 Task: Find connections with filter location Kempston with filter topic #innovationwith filter profile language French with filter current company Annalect with filter school National Institute of Technology Hamirpur-Alumni with filter industry Oil and Gas with filter service category Videography with filter keywords title Journalist
Action: Mouse moved to (718, 105)
Screenshot: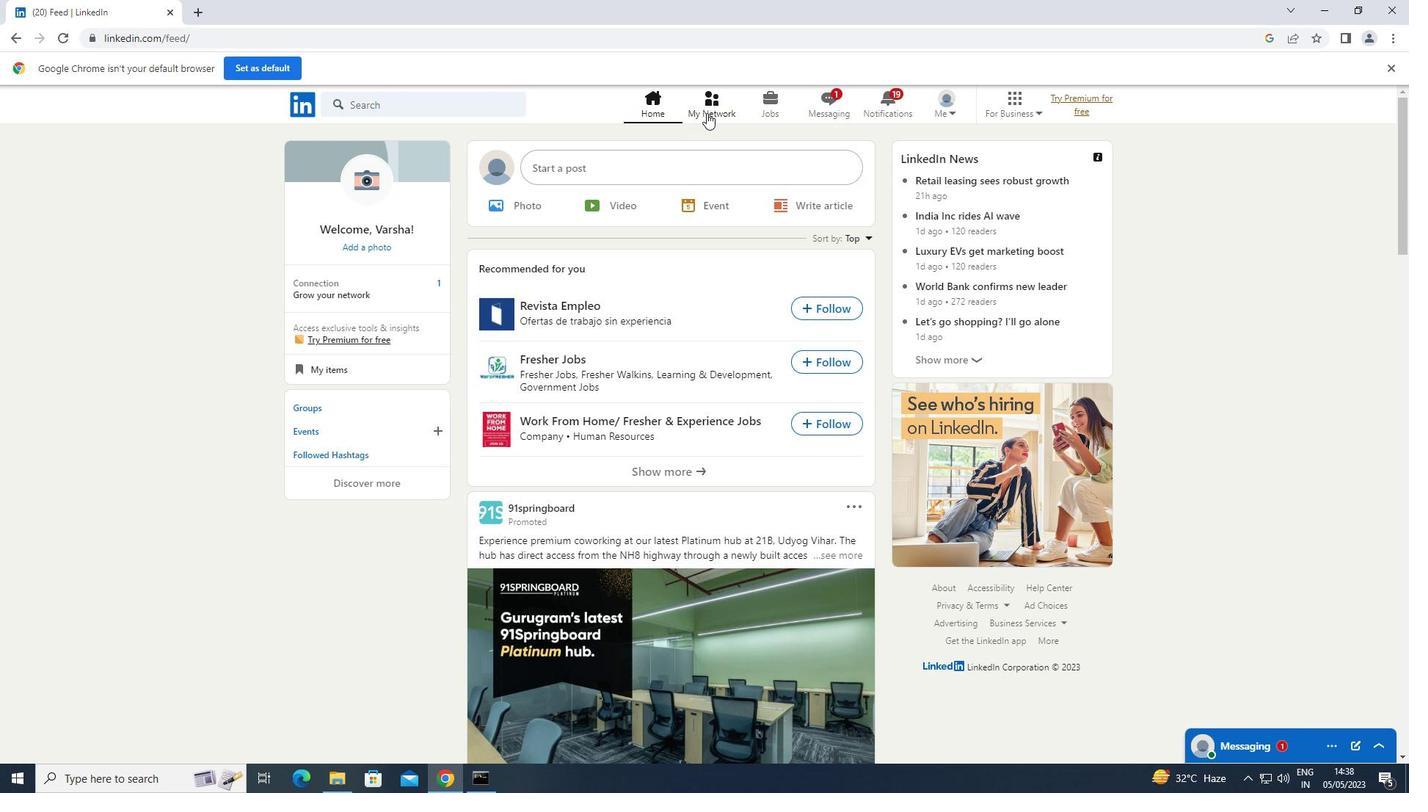 
Action: Mouse pressed left at (718, 105)
Screenshot: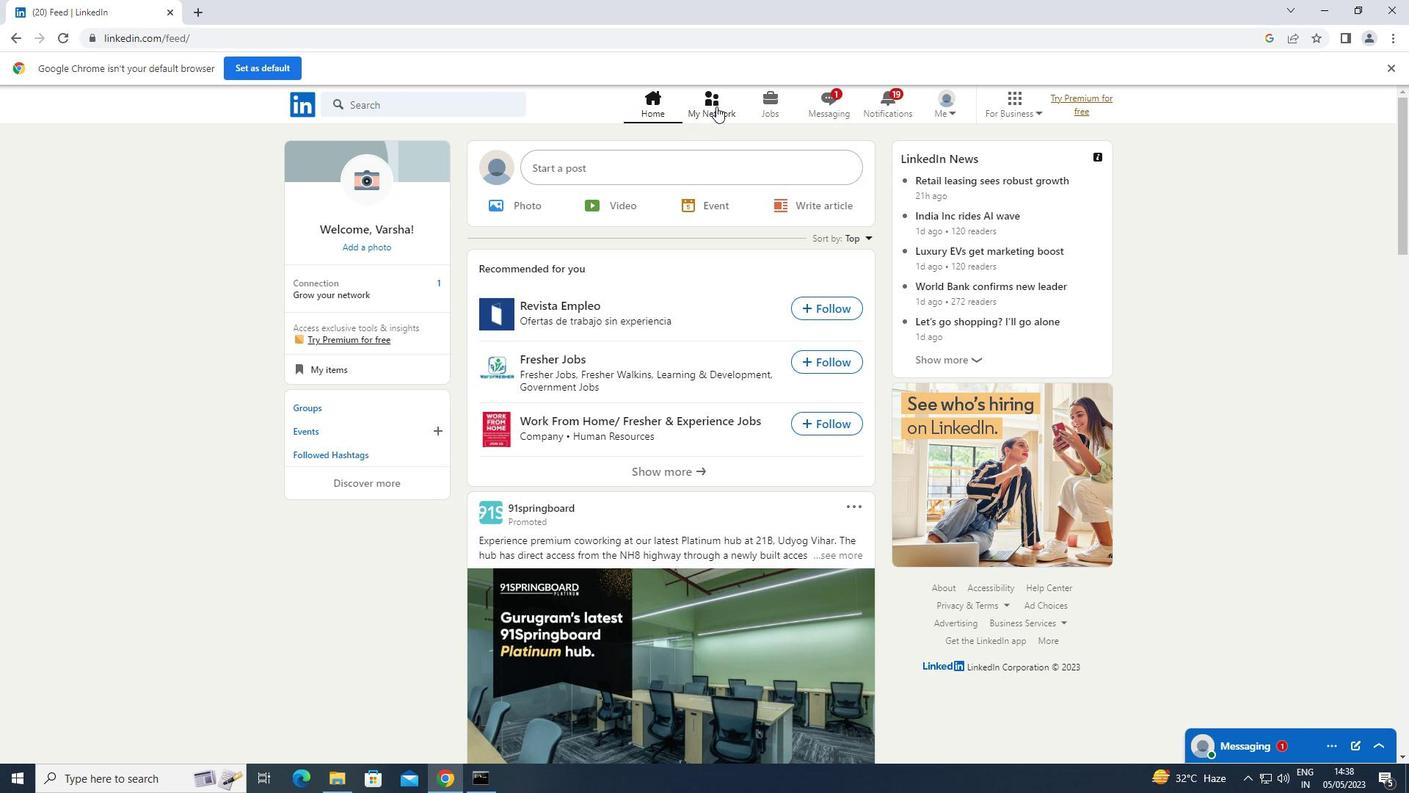 
Action: Mouse moved to (392, 181)
Screenshot: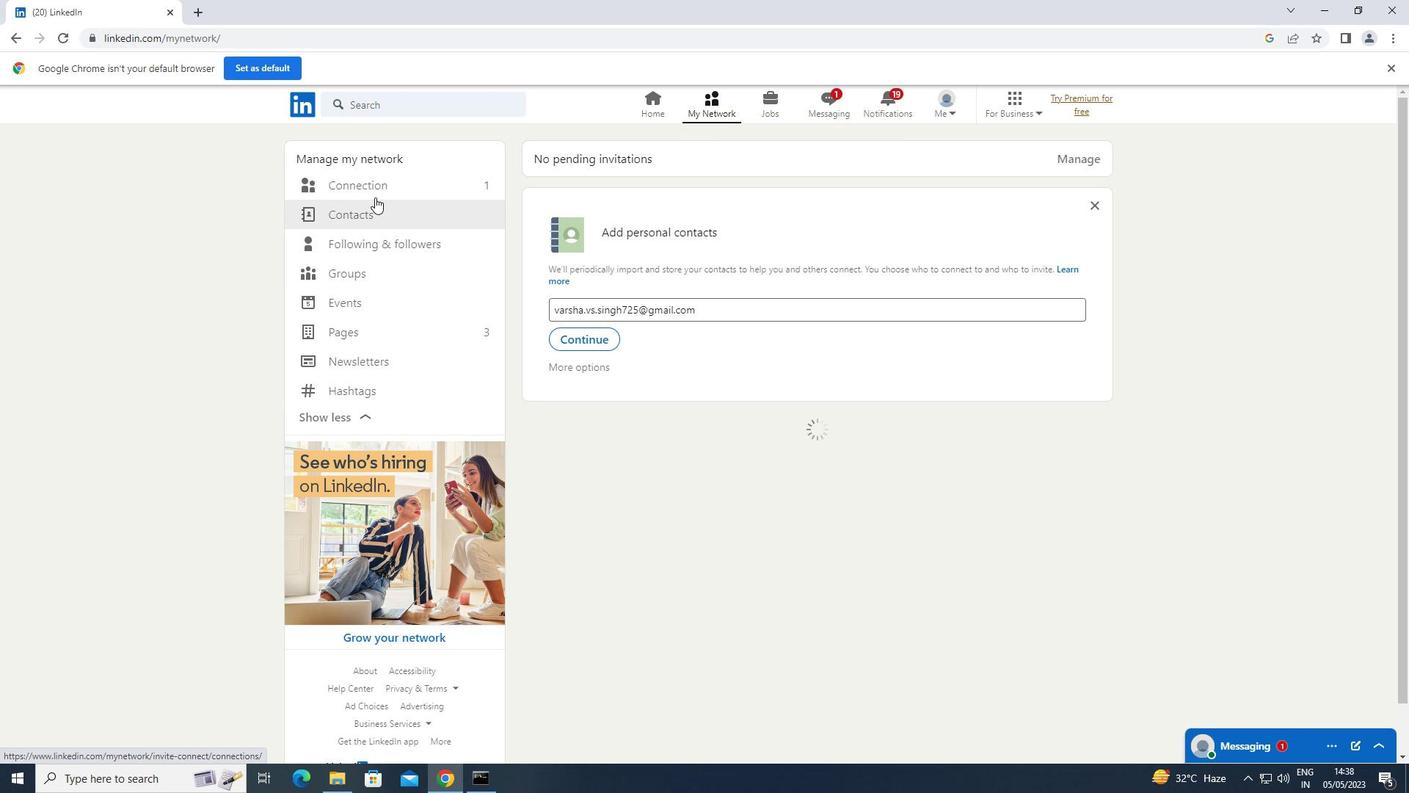 
Action: Mouse pressed left at (392, 181)
Screenshot: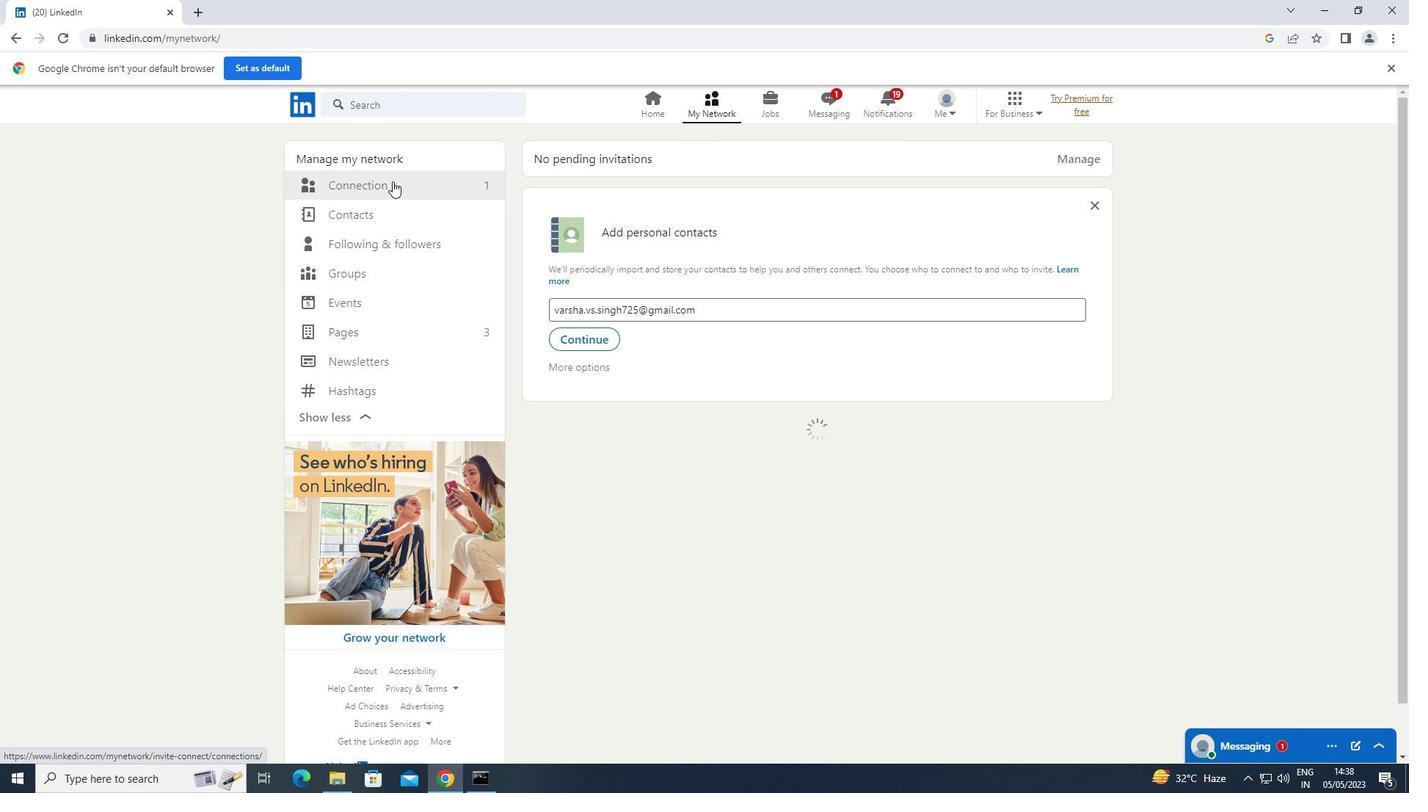 
Action: Mouse moved to (834, 180)
Screenshot: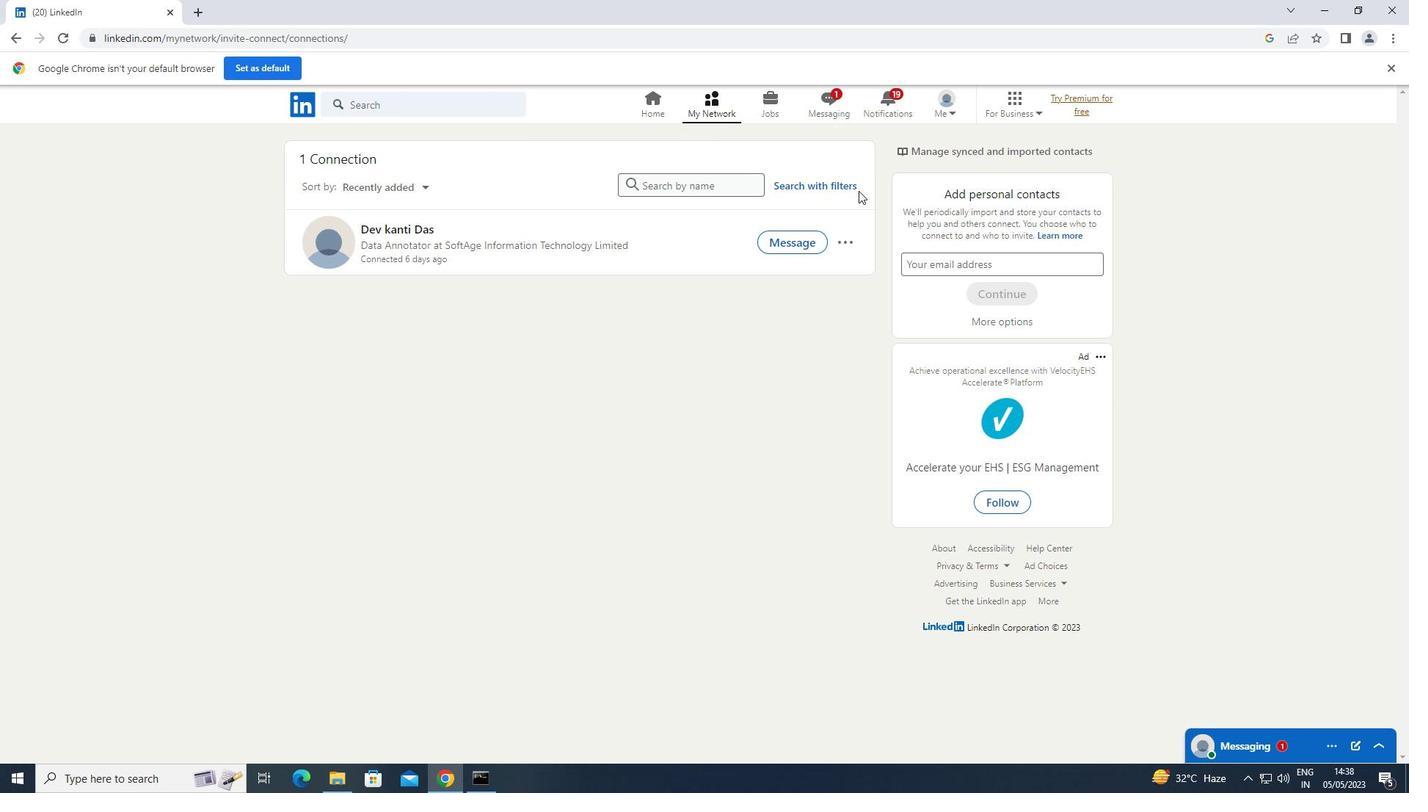 
Action: Mouse pressed left at (834, 180)
Screenshot: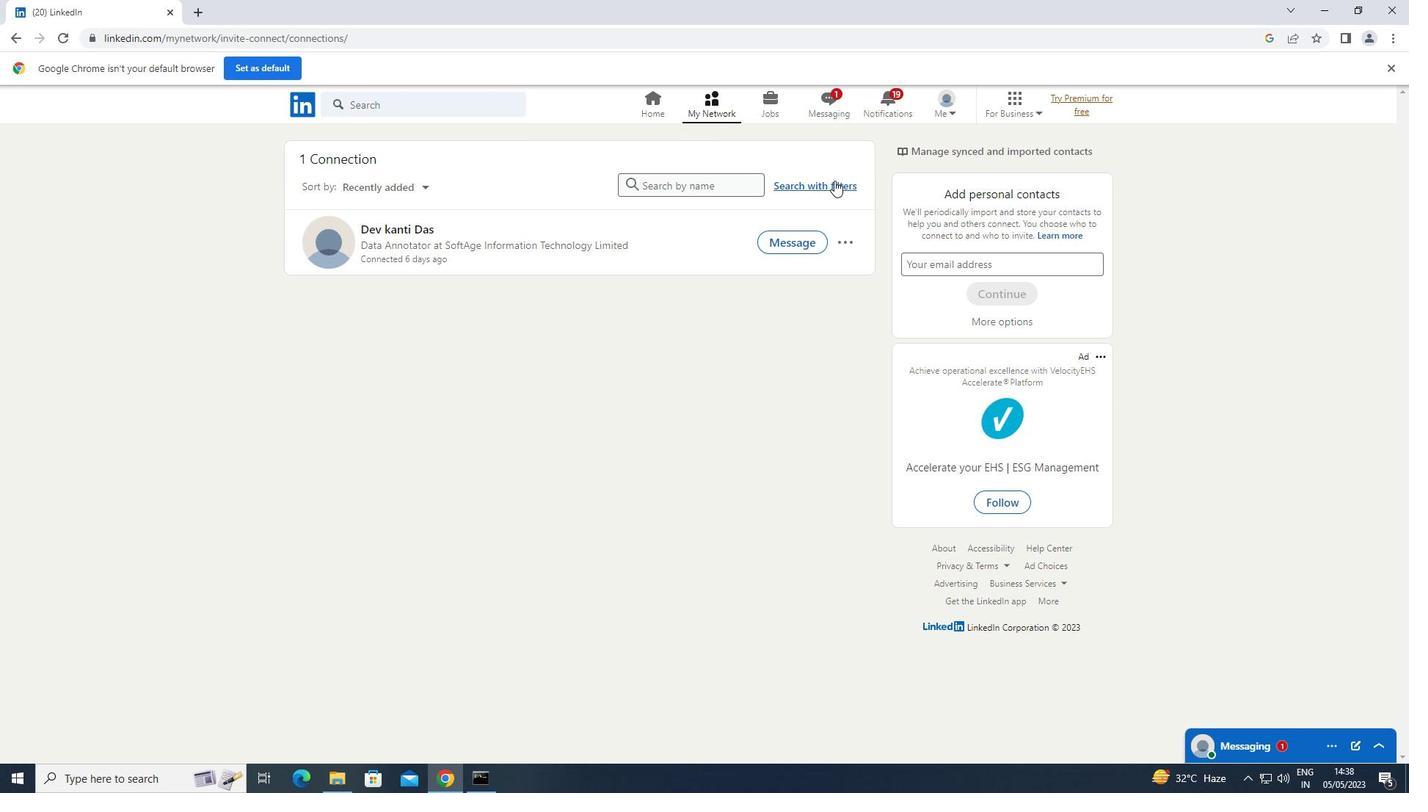 
Action: Mouse moved to (764, 149)
Screenshot: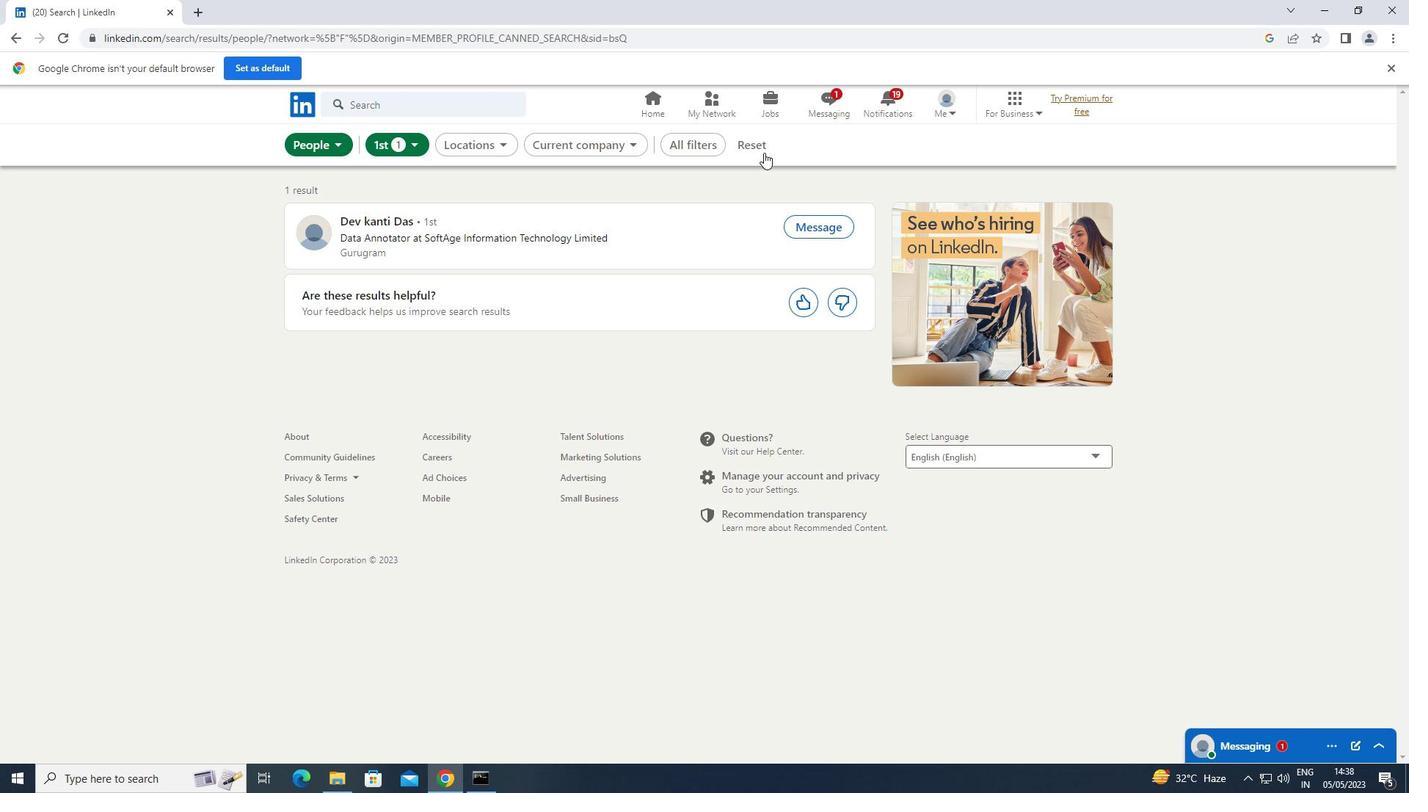 
Action: Mouse pressed left at (764, 149)
Screenshot: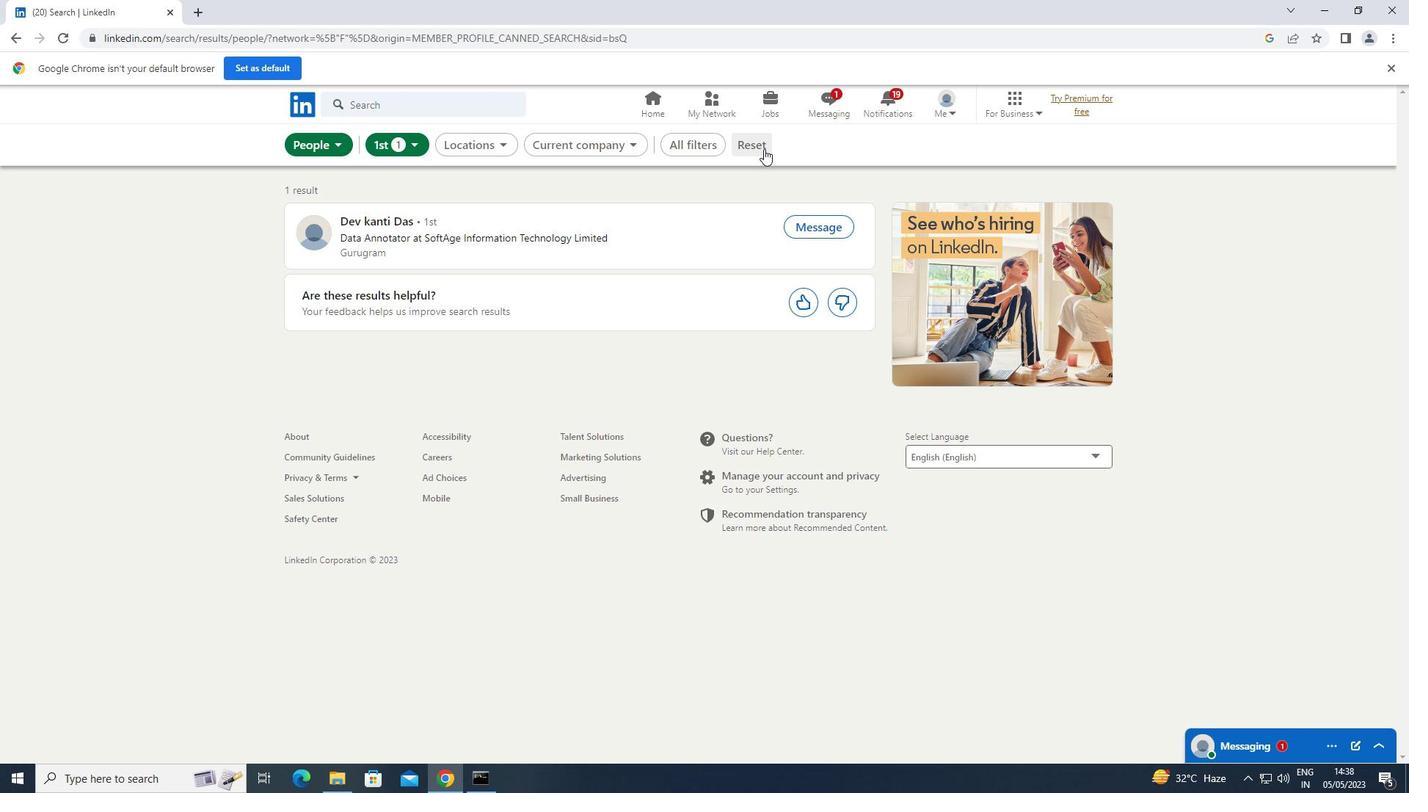 
Action: Mouse moved to (735, 147)
Screenshot: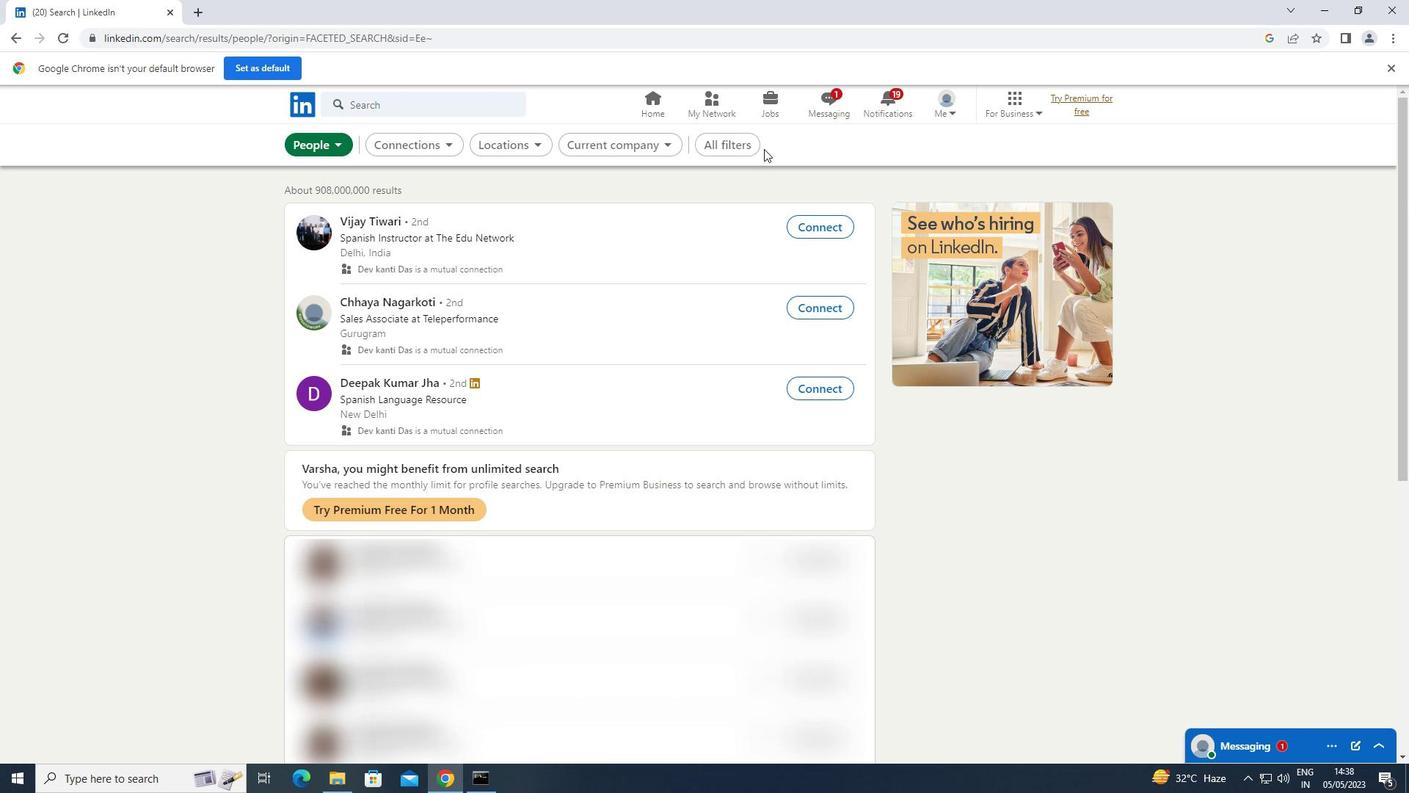 
Action: Mouse pressed left at (735, 147)
Screenshot: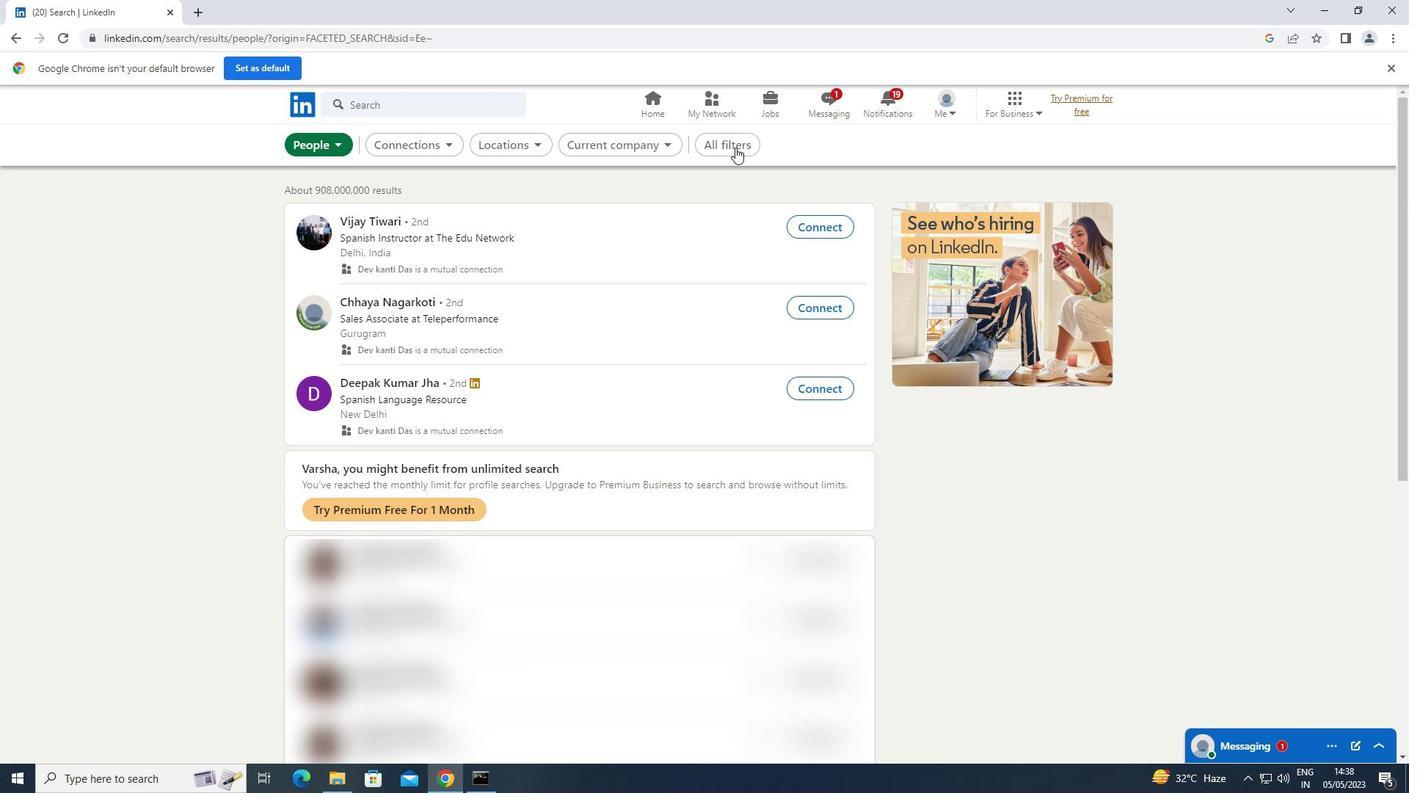 
Action: Mouse moved to (1081, 292)
Screenshot: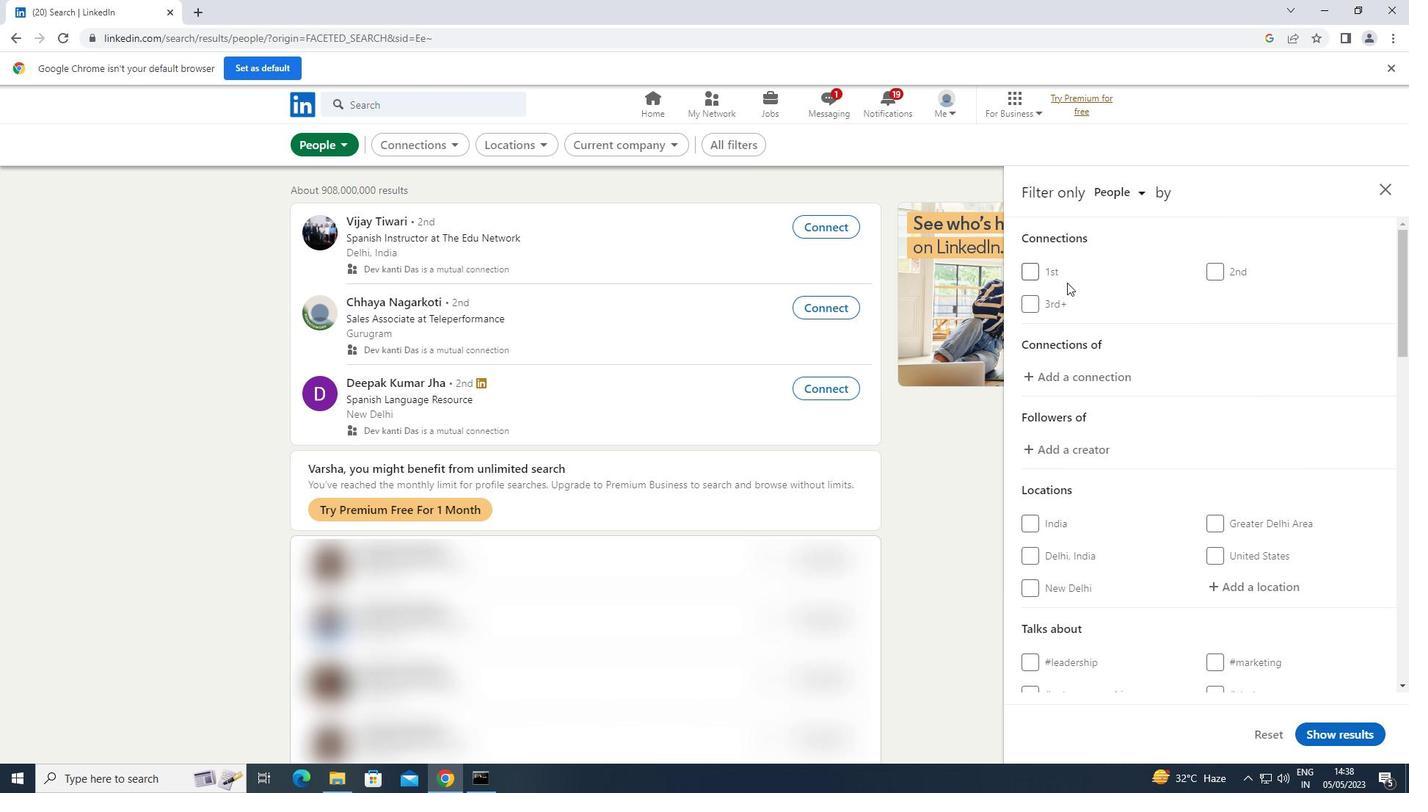 
Action: Mouse scrolled (1081, 291) with delta (0, 0)
Screenshot: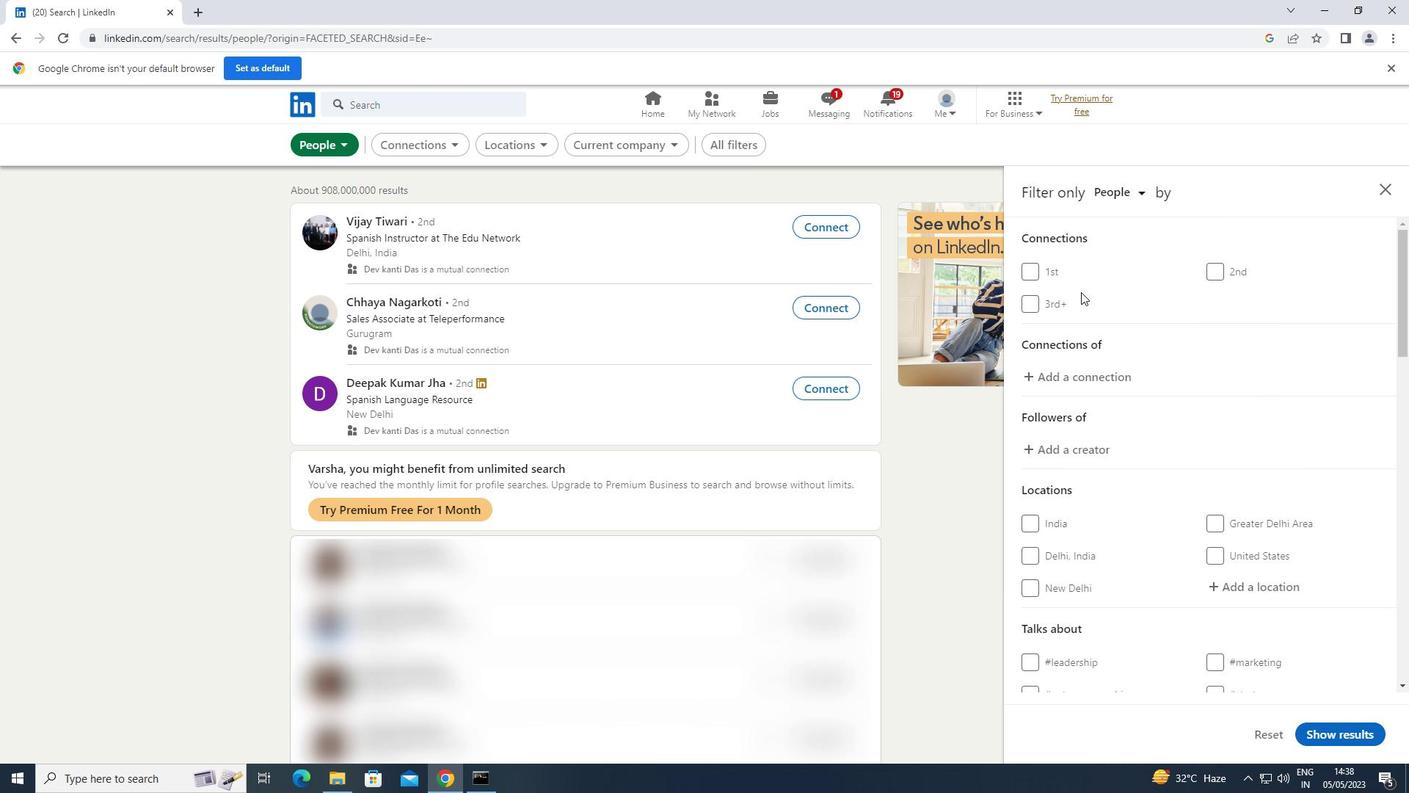 
Action: Mouse scrolled (1081, 291) with delta (0, 0)
Screenshot: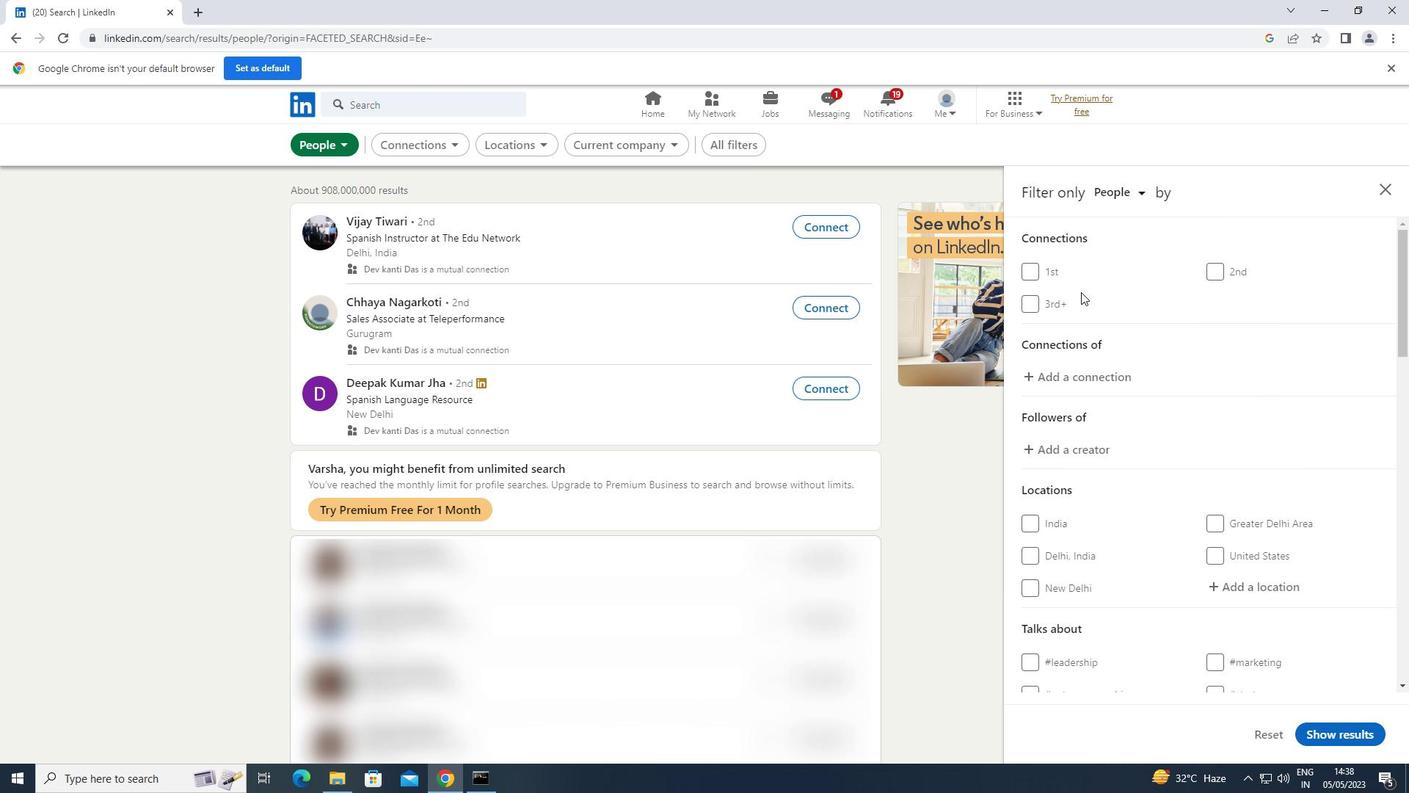 
Action: Mouse scrolled (1081, 291) with delta (0, 0)
Screenshot: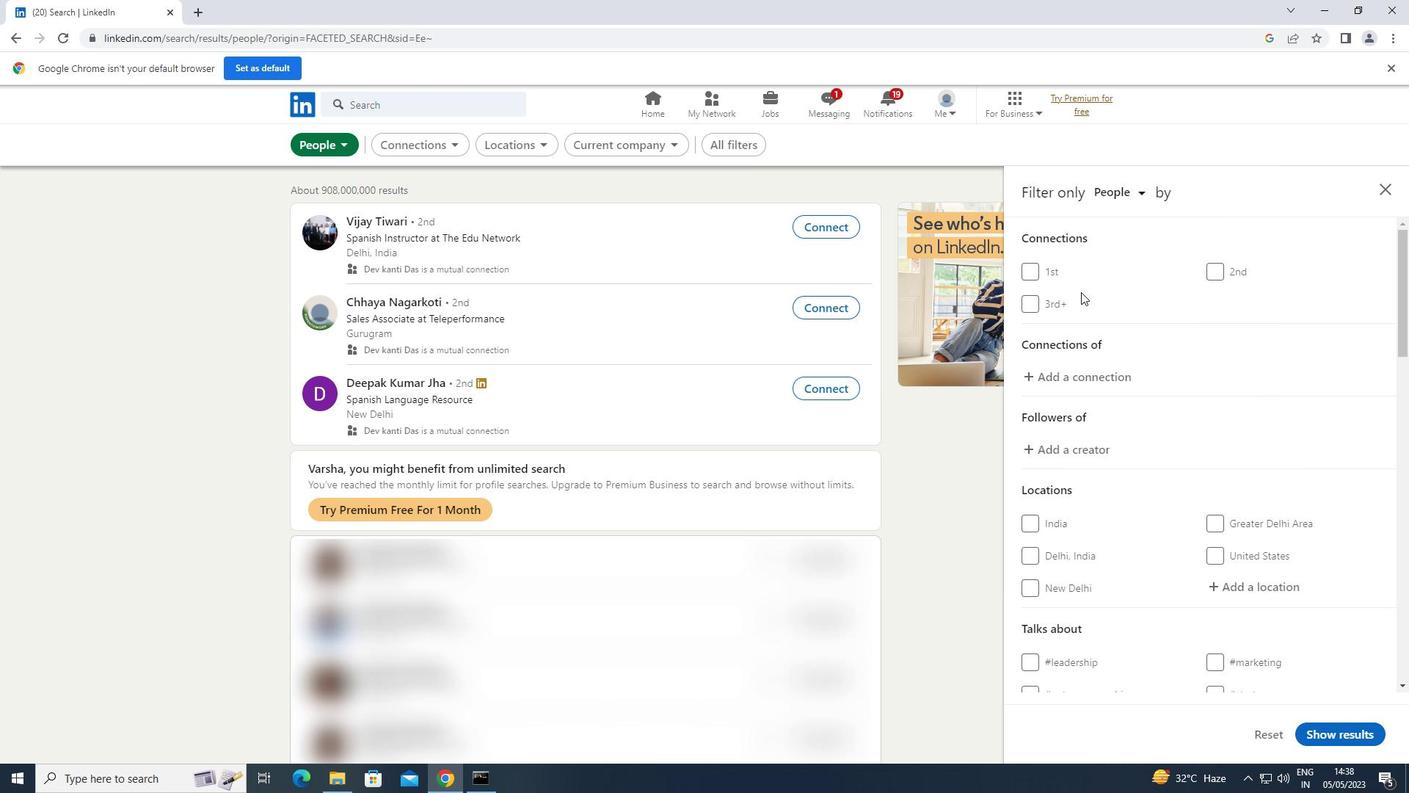 
Action: Mouse moved to (1236, 359)
Screenshot: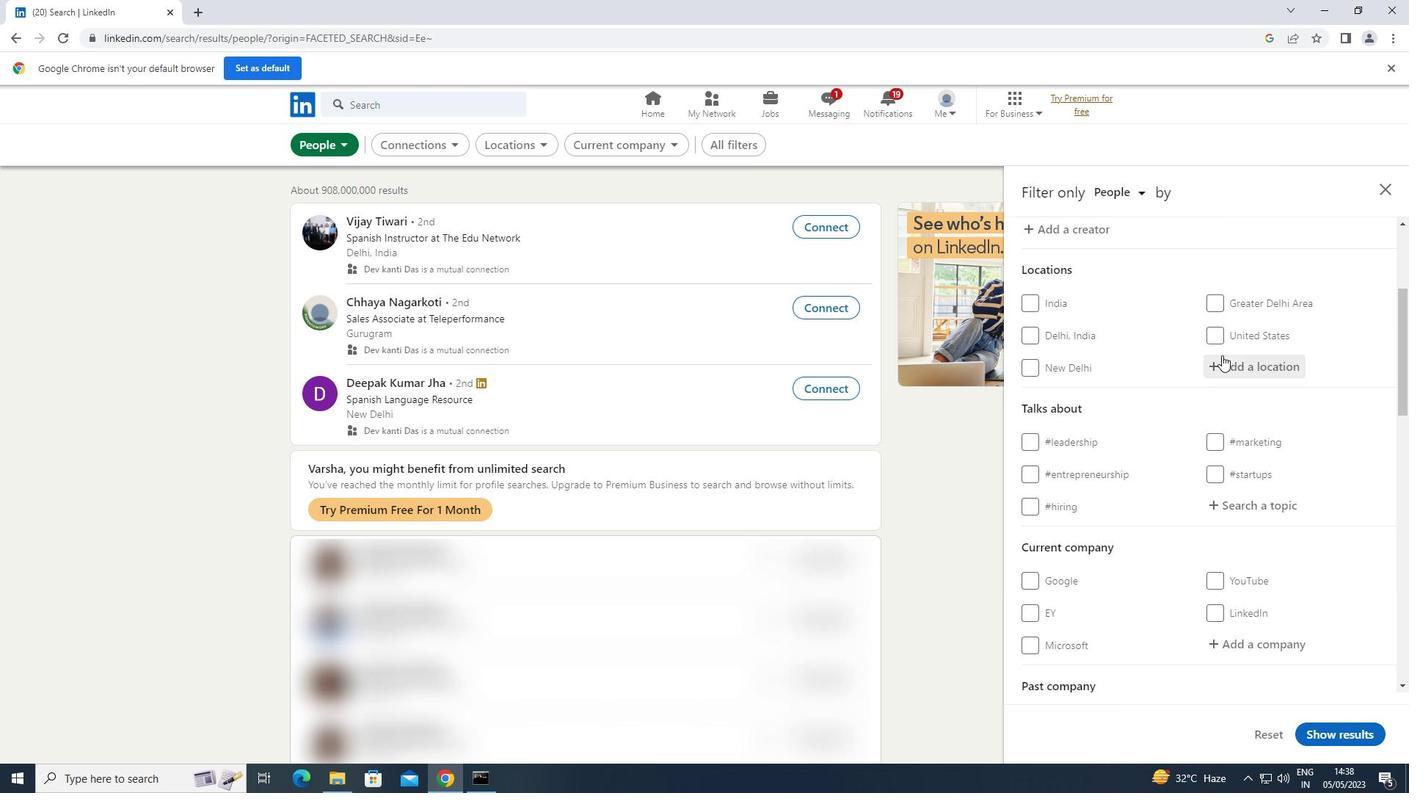 
Action: Mouse pressed left at (1236, 359)
Screenshot: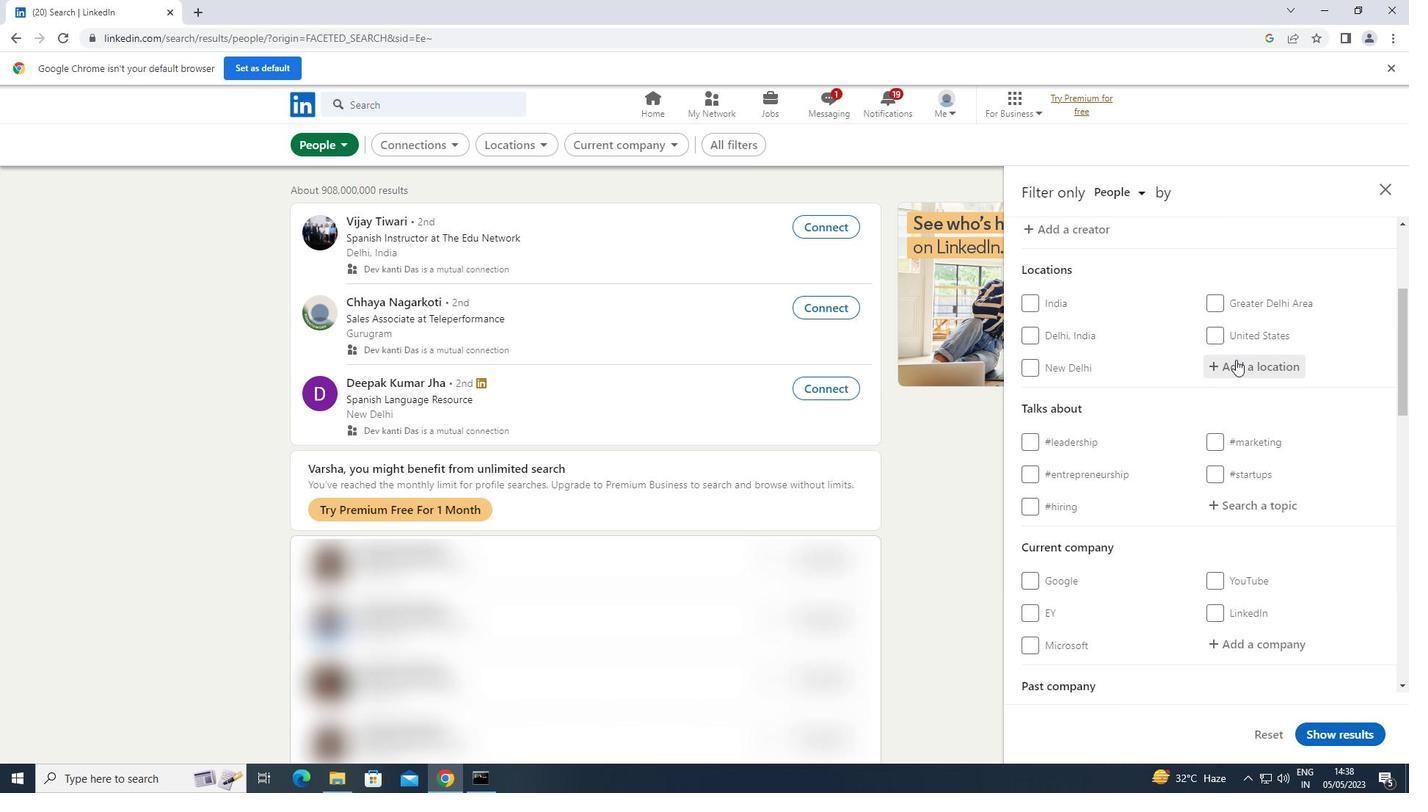 
Action: Mouse moved to (1239, 360)
Screenshot: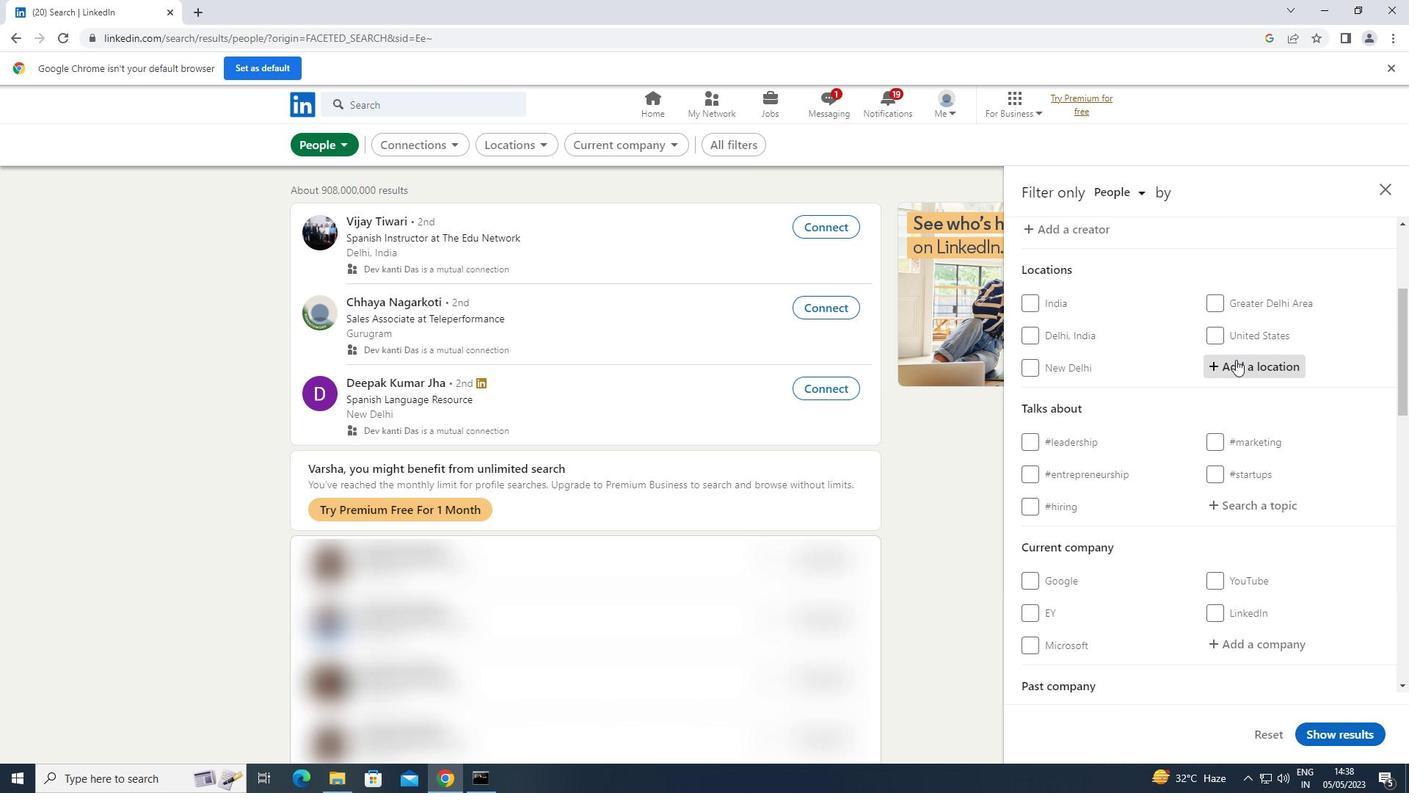 
Action: Key pressed <Key.shift>KEMPSTON
Screenshot: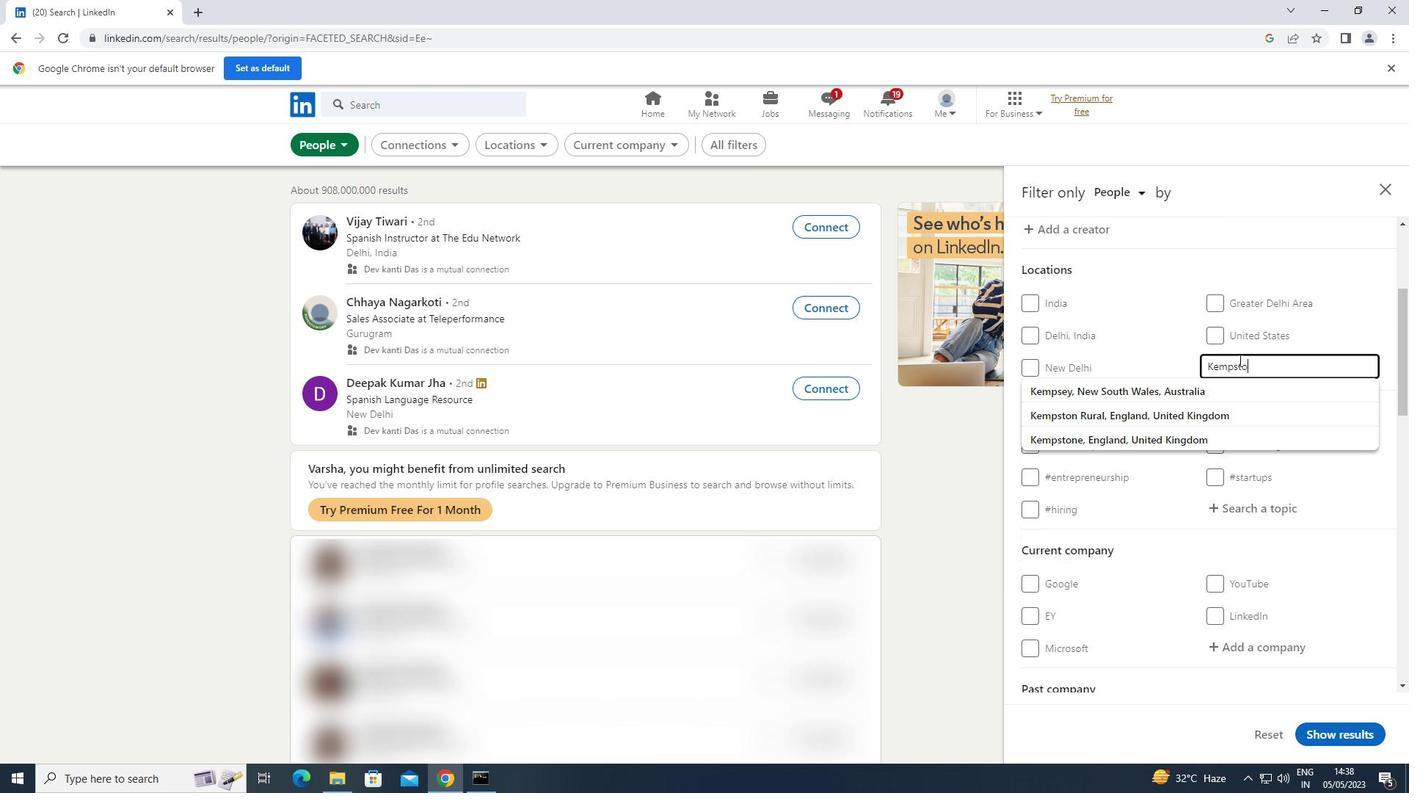 
Action: Mouse moved to (1270, 505)
Screenshot: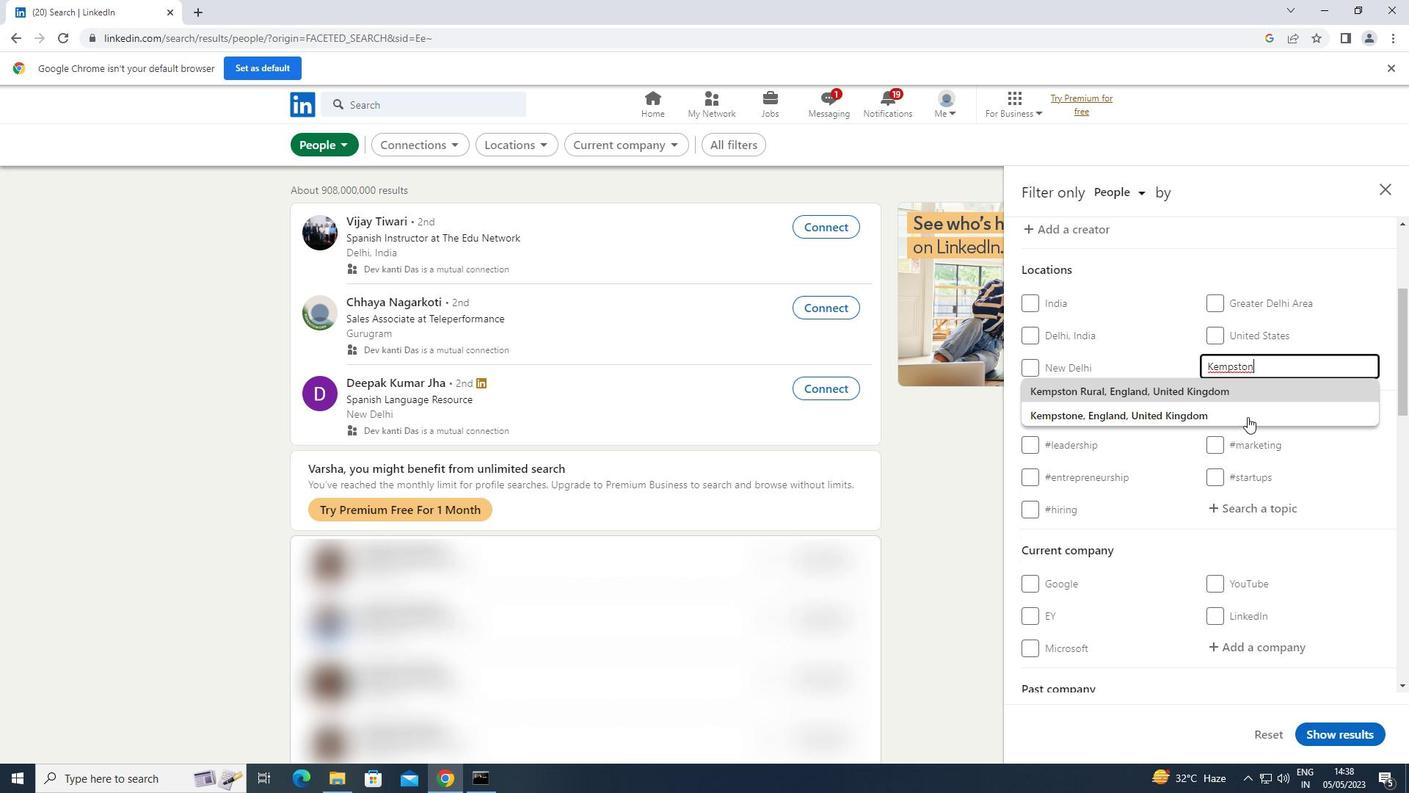 
Action: Mouse pressed left at (1270, 505)
Screenshot: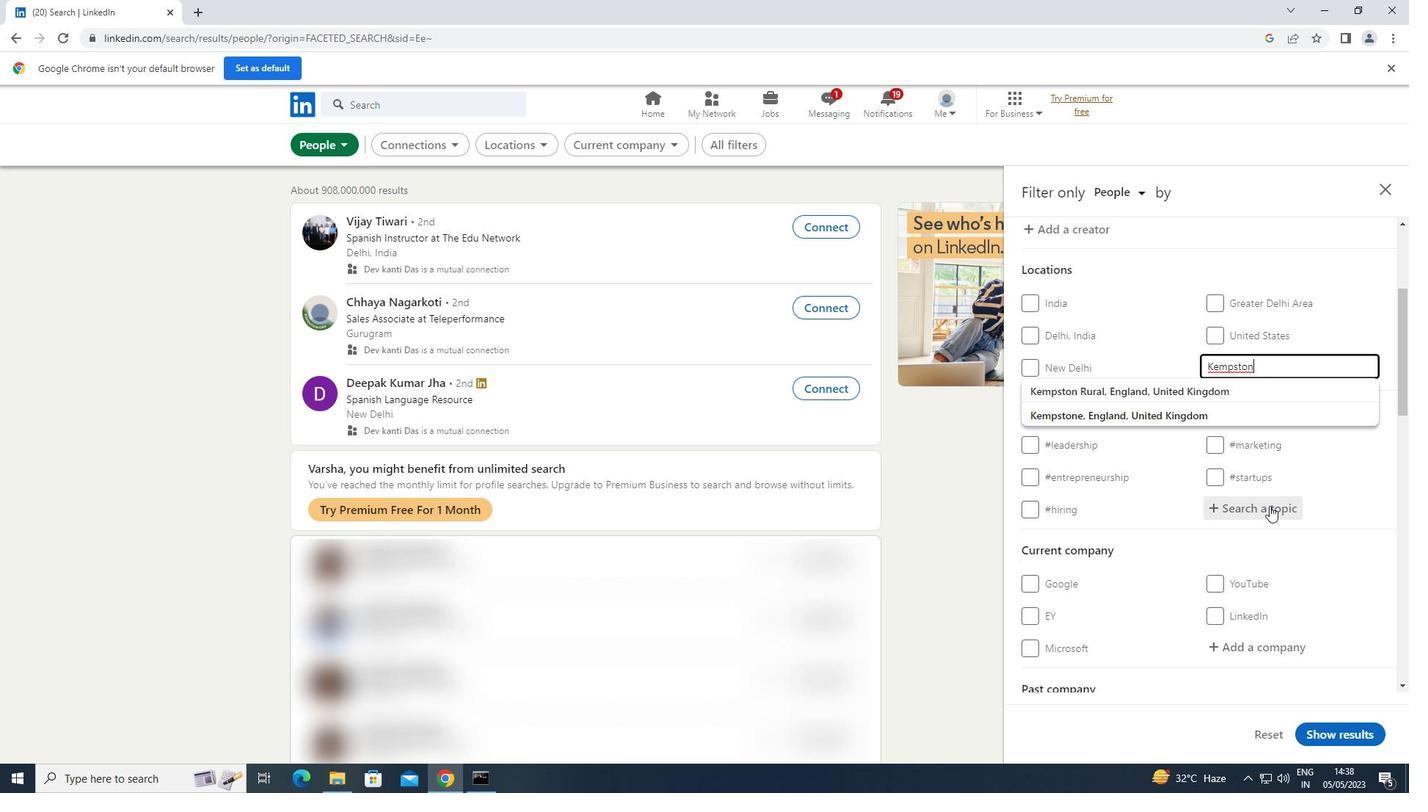 
Action: Key pressed INNOVATION
Screenshot: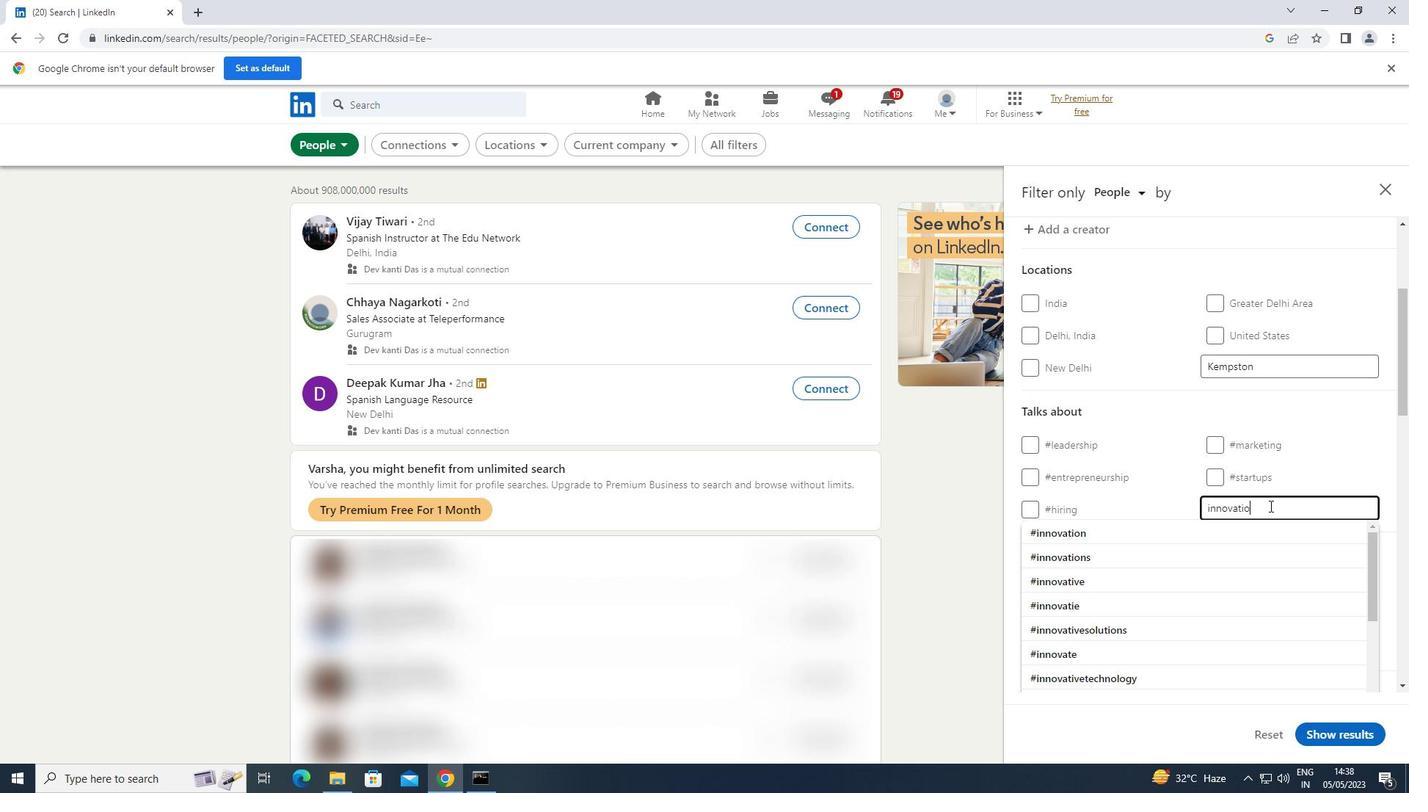 
Action: Mouse moved to (1084, 531)
Screenshot: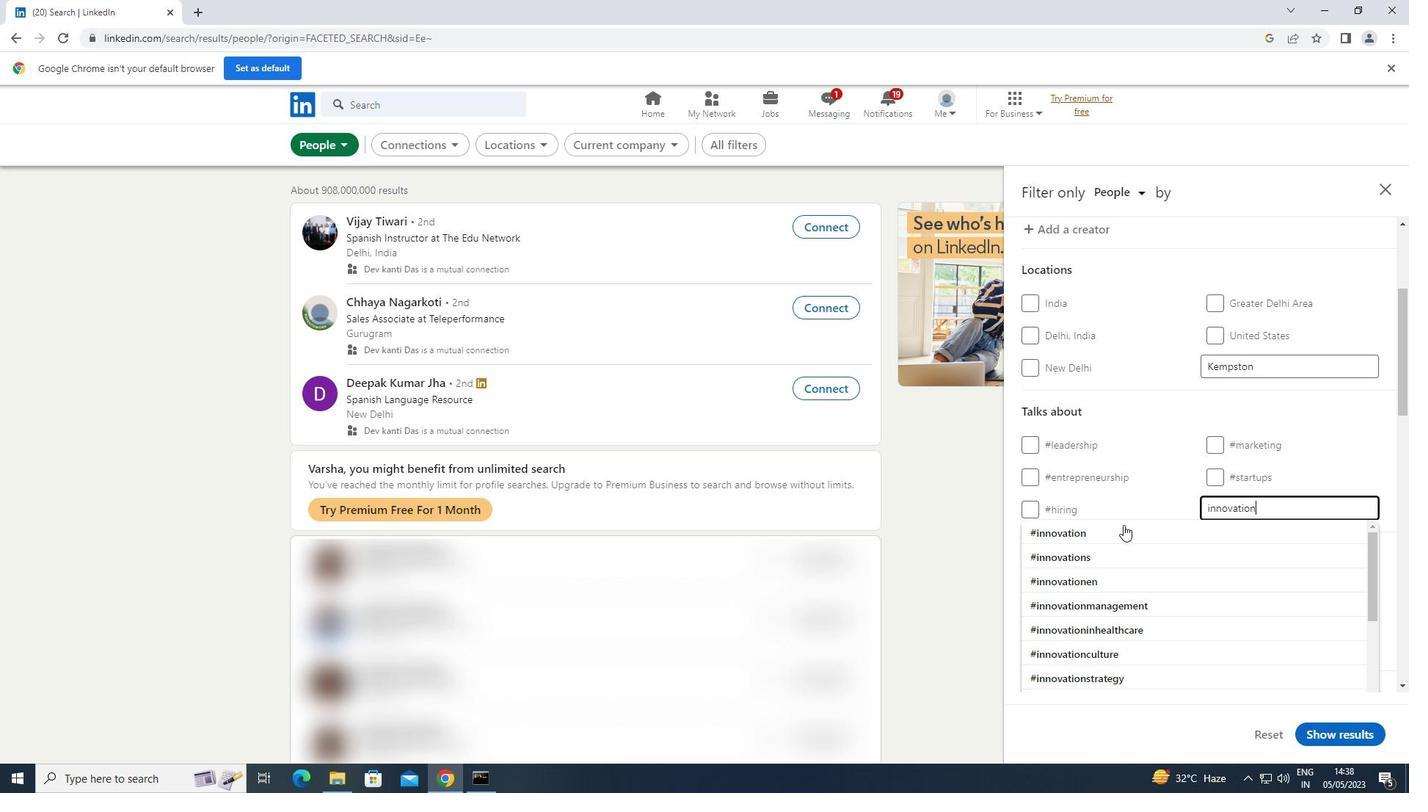 
Action: Mouse pressed left at (1084, 531)
Screenshot: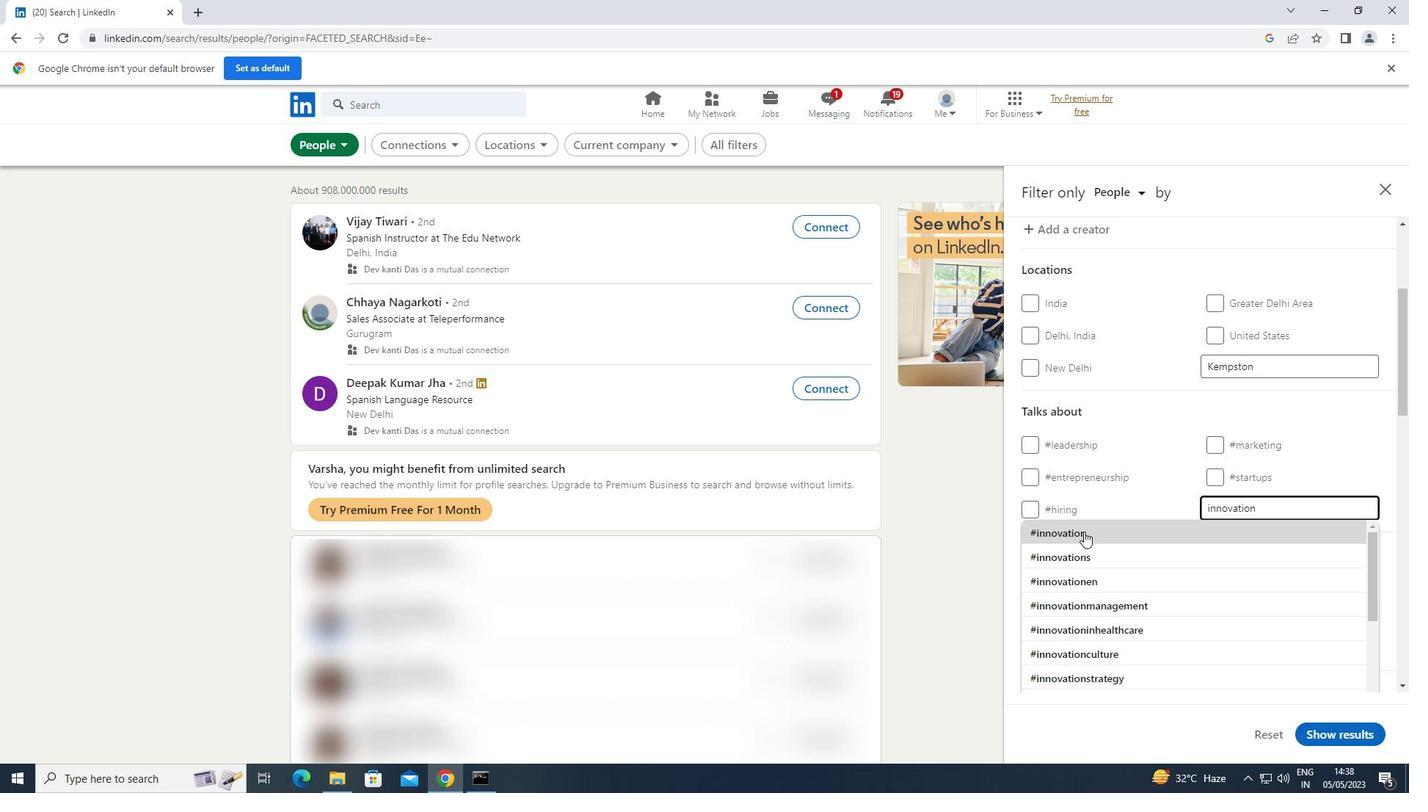 
Action: Mouse scrolled (1084, 530) with delta (0, 0)
Screenshot: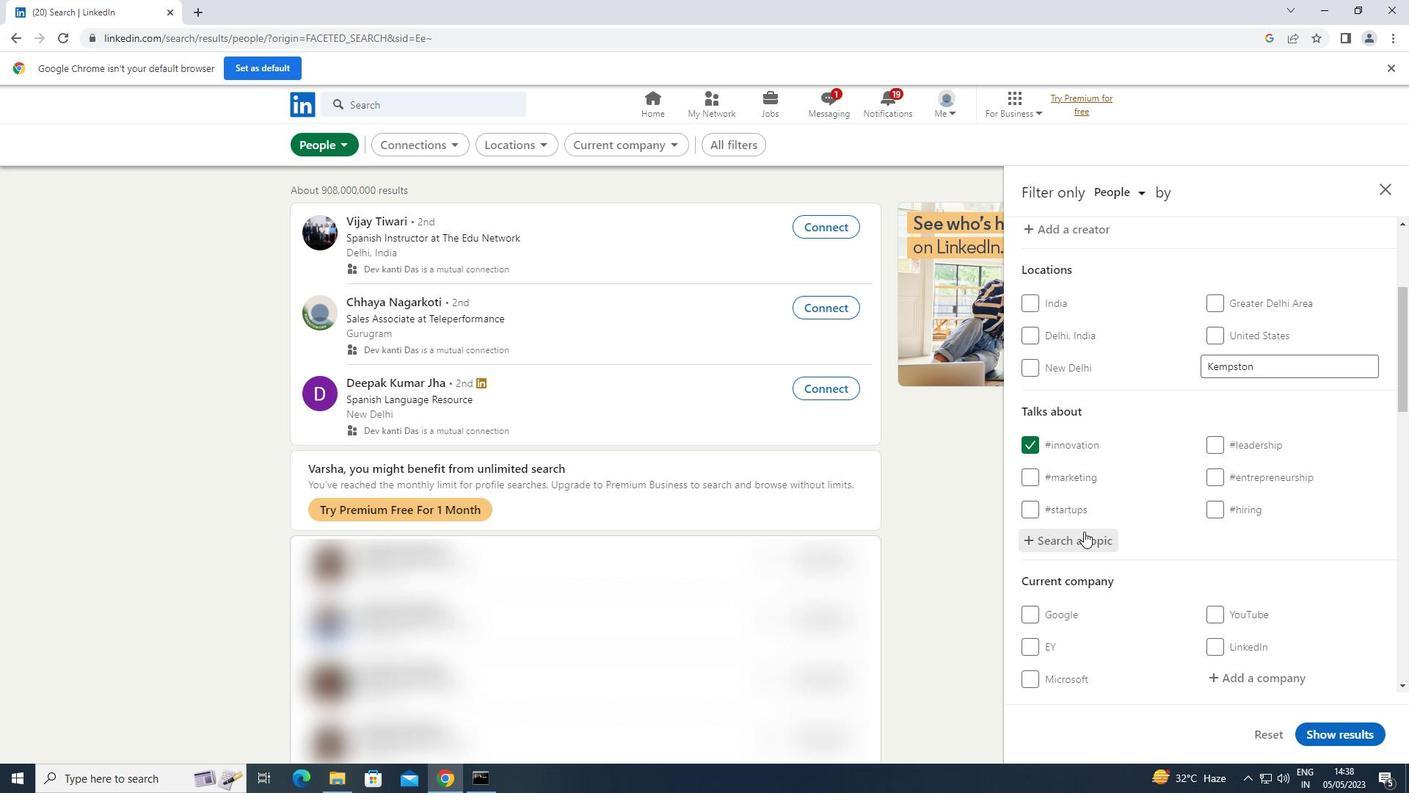 
Action: Mouse scrolled (1084, 530) with delta (0, 0)
Screenshot: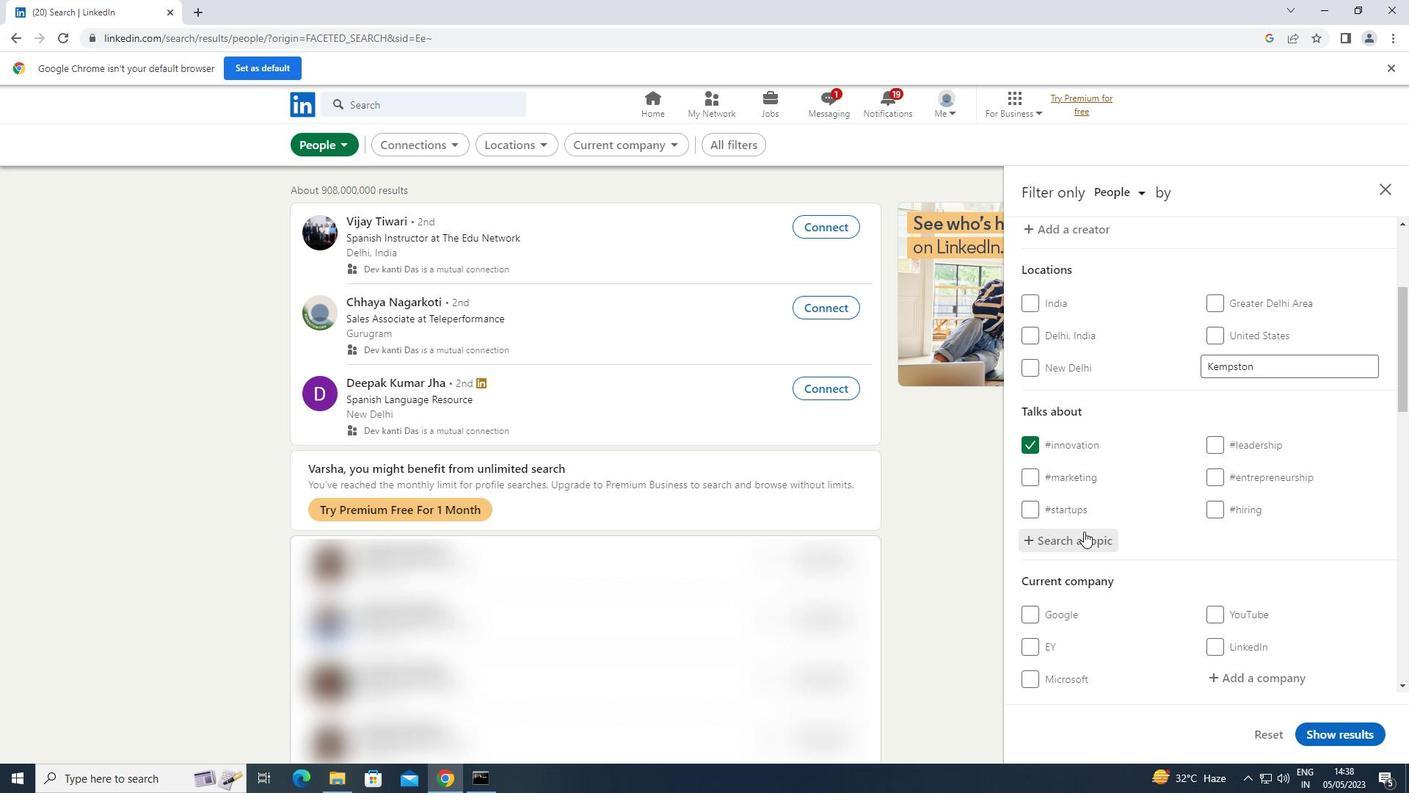 
Action: Mouse scrolled (1084, 530) with delta (0, 0)
Screenshot: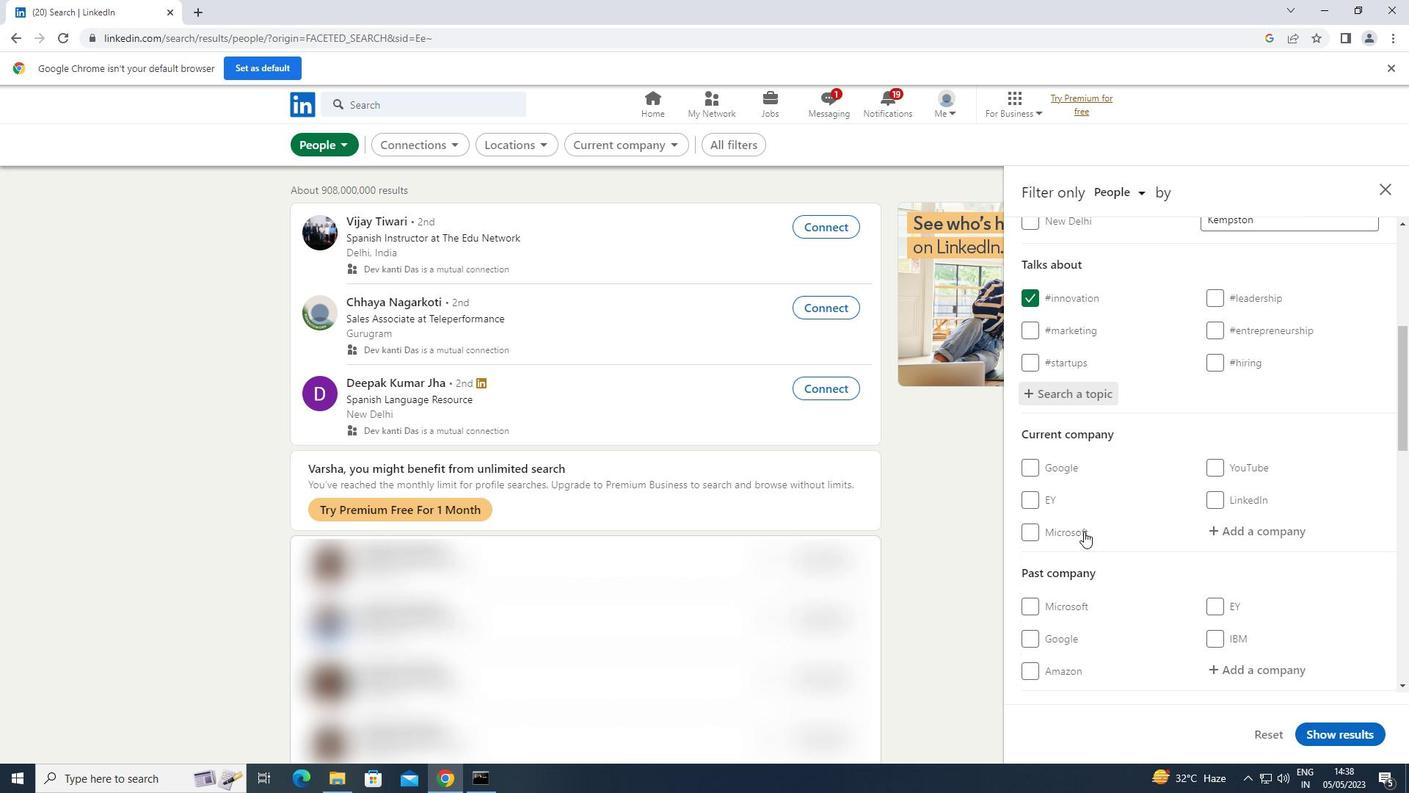 
Action: Mouse scrolled (1084, 530) with delta (0, 0)
Screenshot: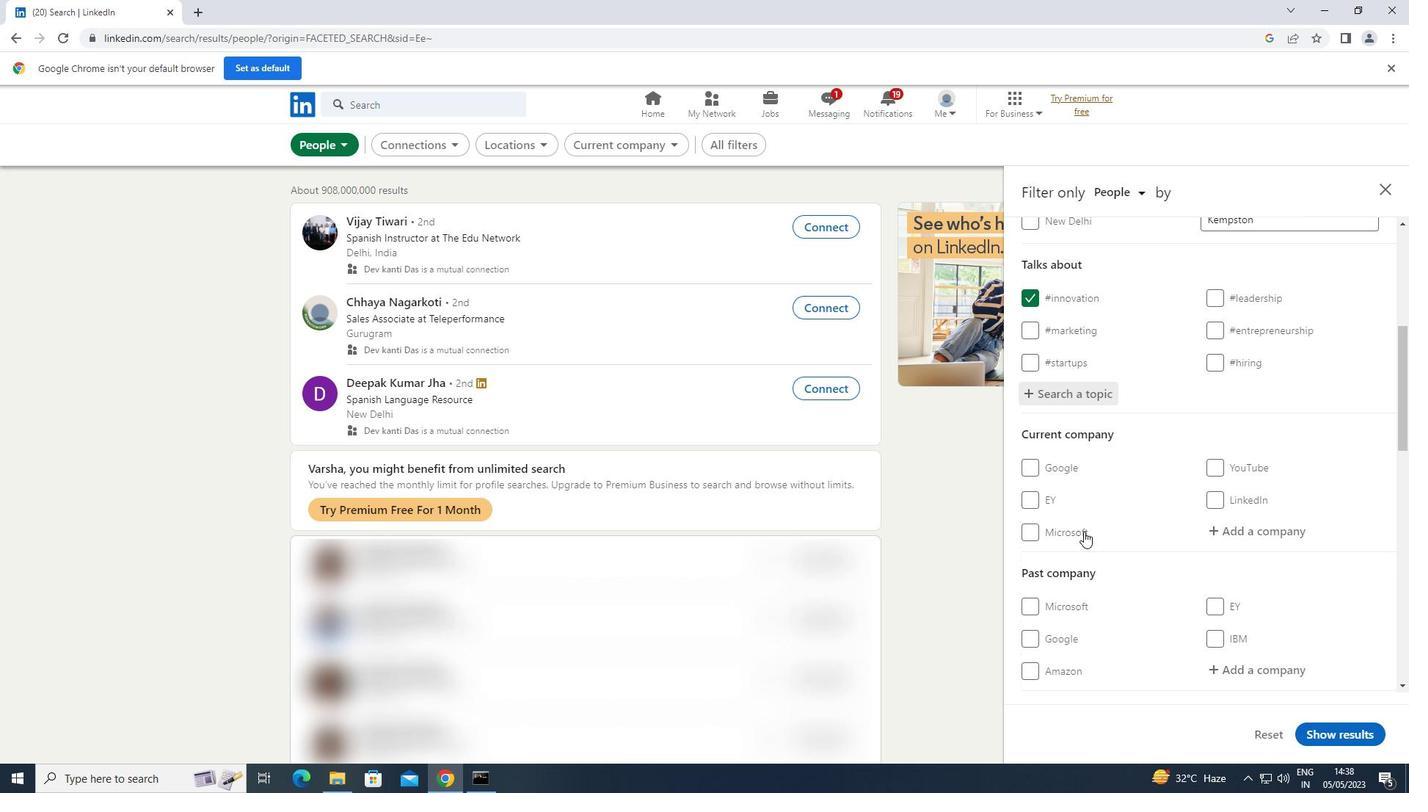 
Action: Mouse scrolled (1084, 530) with delta (0, 0)
Screenshot: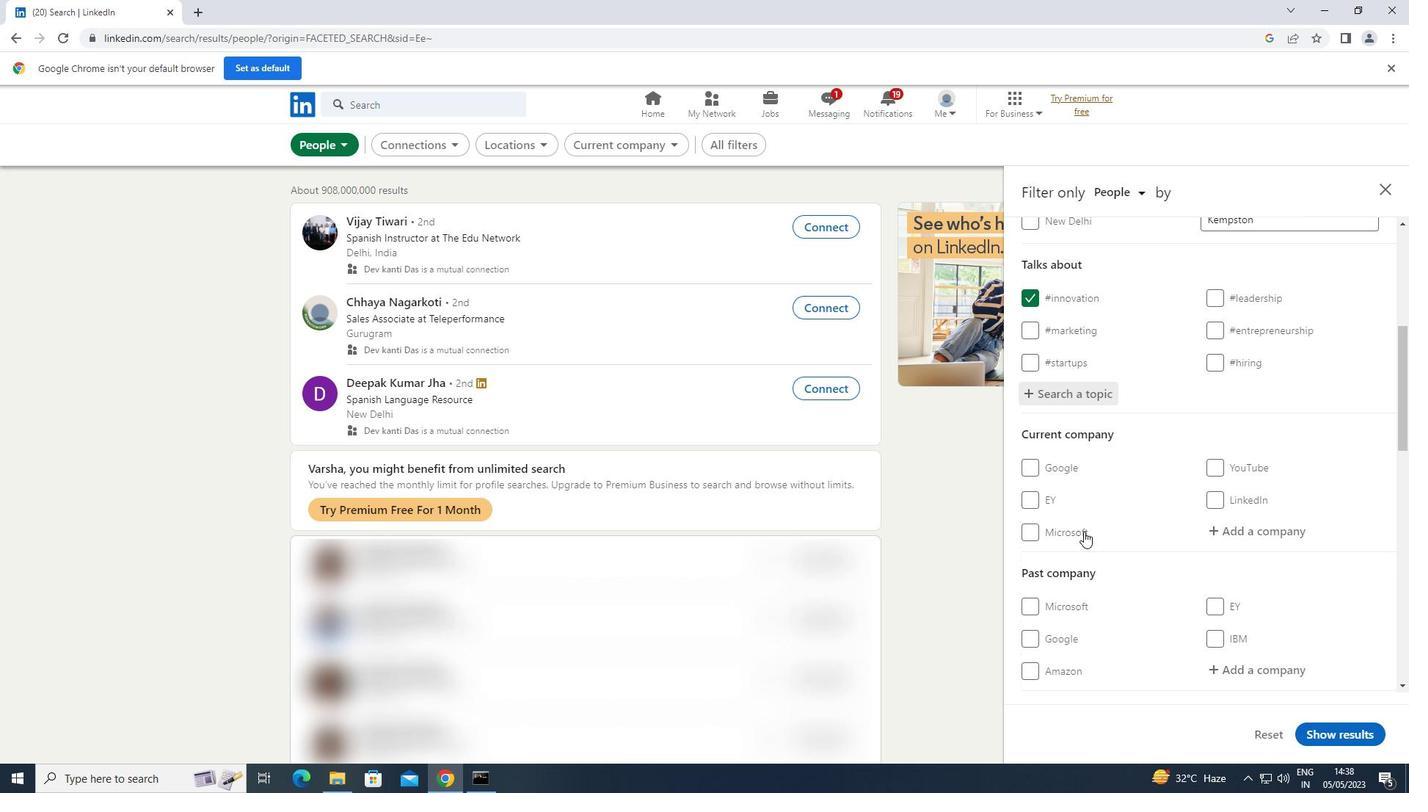 
Action: Mouse scrolled (1084, 530) with delta (0, 0)
Screenshot: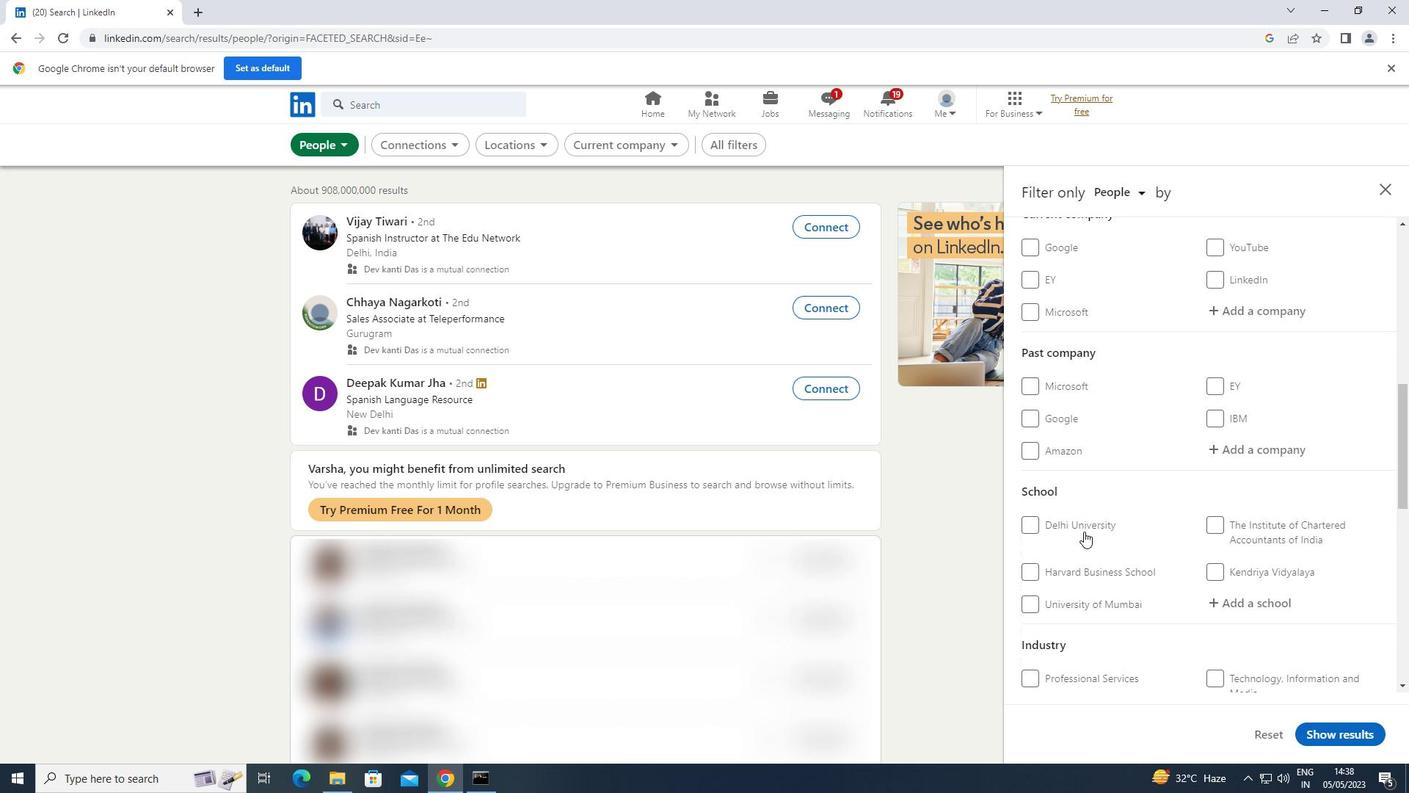 
Action: Mouse scrolled (1084, 530) with delta (0, 0)
Screenshot: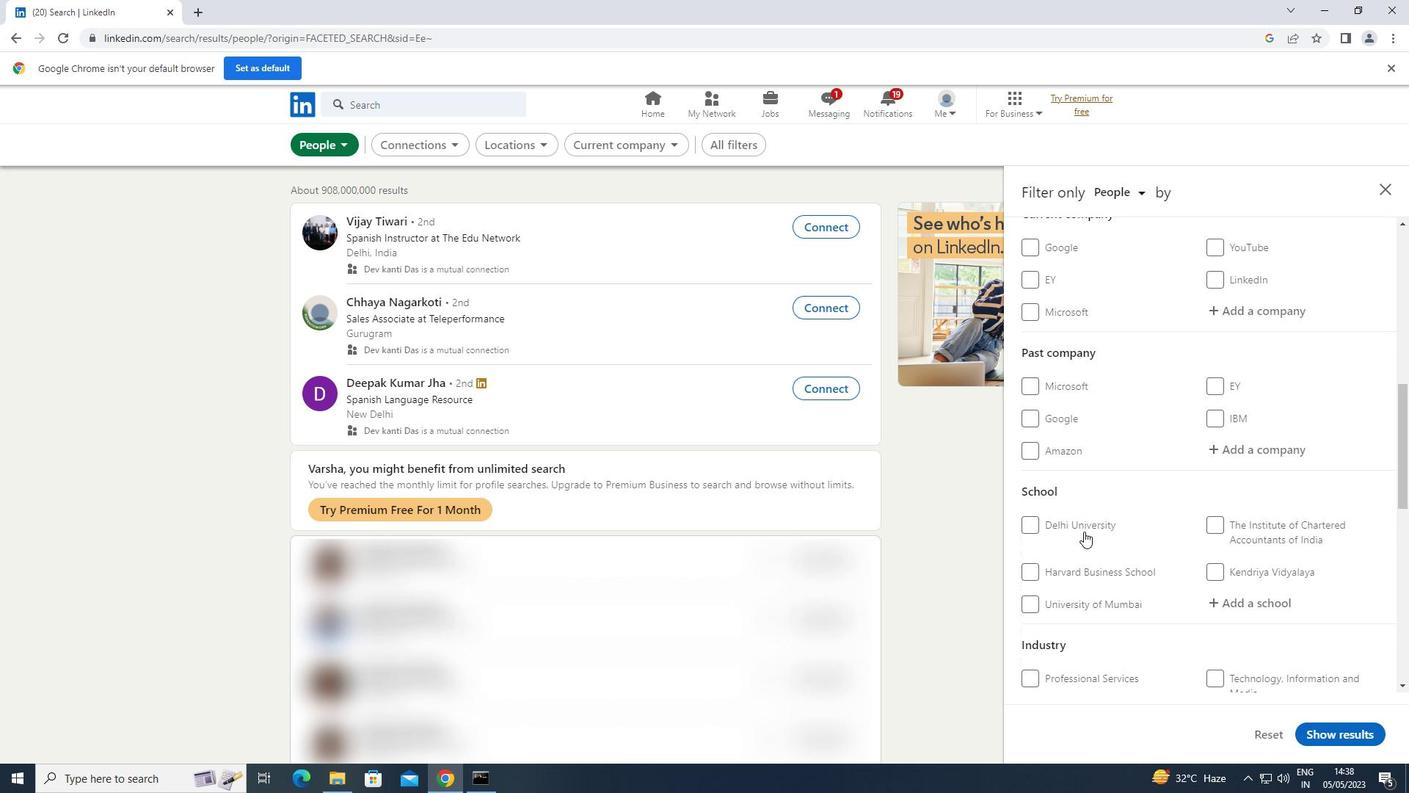 
Action: Mouse scrolled (1084, 530) with delta (0, 0)
Screenshot: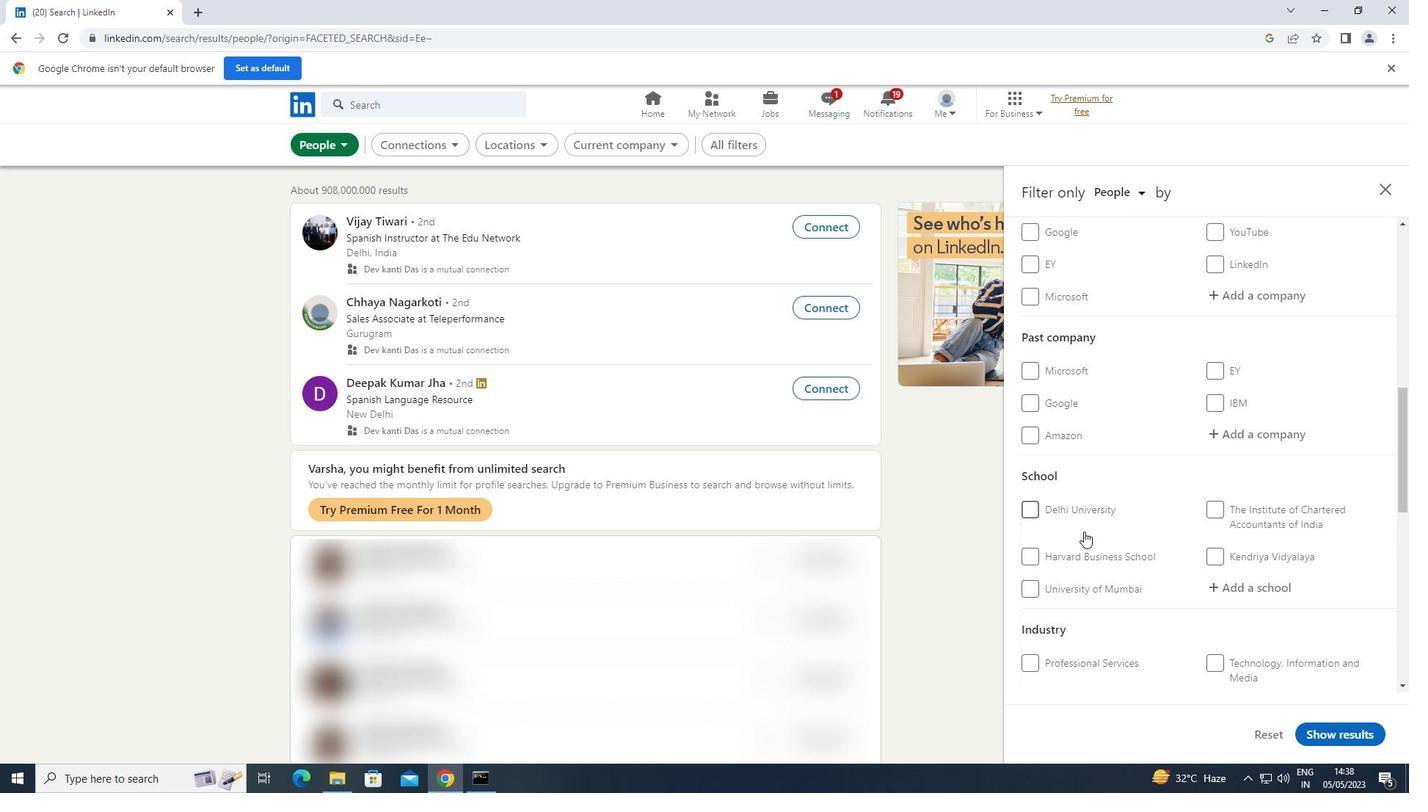 
Action: Mouse scrolled (1084, 530) with delta (0, 0)
Screenshot: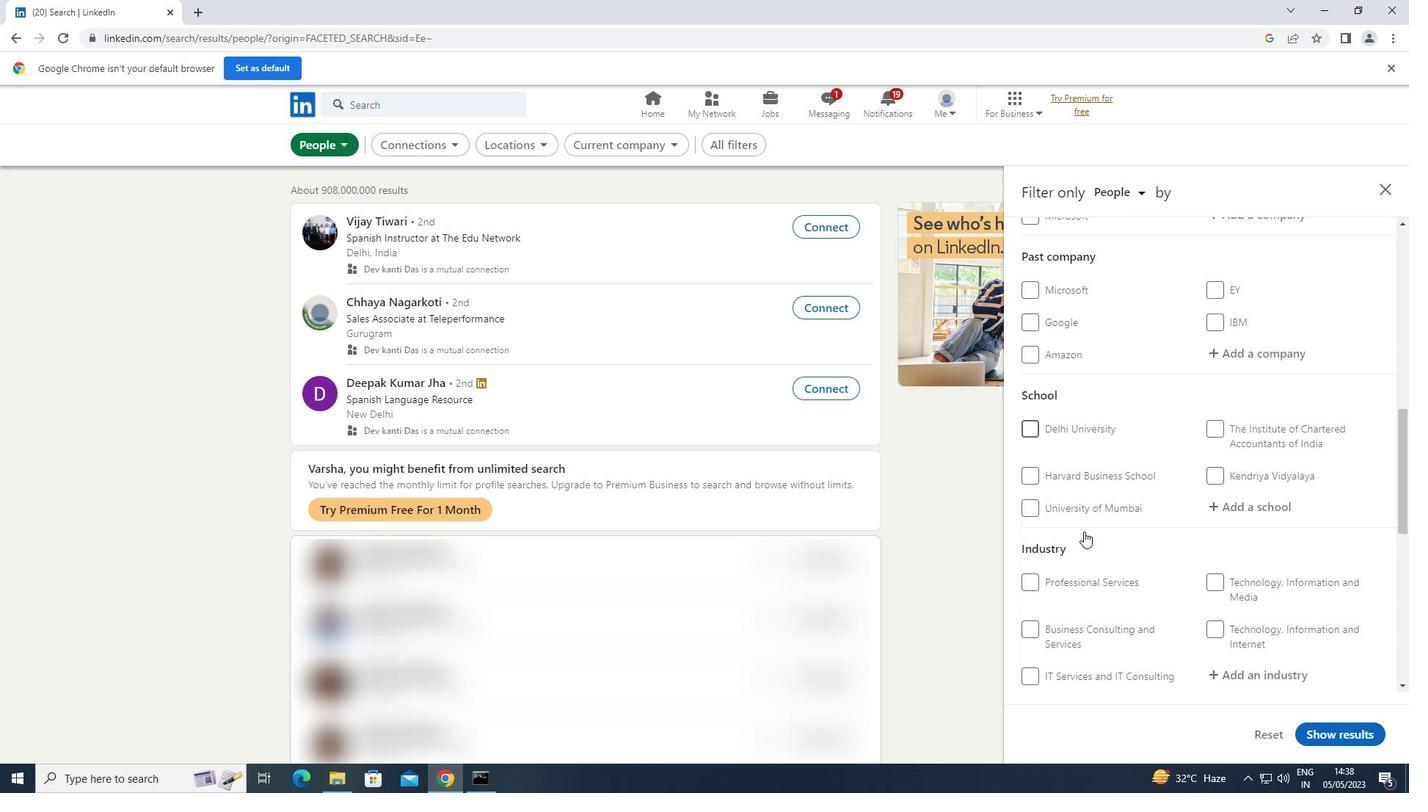 
Action: Mouse moved to (1221, 556)
Screenshot: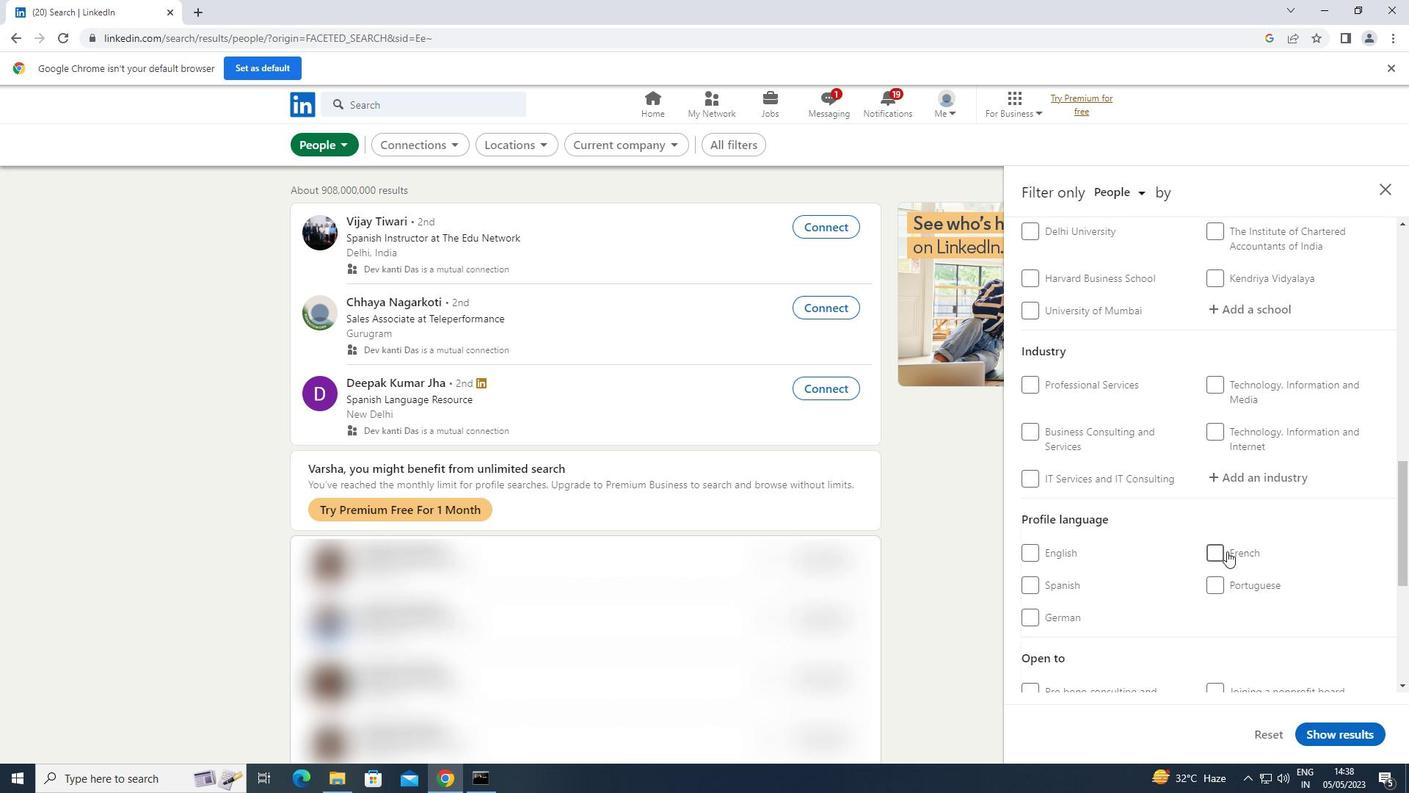 
Action: Mouse pressed left at (1221, 556)
Screenshot: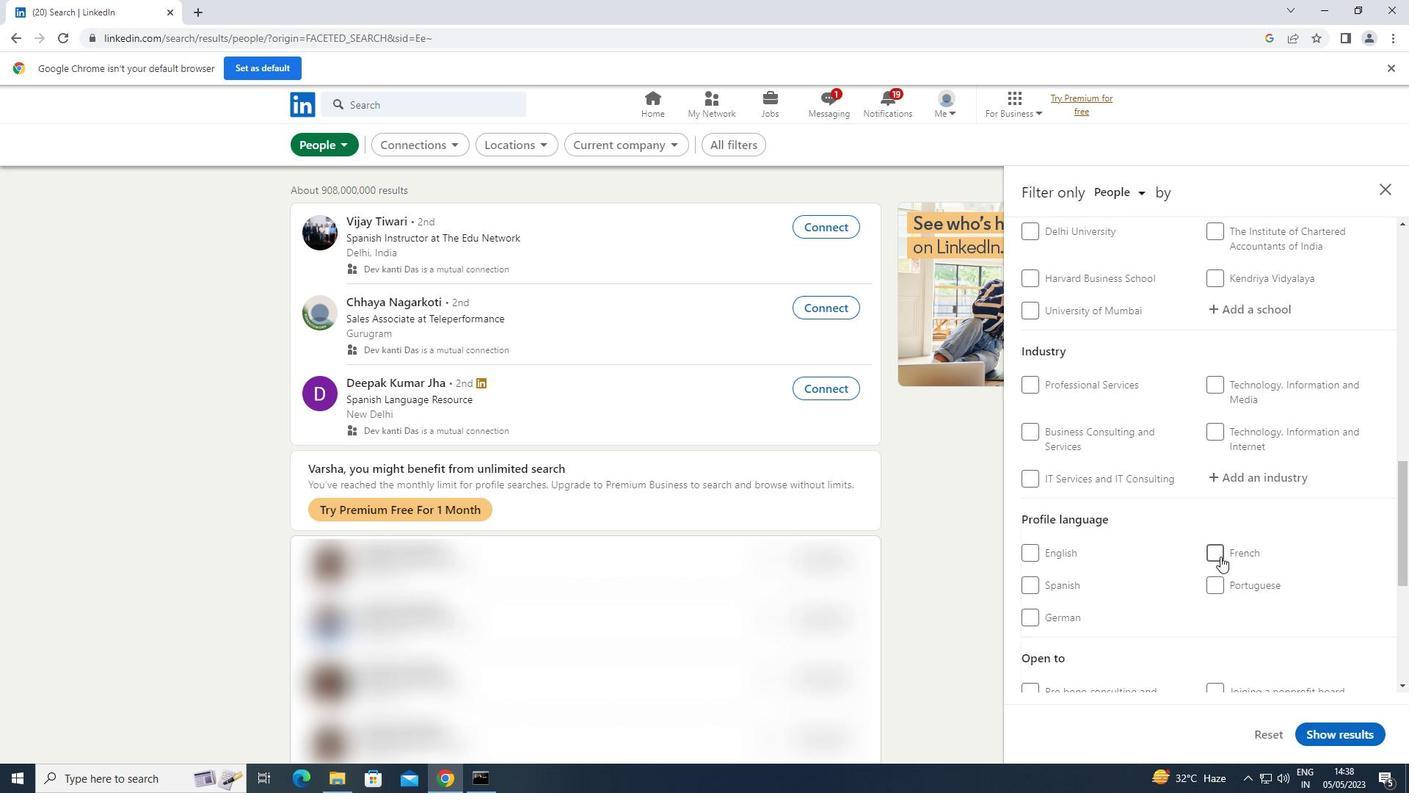 
Action: Mouse scrolled (1221, 557) with delta (0, 0)
Screenshot: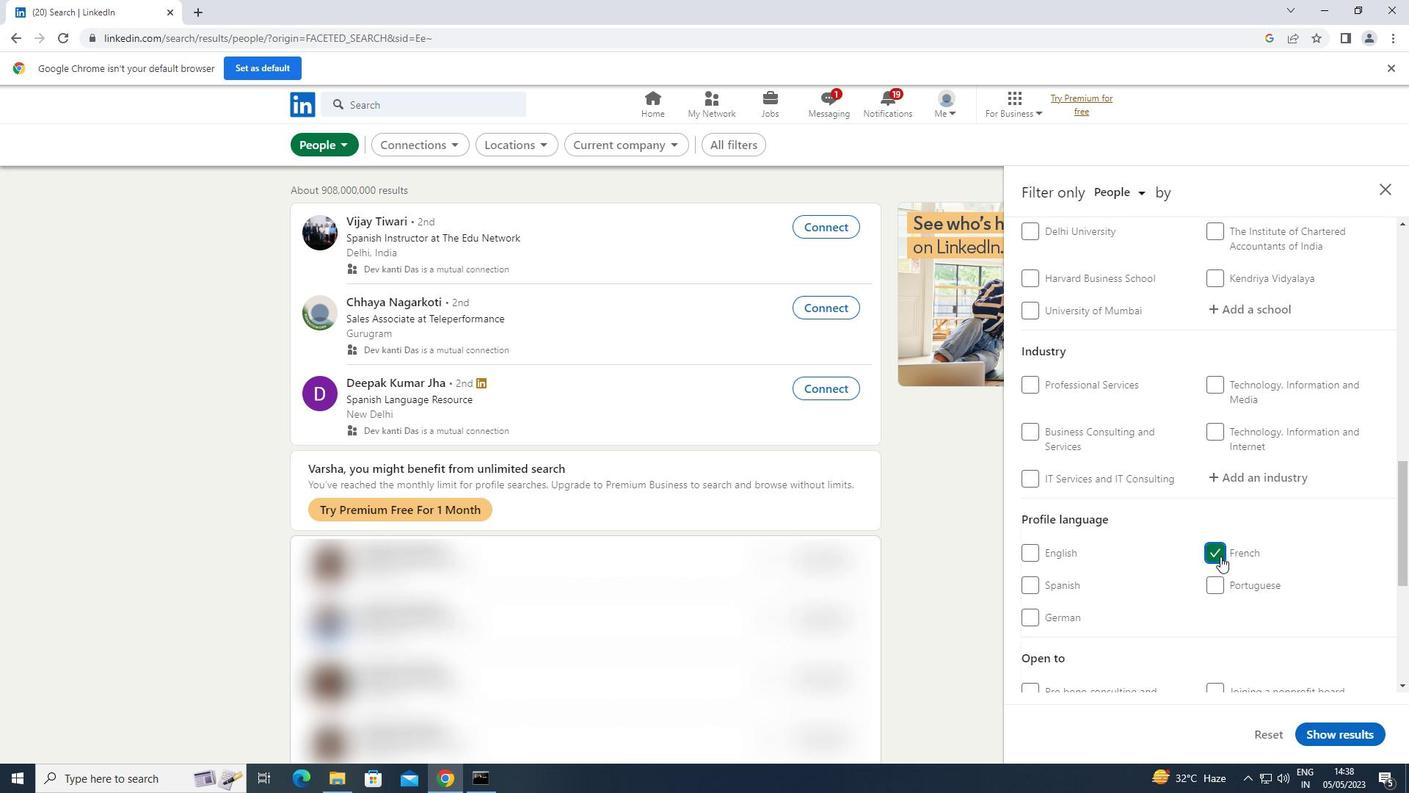 
Action: Mouse scrolled (1221, 557) with delta (0, 0)
Screenshot: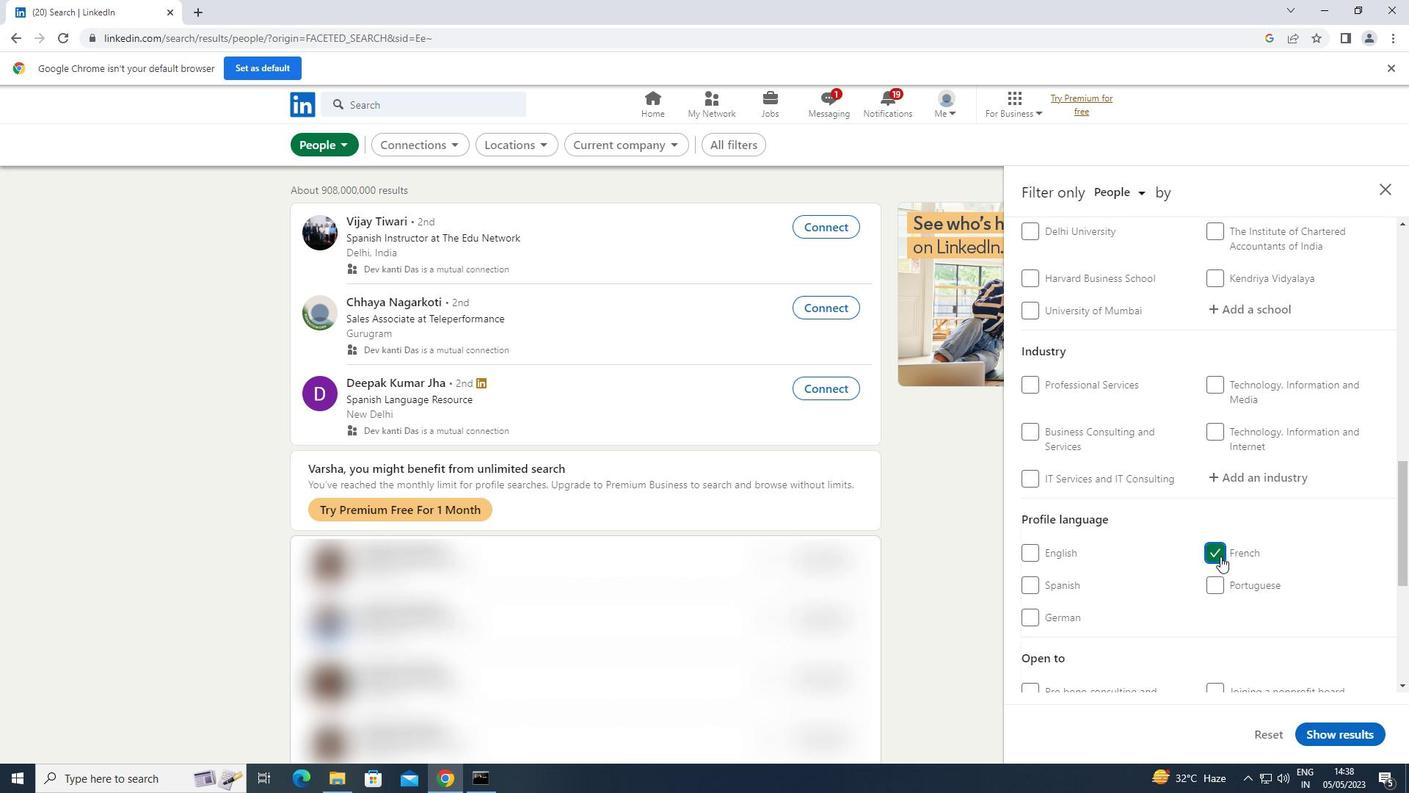 
Action: Mouse scrolled (1221, 557) with delta (0, 0)
Screenshot: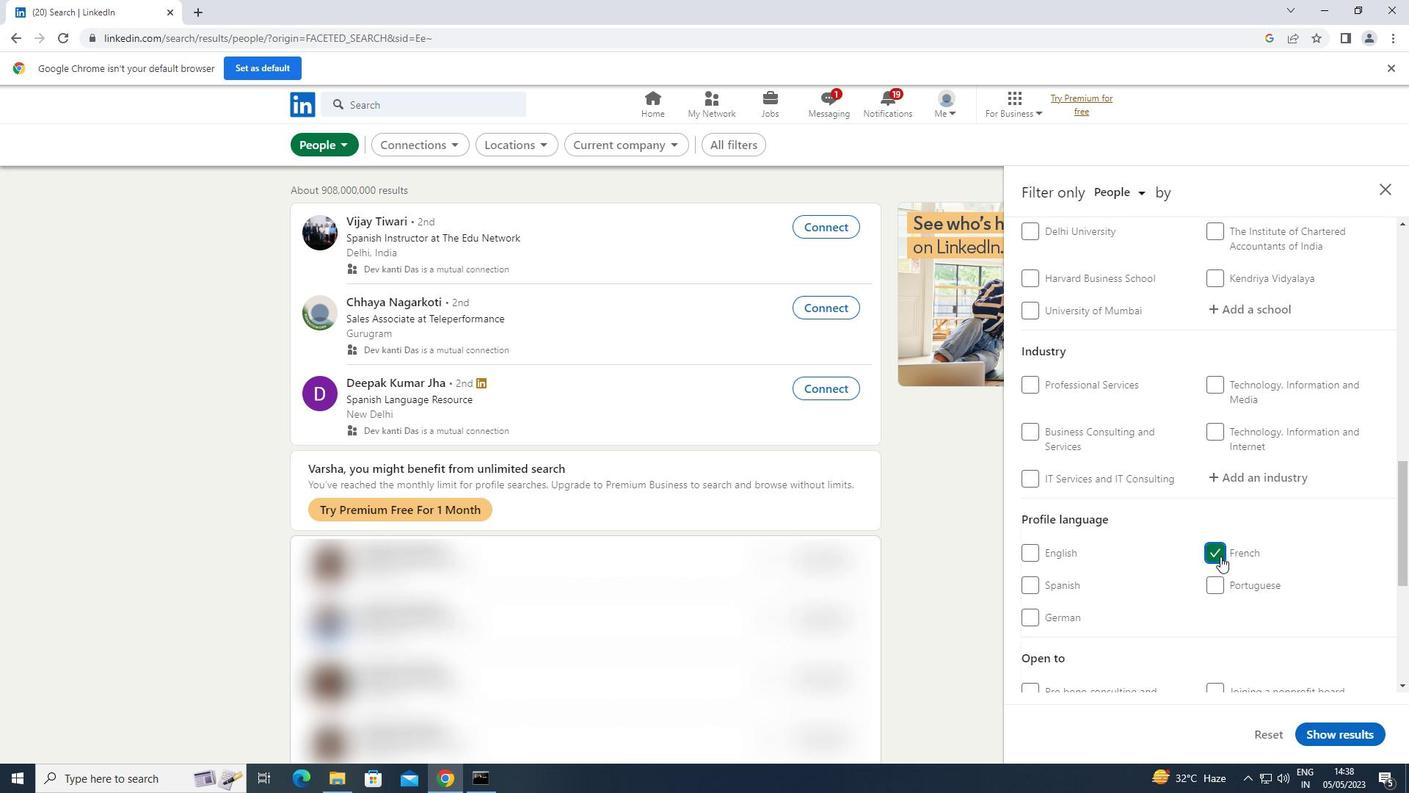 
Action: Mouse scrolled (1221, 557) with delta (0, 0)
Screenshot: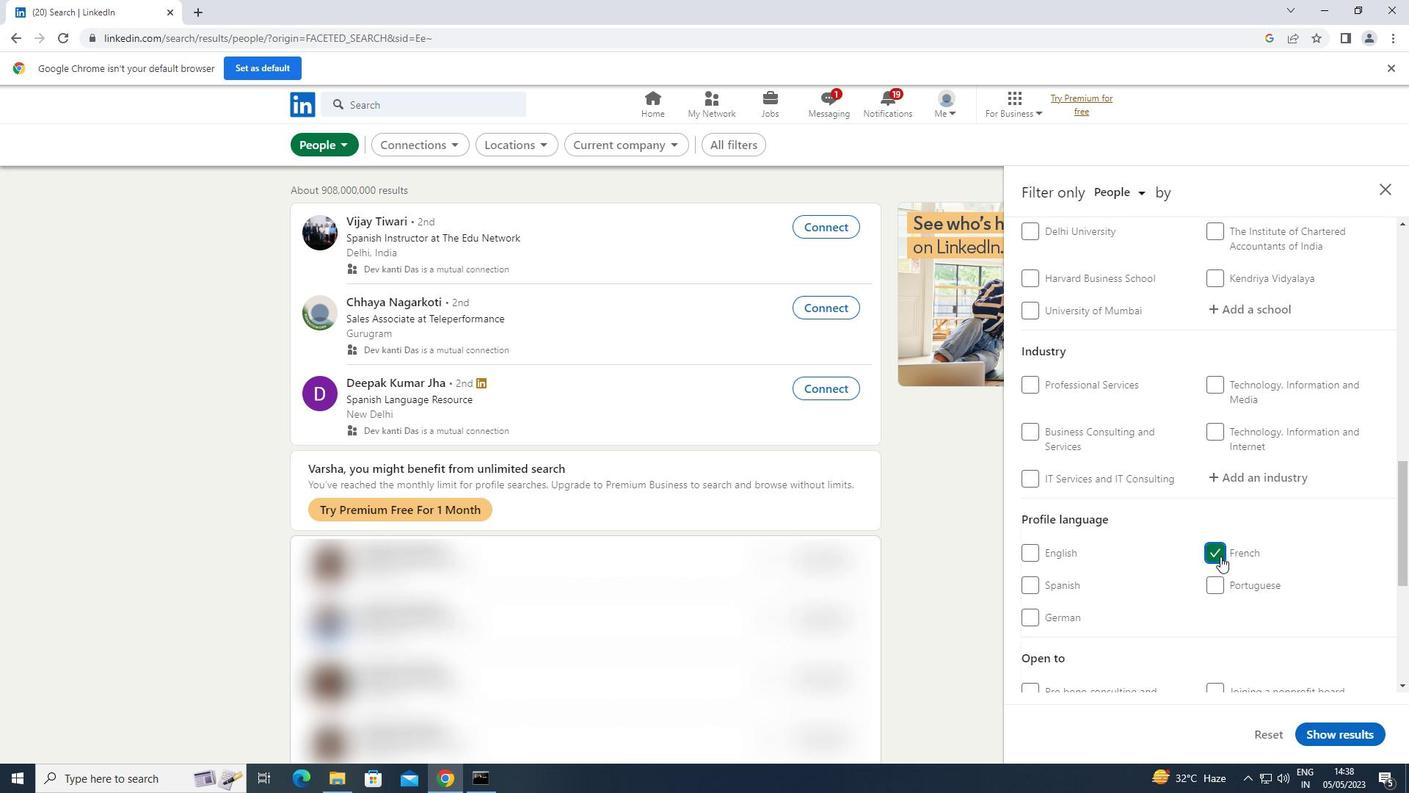
Action: Mouse moved to (1215, 557)
Screenshot: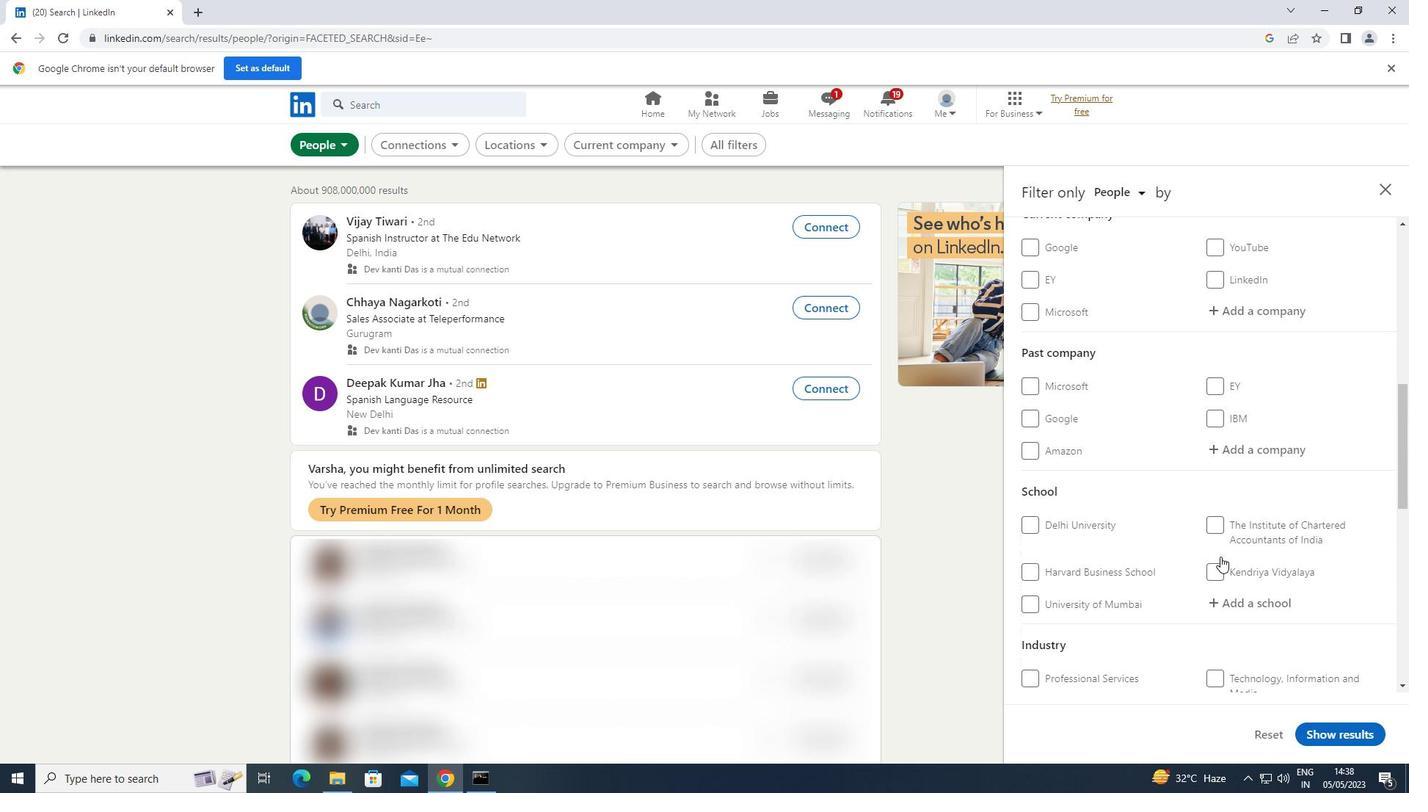 
Action: Mouse scrolled (1215, 558) with delta (0, 0)
Screenshot: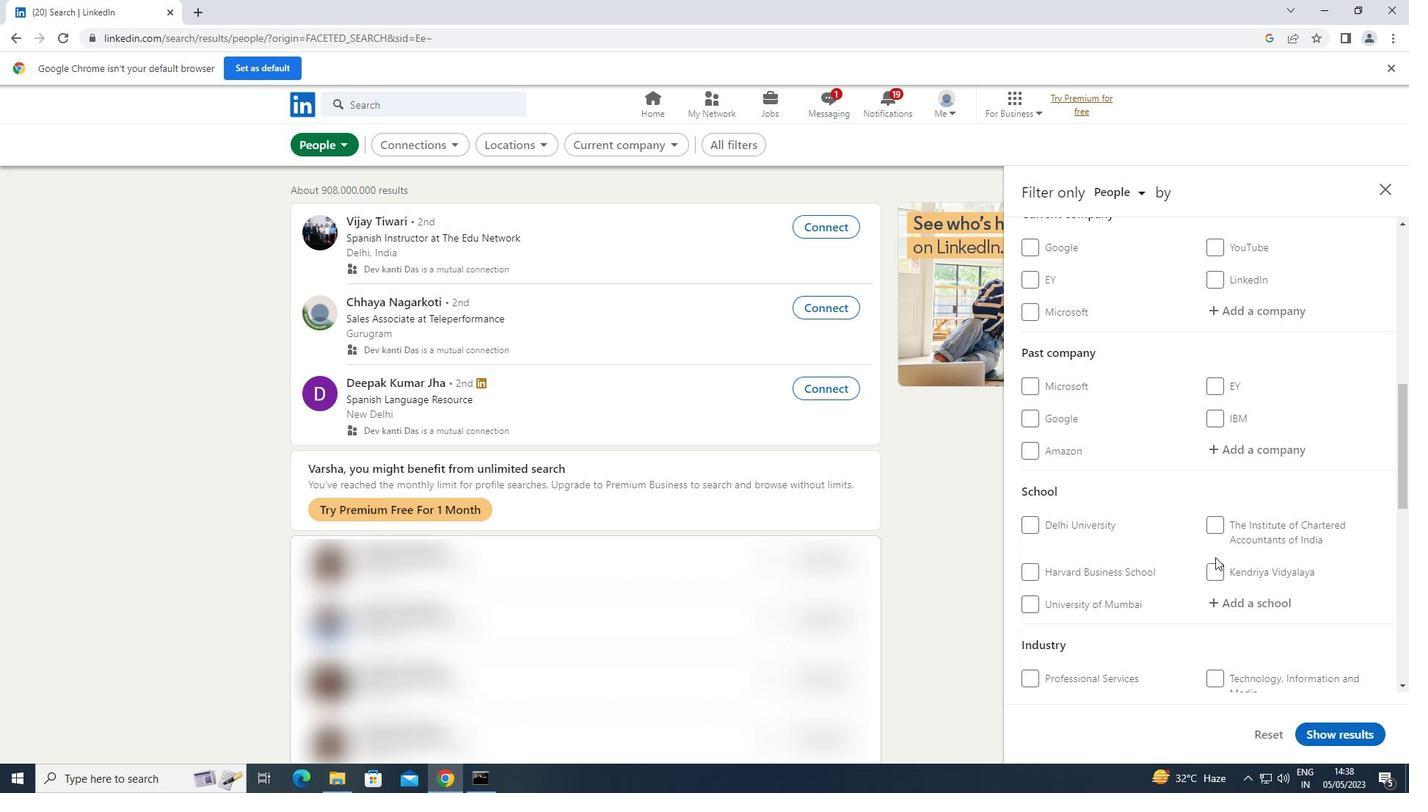 
Action: Mouse scrolled (1215, 558) with delta (0, 0)
Screenshot: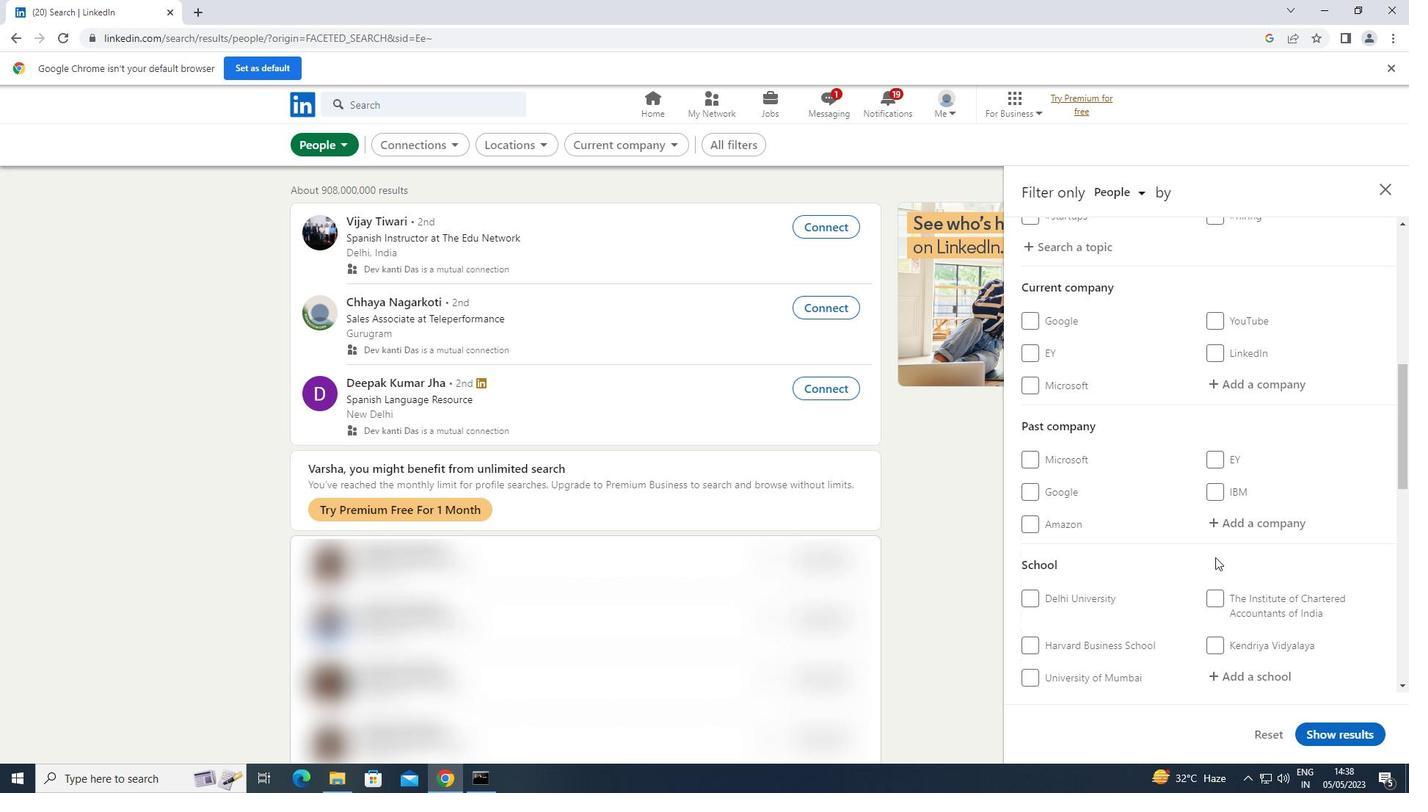
Action: Mouse scrolled (1215, 558) with delta (0, 0)
Screenshot: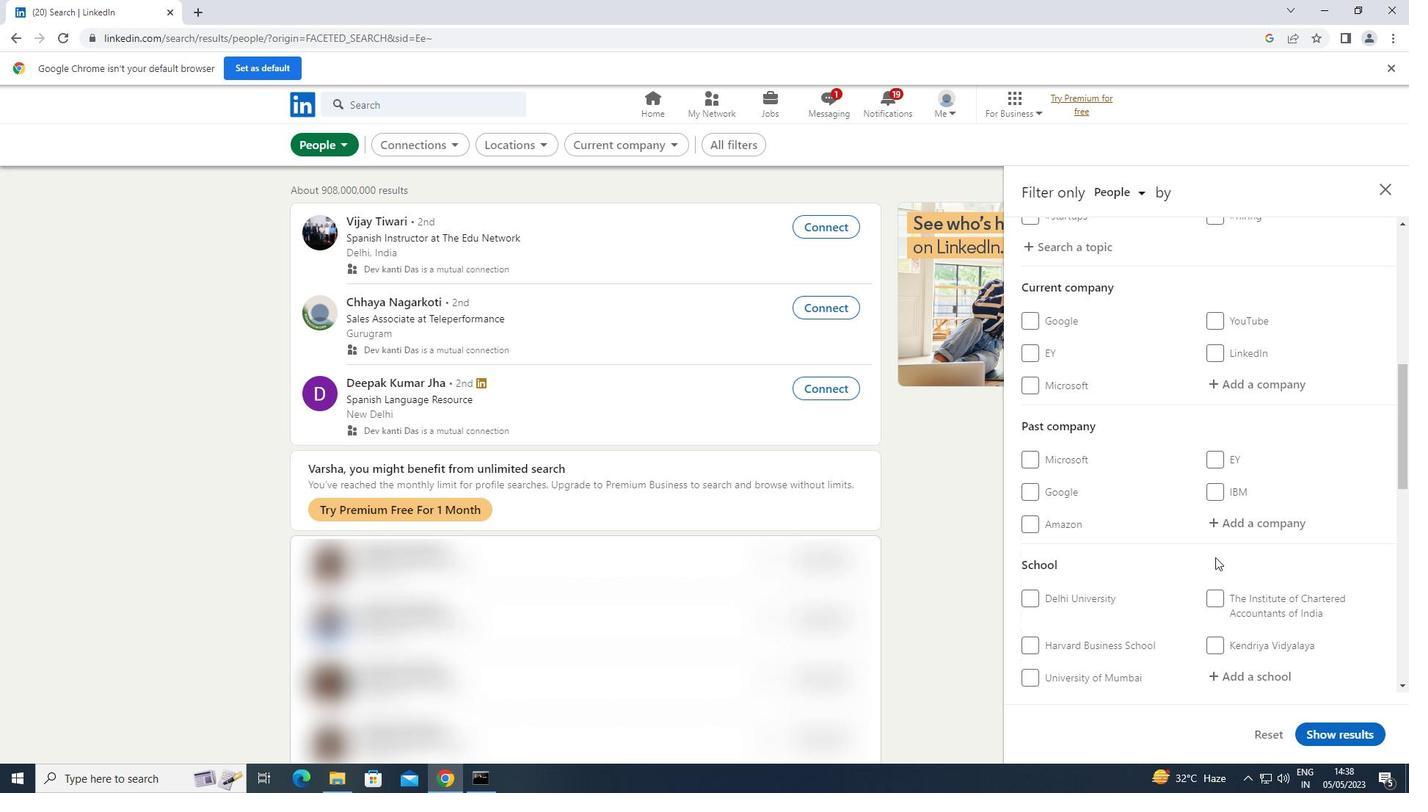
Action: Mouse moved to (1248, 525)
Screenshot: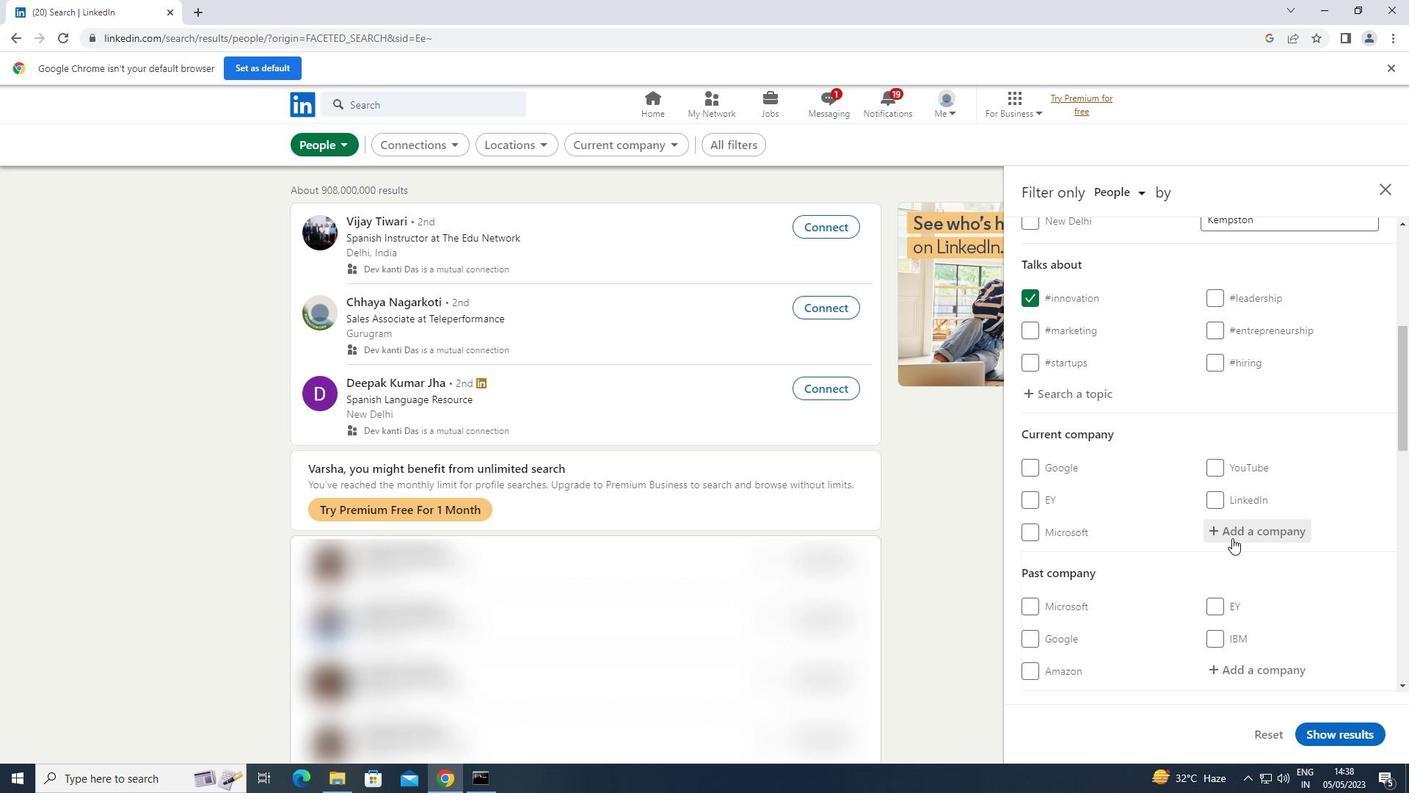 
Action: Mouse pressed left at (1248, 525)
Screenshot: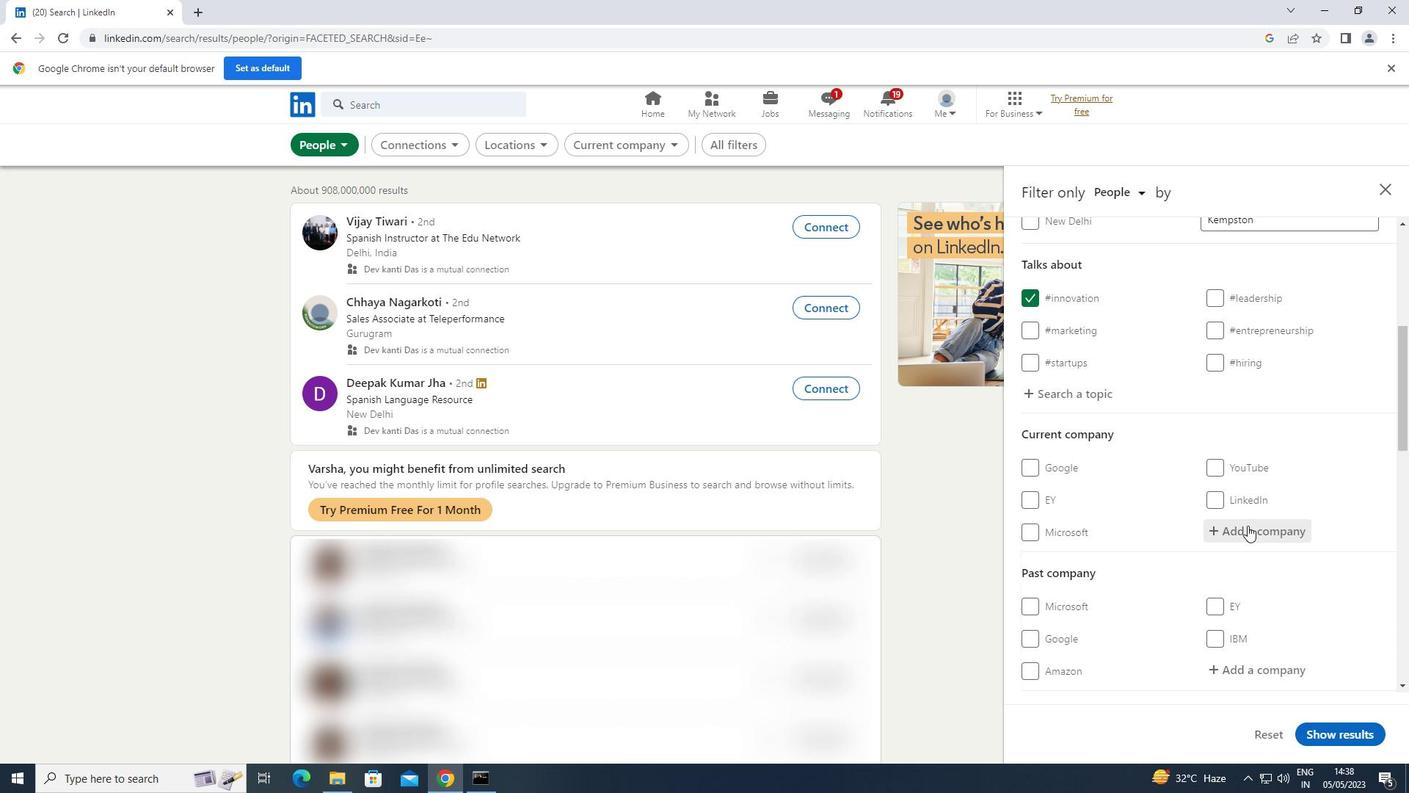 
Action: Key pressed <Key.shift>ANNALECT
Screenshot: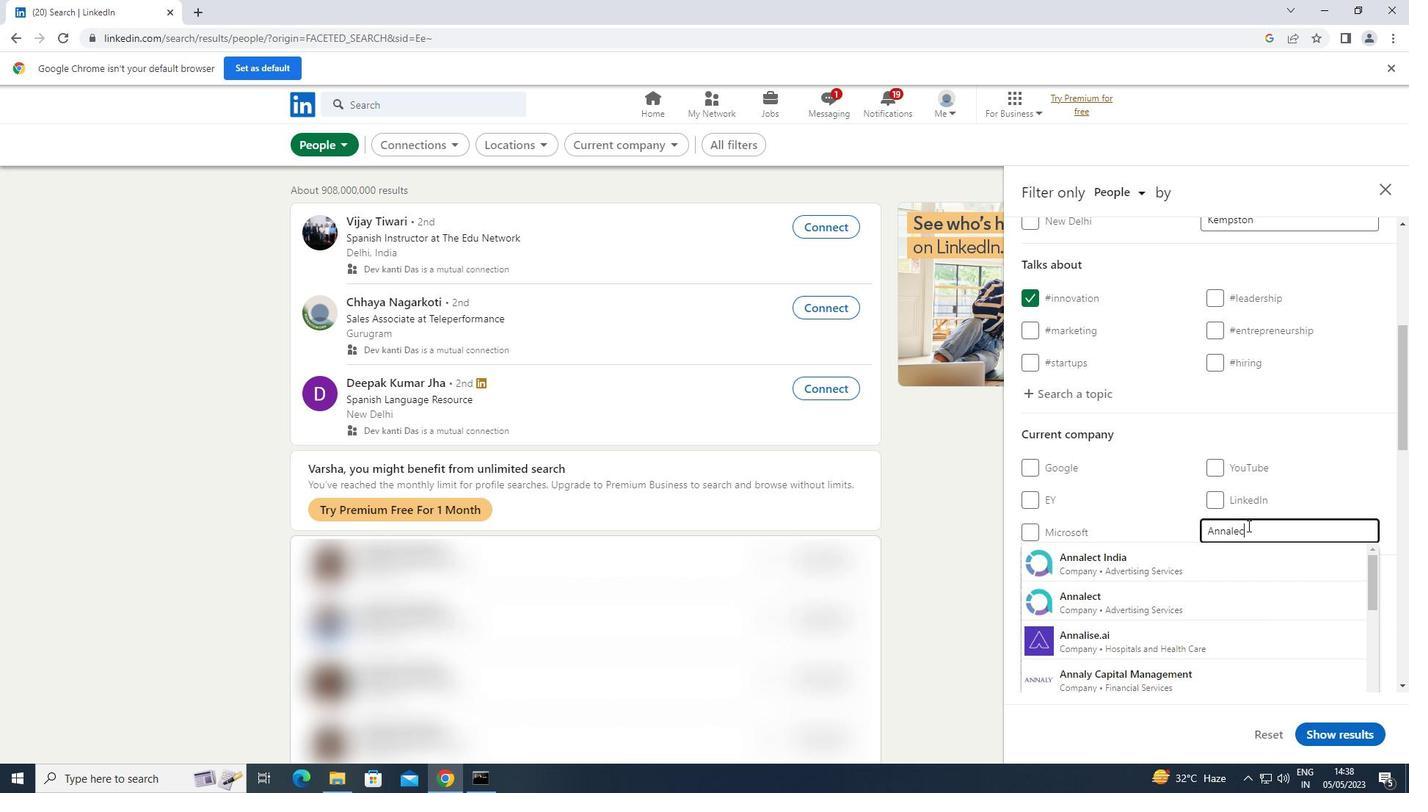 
Action: Mouse moved to (1190, 554)
Screenshot: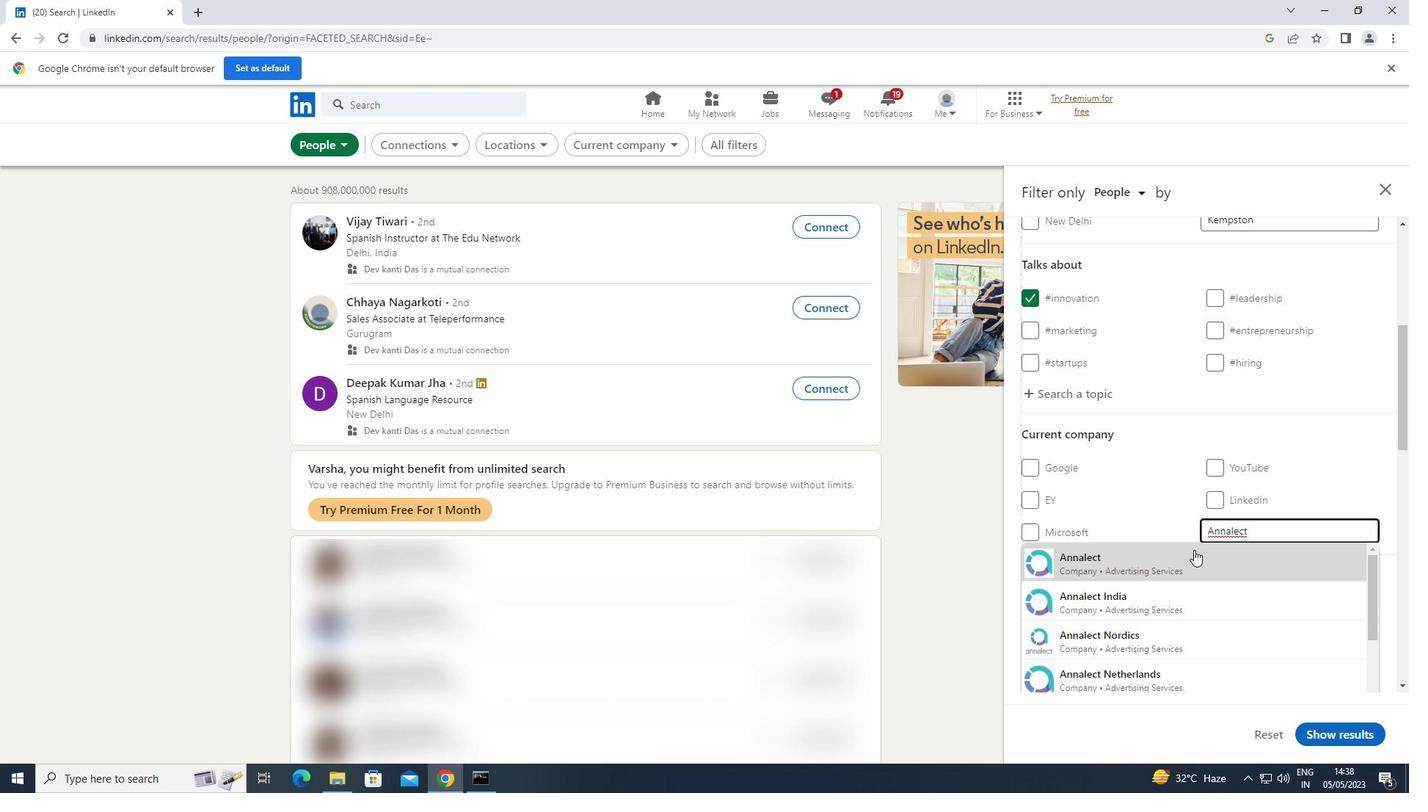 
Action: Mouse pressed left at (1190, 554)
Screenshot: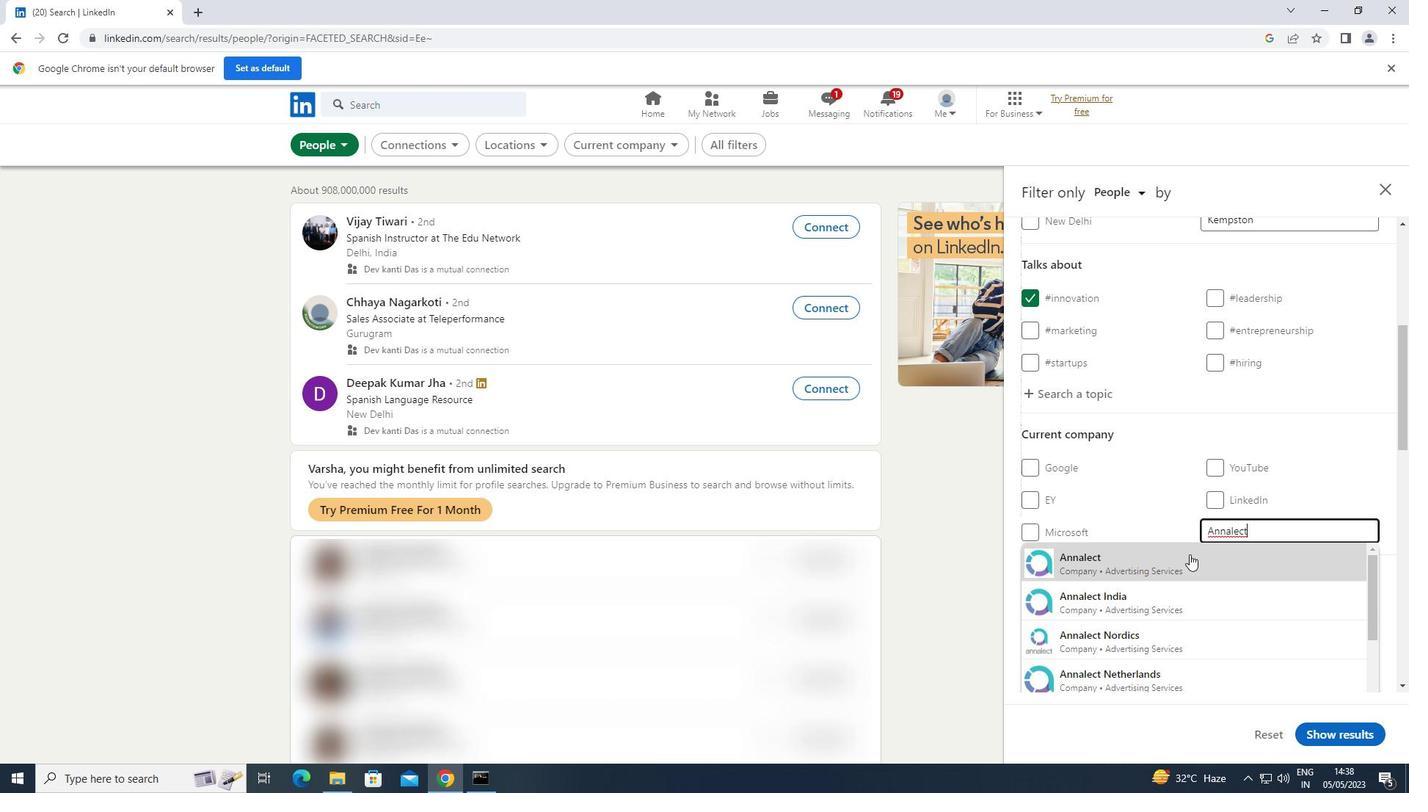 
Action: Mouse scrolled (1190, 553) with delta (0, 0)
Screenshot: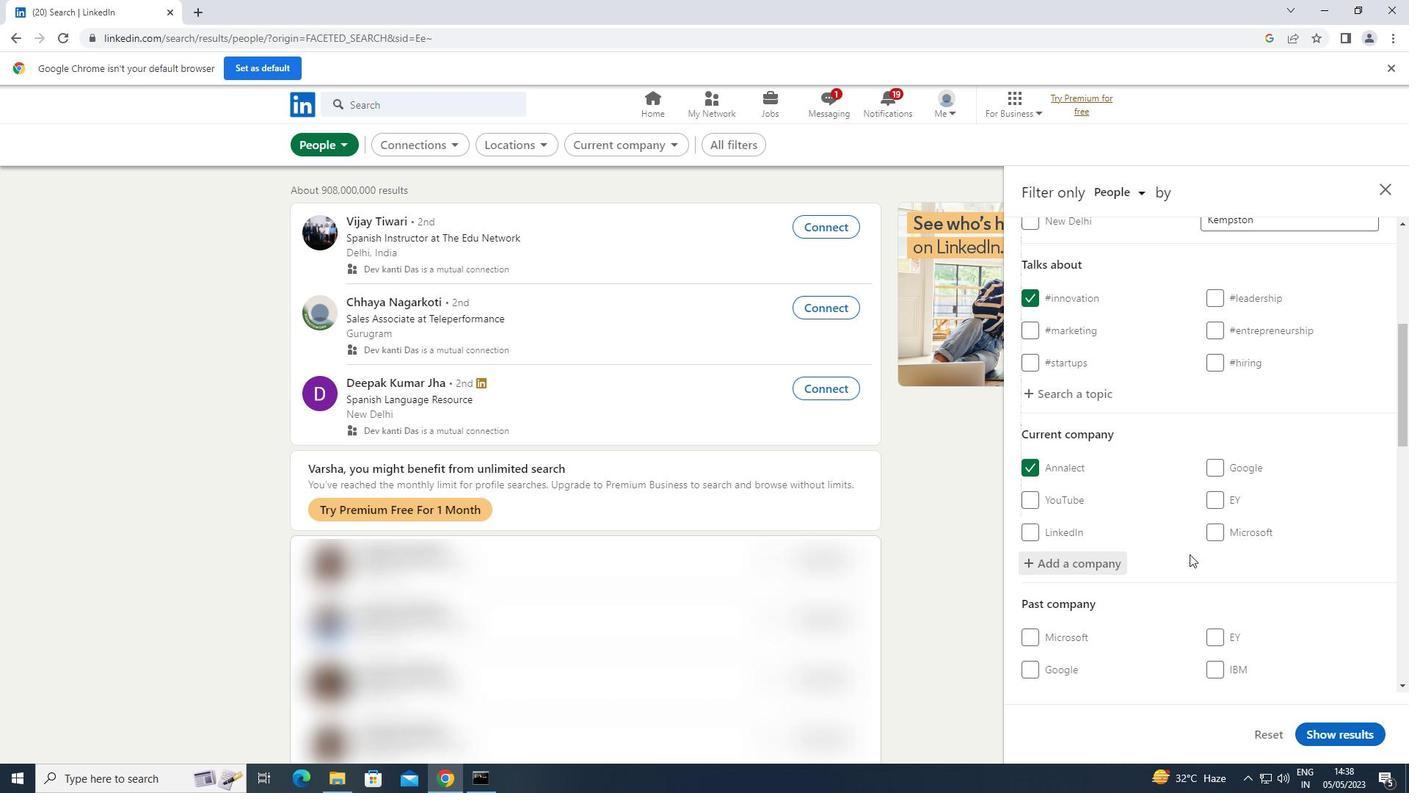 
Action: Mouse scrolled (1190, 553) with delta (0, 0)
Screenshot: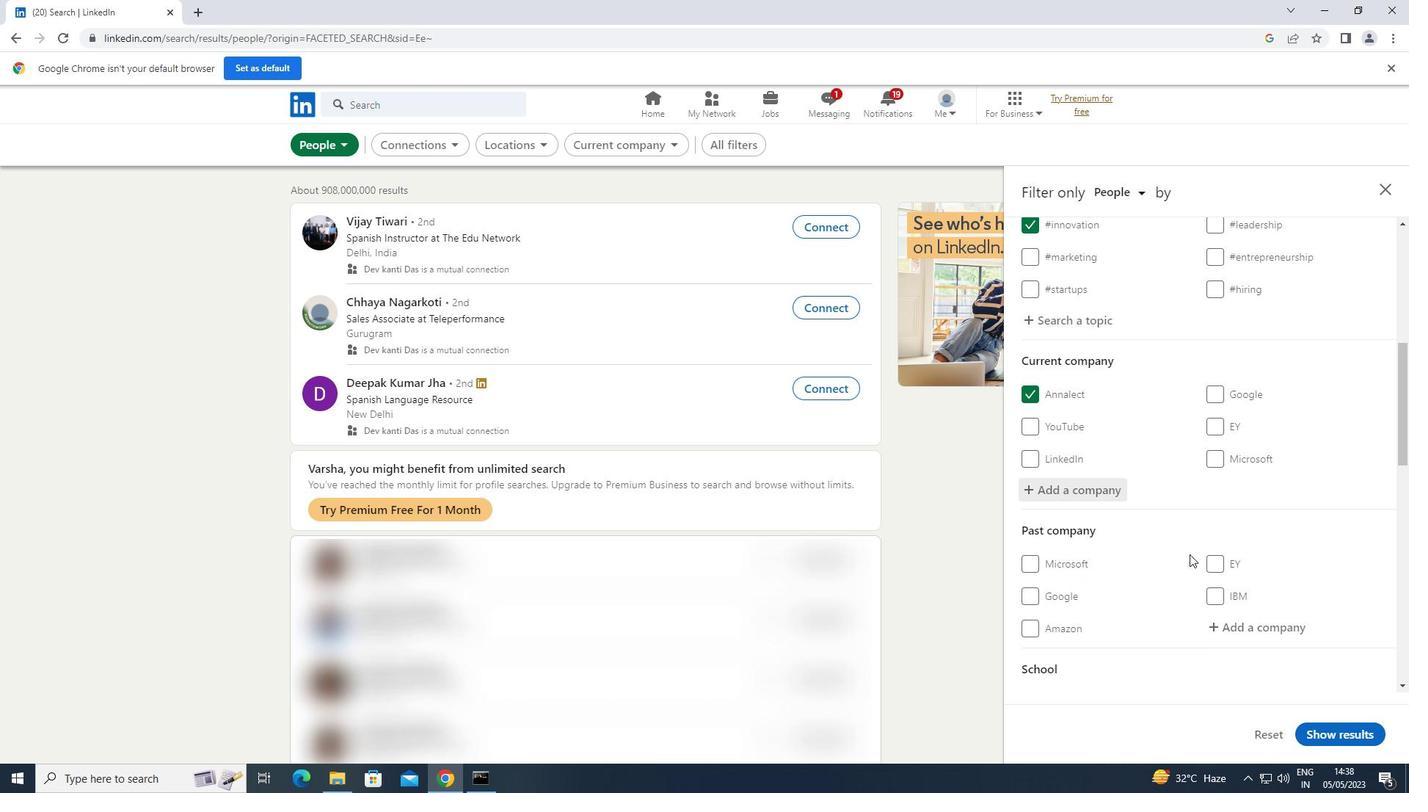 
Action: Mouse scrolled (1190, 553) with delta (0, 0)
Screenshot: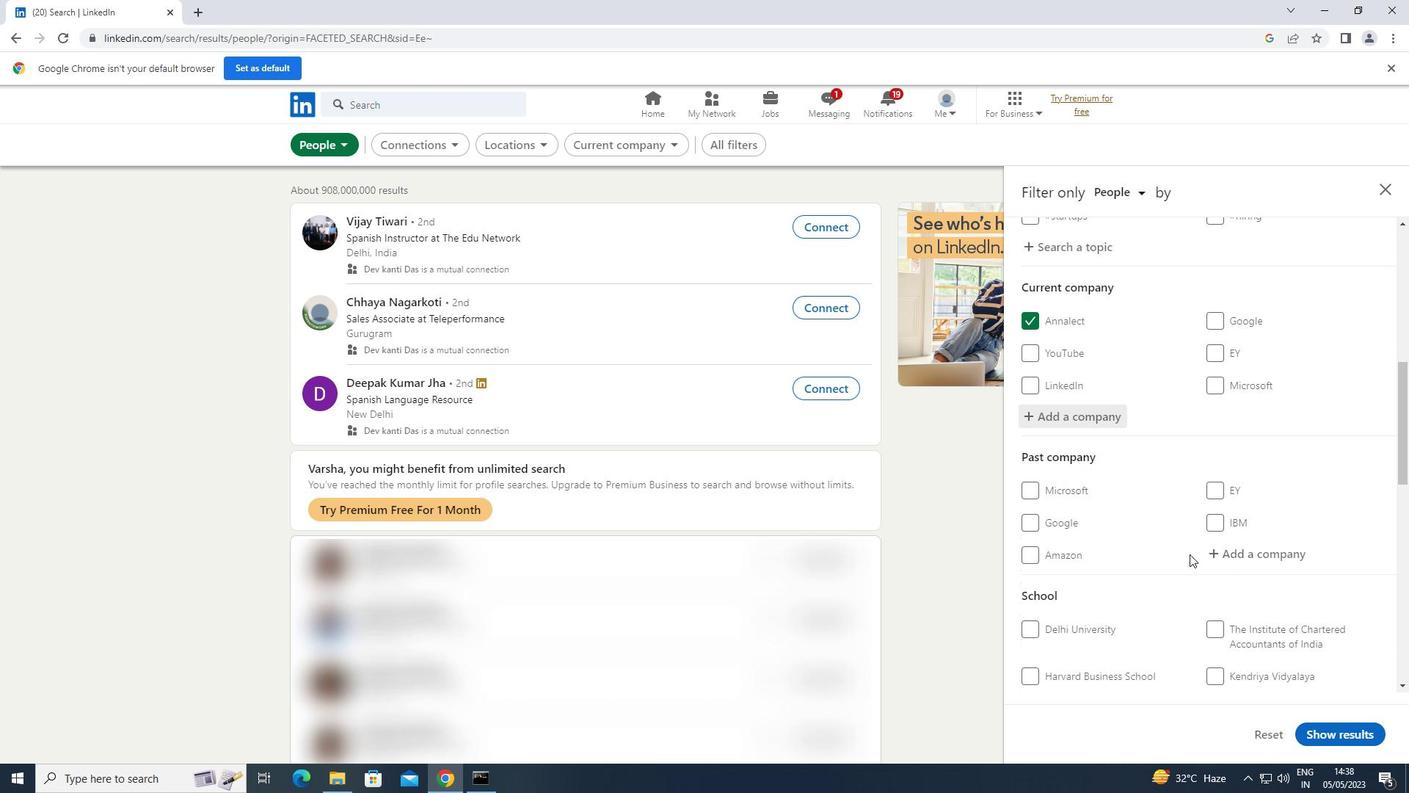 
Action: Mouse scrolled (1190, 553) with delta (0, 0)
Screenshot: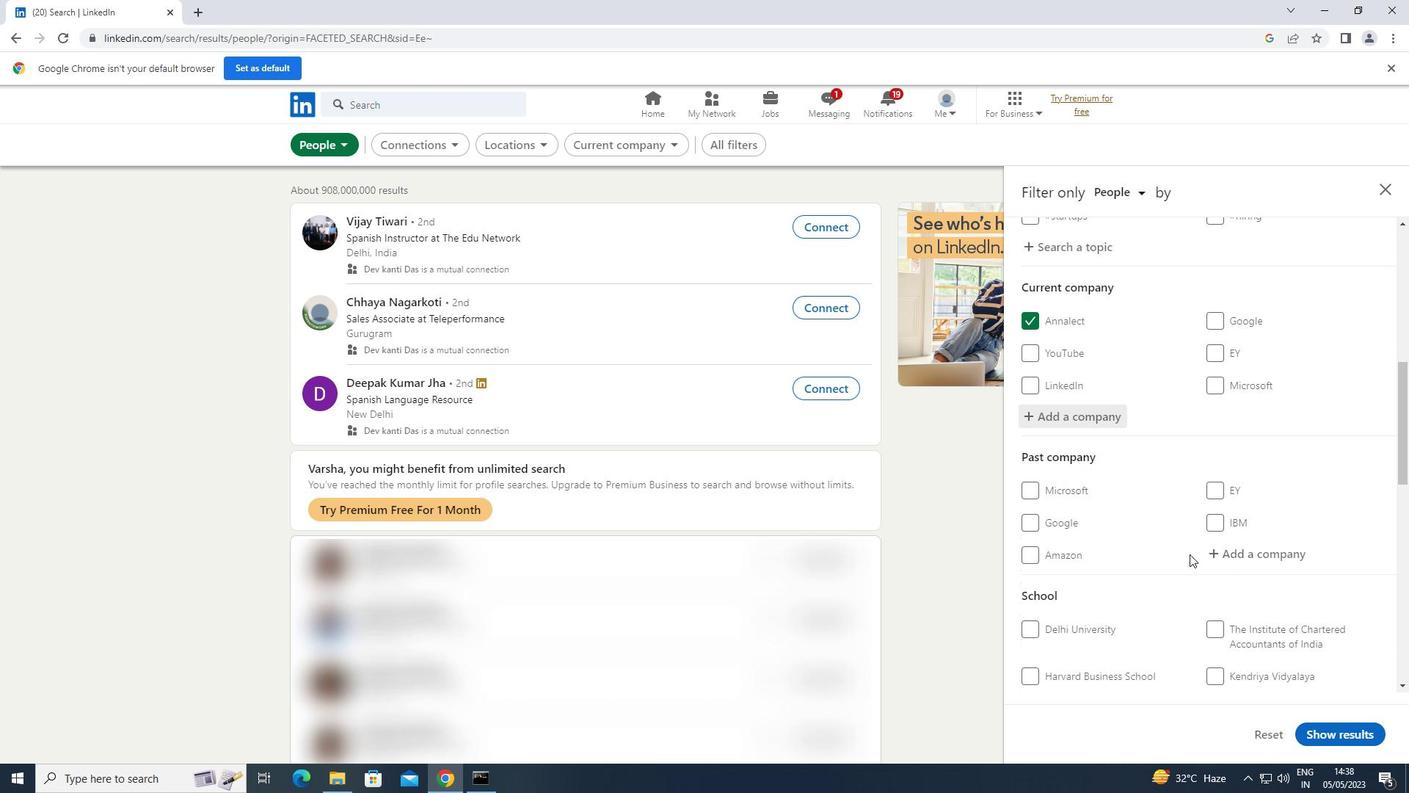 
Action: Mouse moved to (1227, 549)
Screenshot: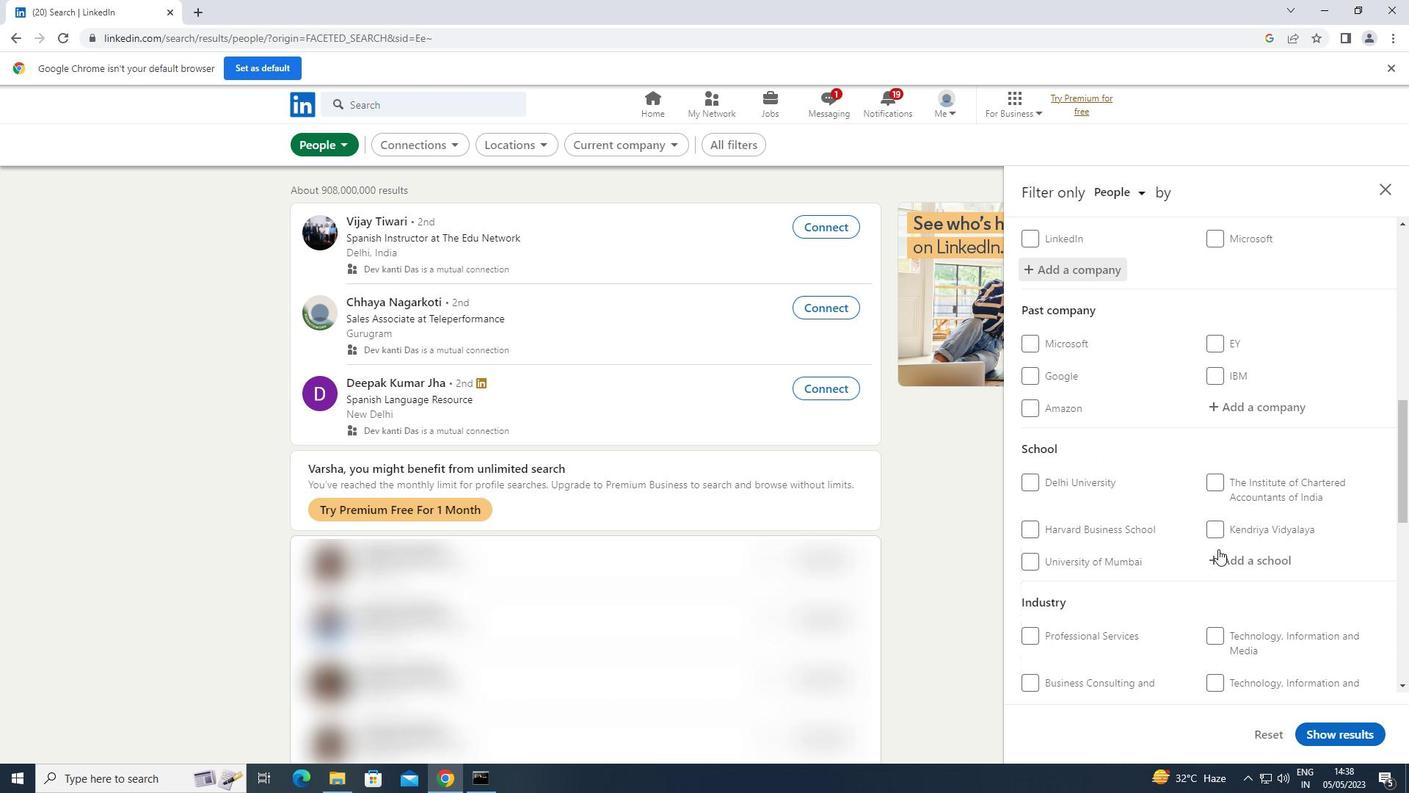 
Action: Mouse pressed left at (1227, 549)
Screenshot: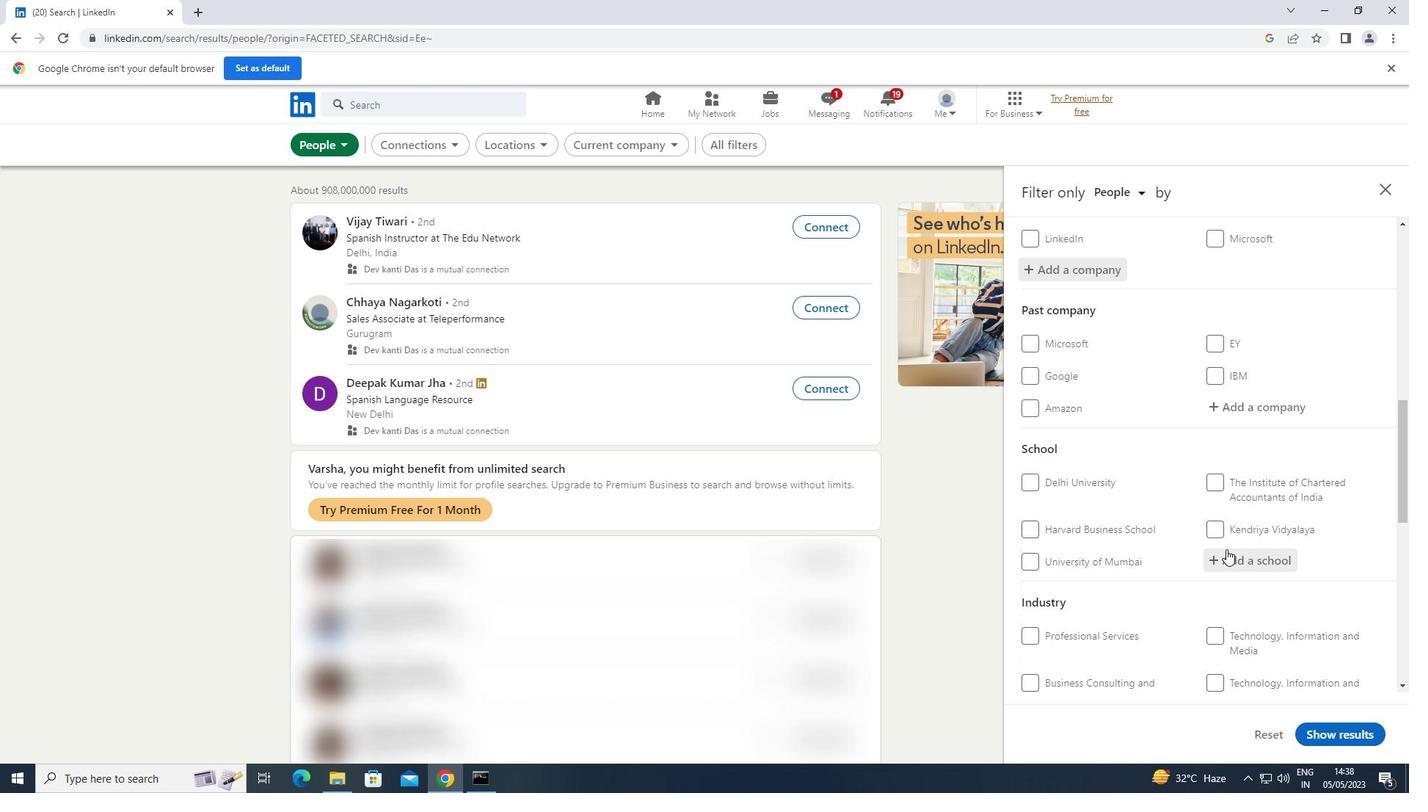 
Action: Key pressed <Key.shift>NATIONAL<Key.space><Key.shift>INSTITUTE<Key.space>OF<Key.space><Key.shift>TECHNO
Screenshot: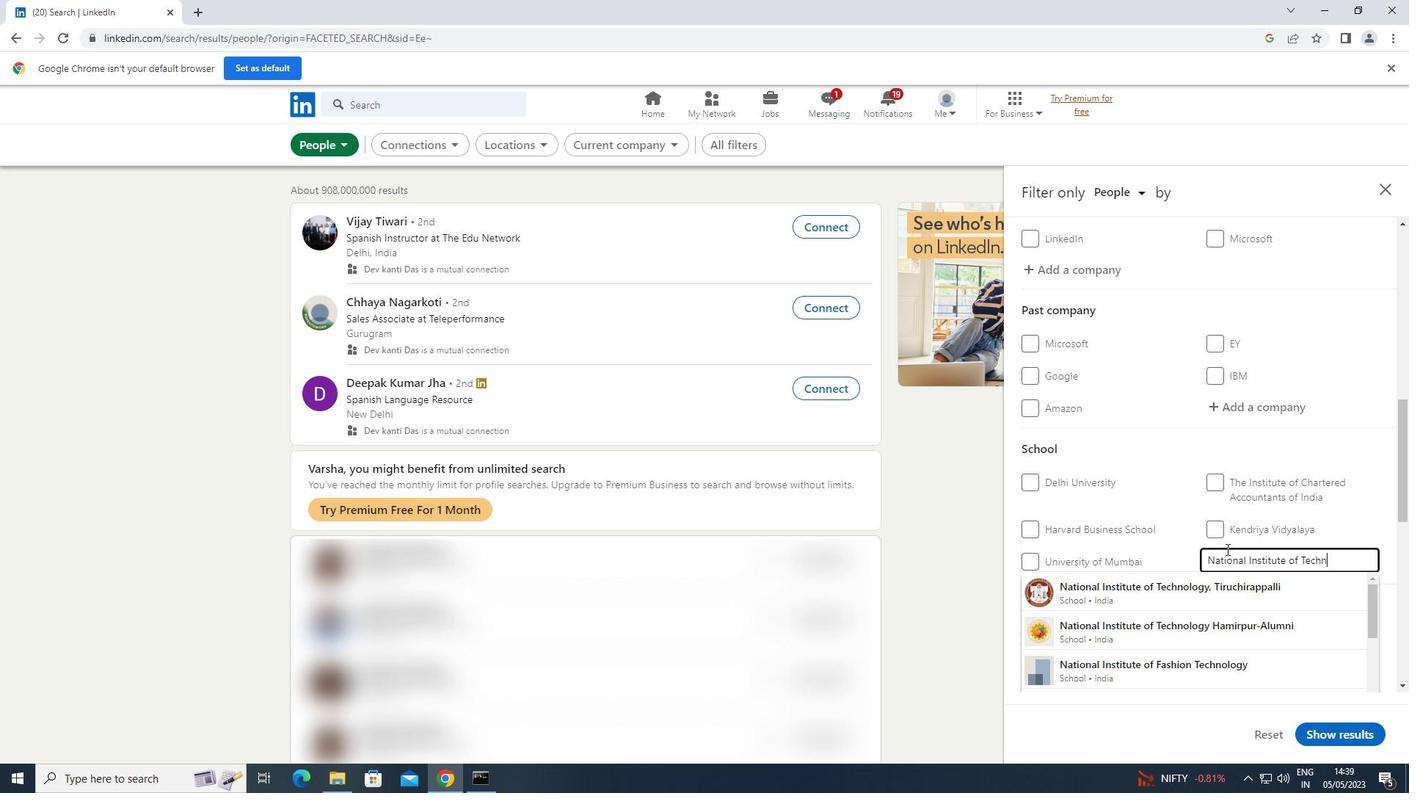 
Action: Mouse moved to (1188, 629)
Screenshot: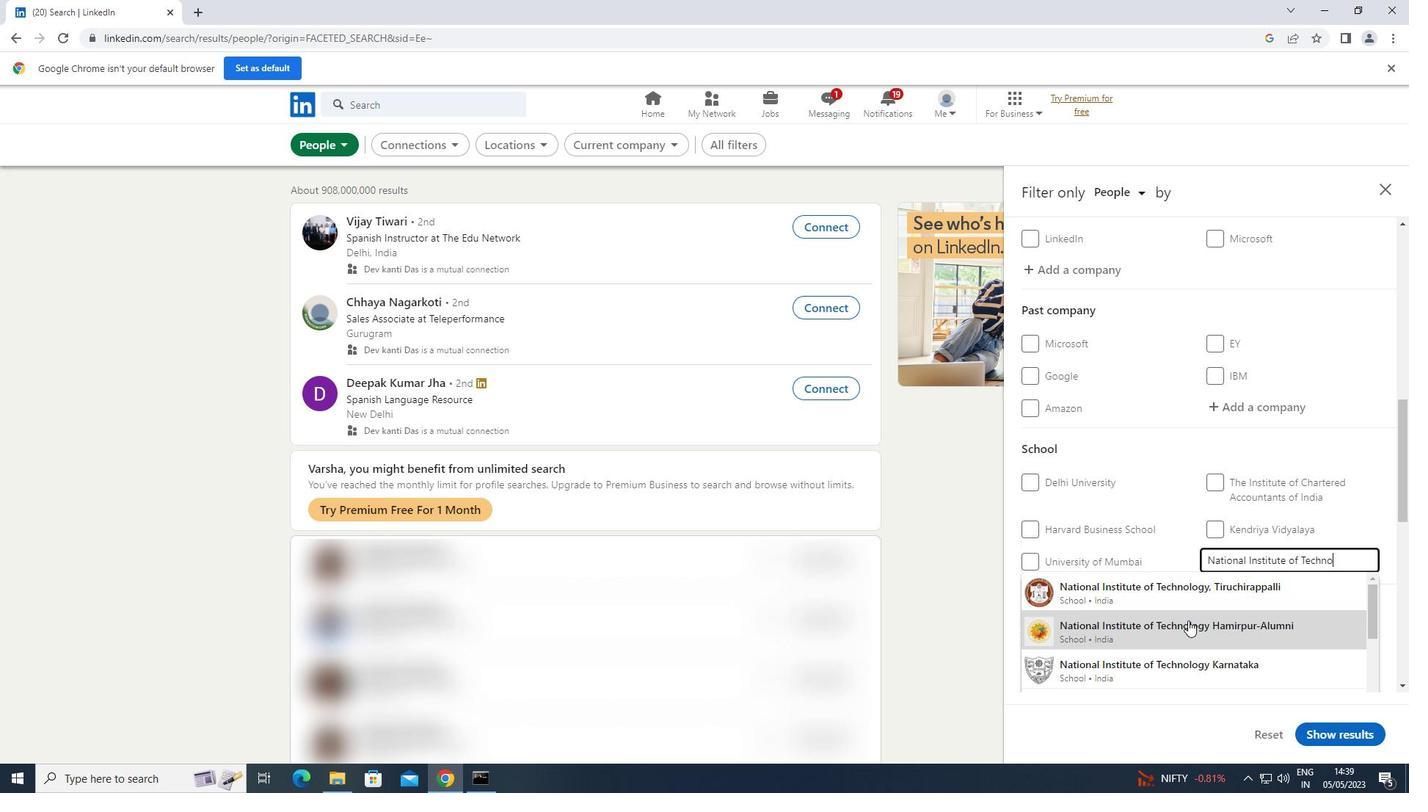 
Action: Mouse pressed left at (1188, 629)
Screenshot: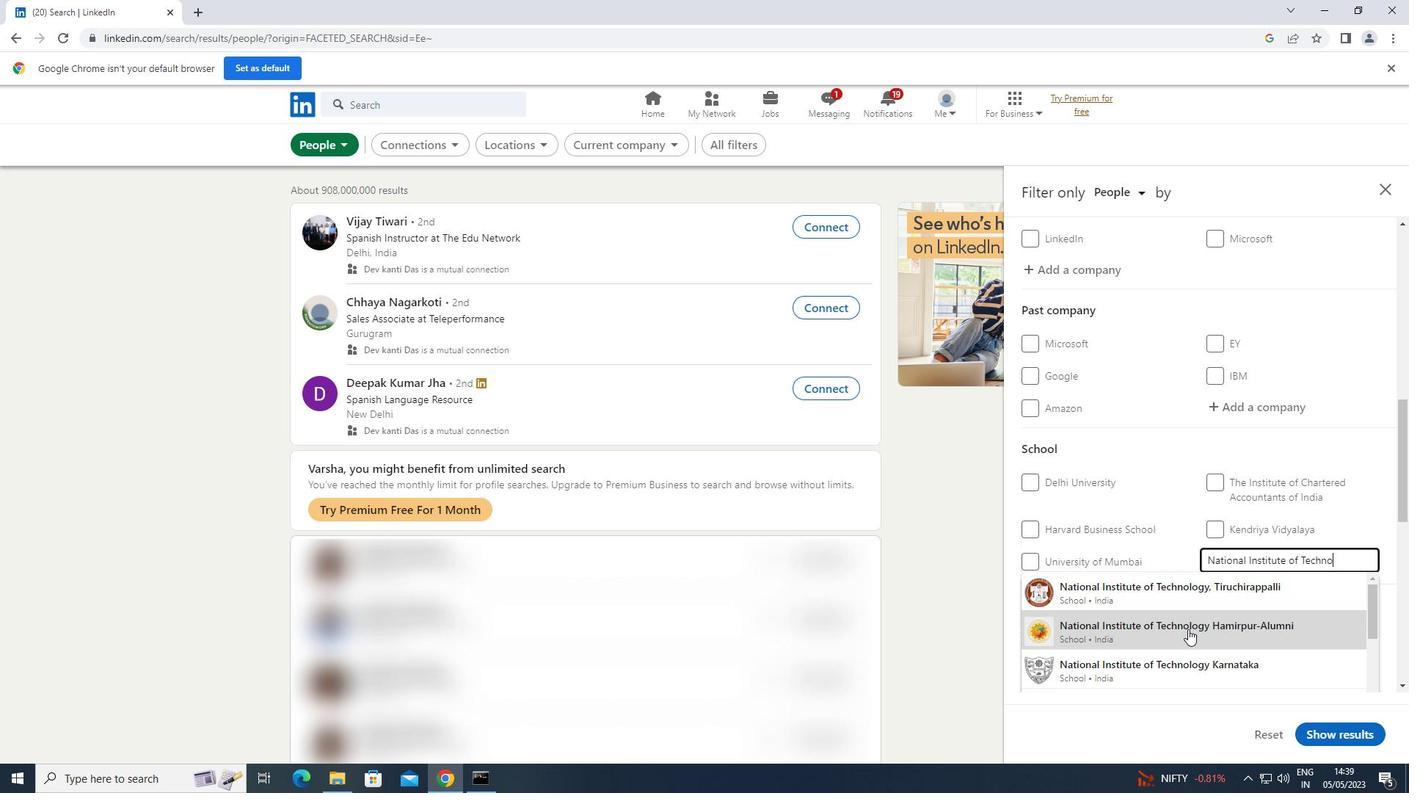 
Action: Mouse scrolled (1188, 628) with delta (0, 0)
Screenshot: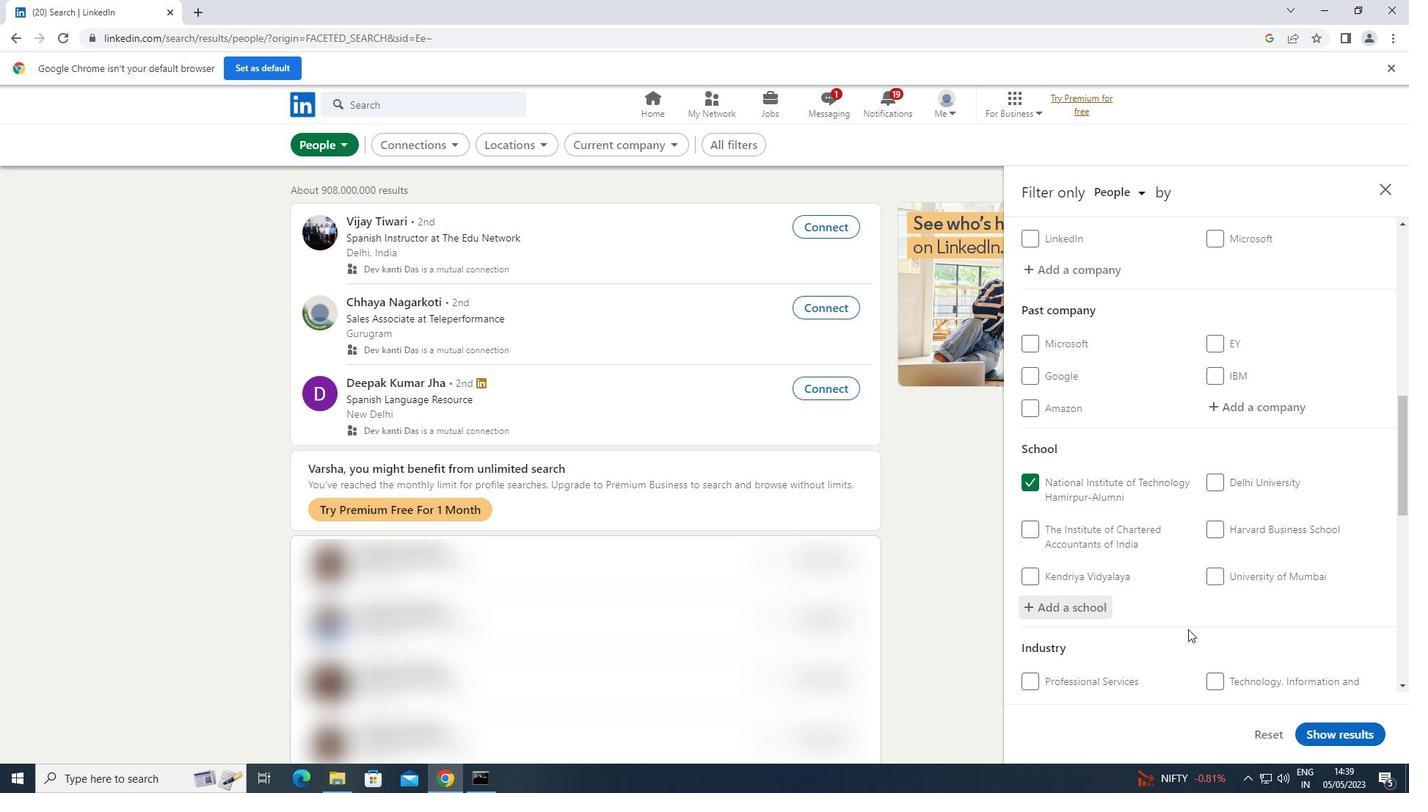 
Action: Mouse scrolled (1188, 628) with delta (0, 0)
Screenshot: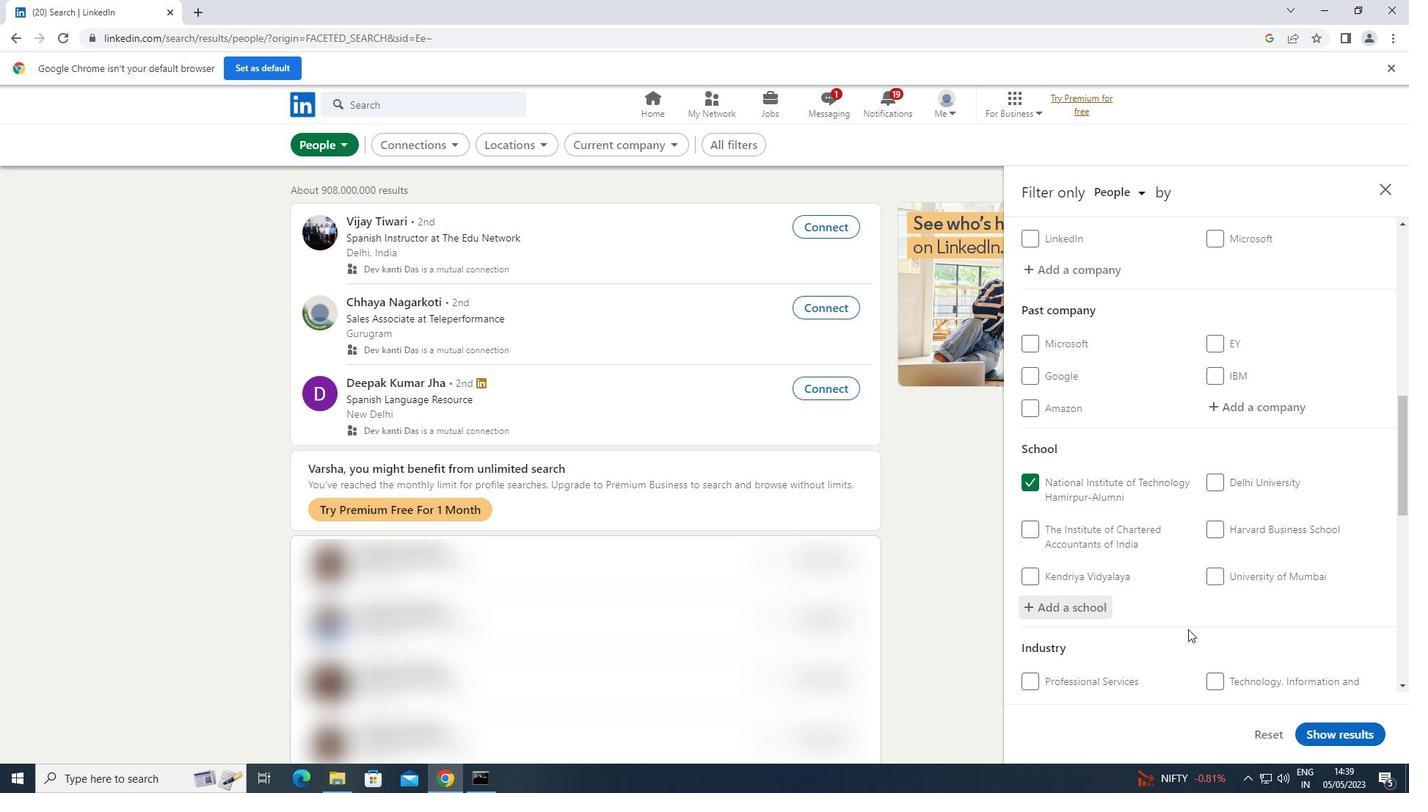 
Action: Mouse scrolled (1188, 628) with delta (0, 0)
Screenshot: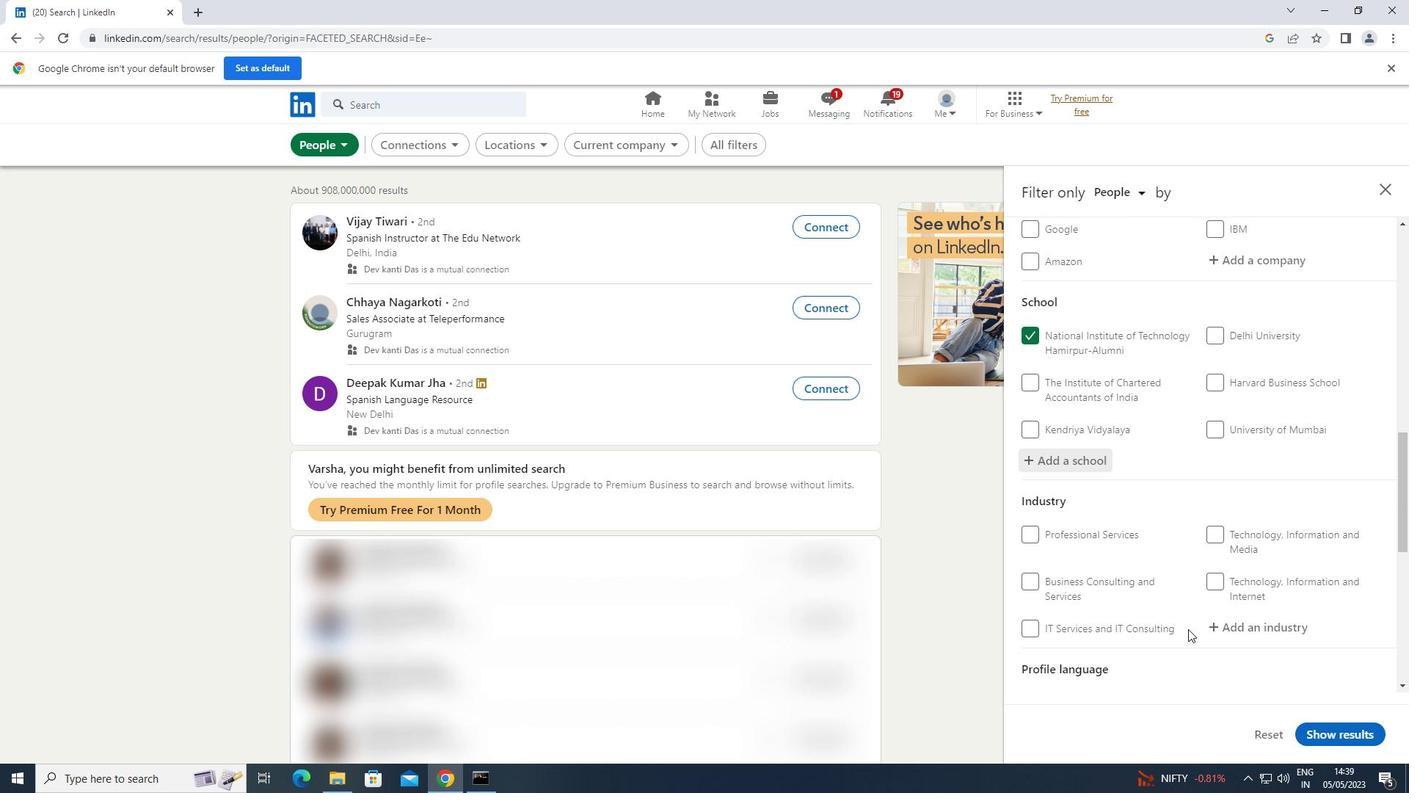 
Action: Mouse scrolled (1188, 628) with delta (0, 0)
Screenshot: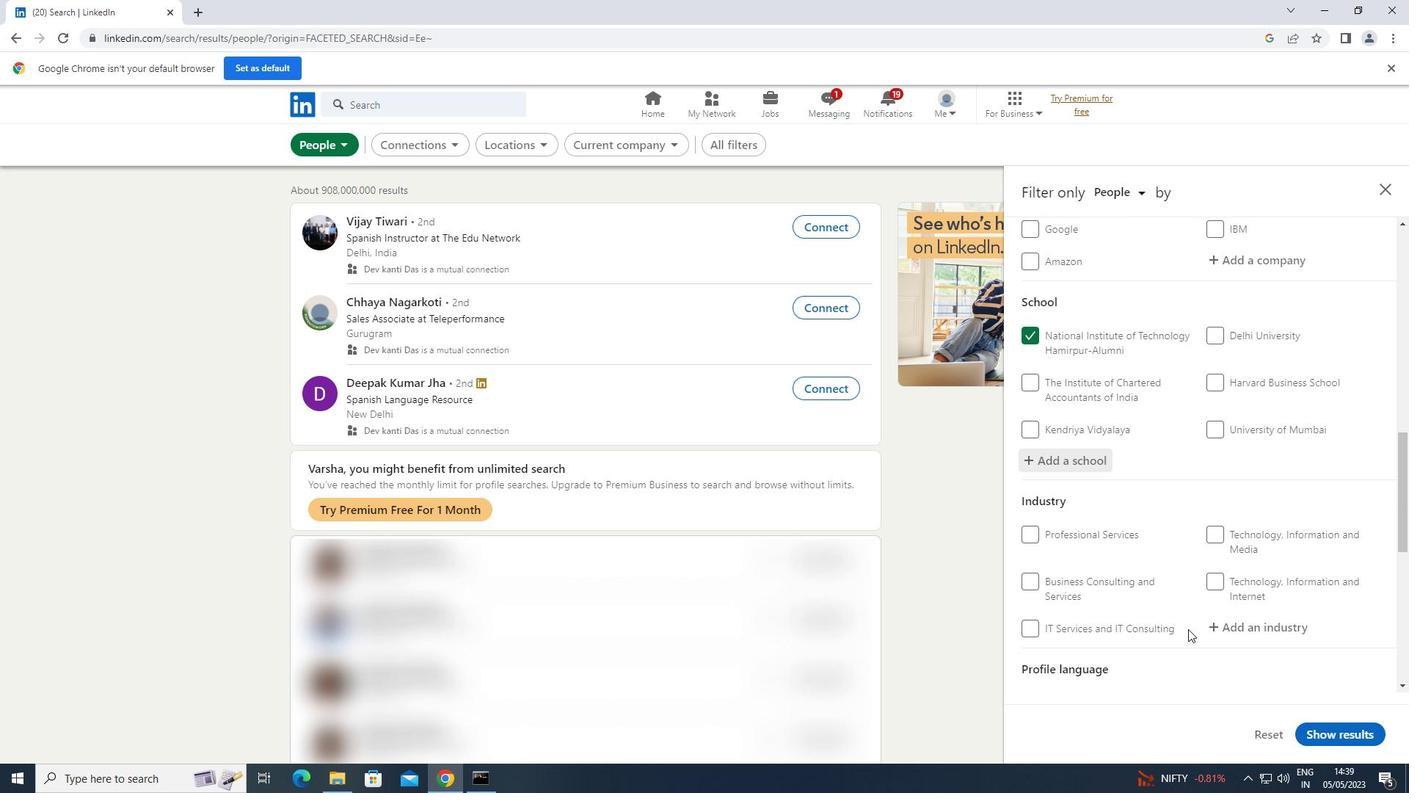 
Action: Mouse moved to (1262, 476)
Screenshot: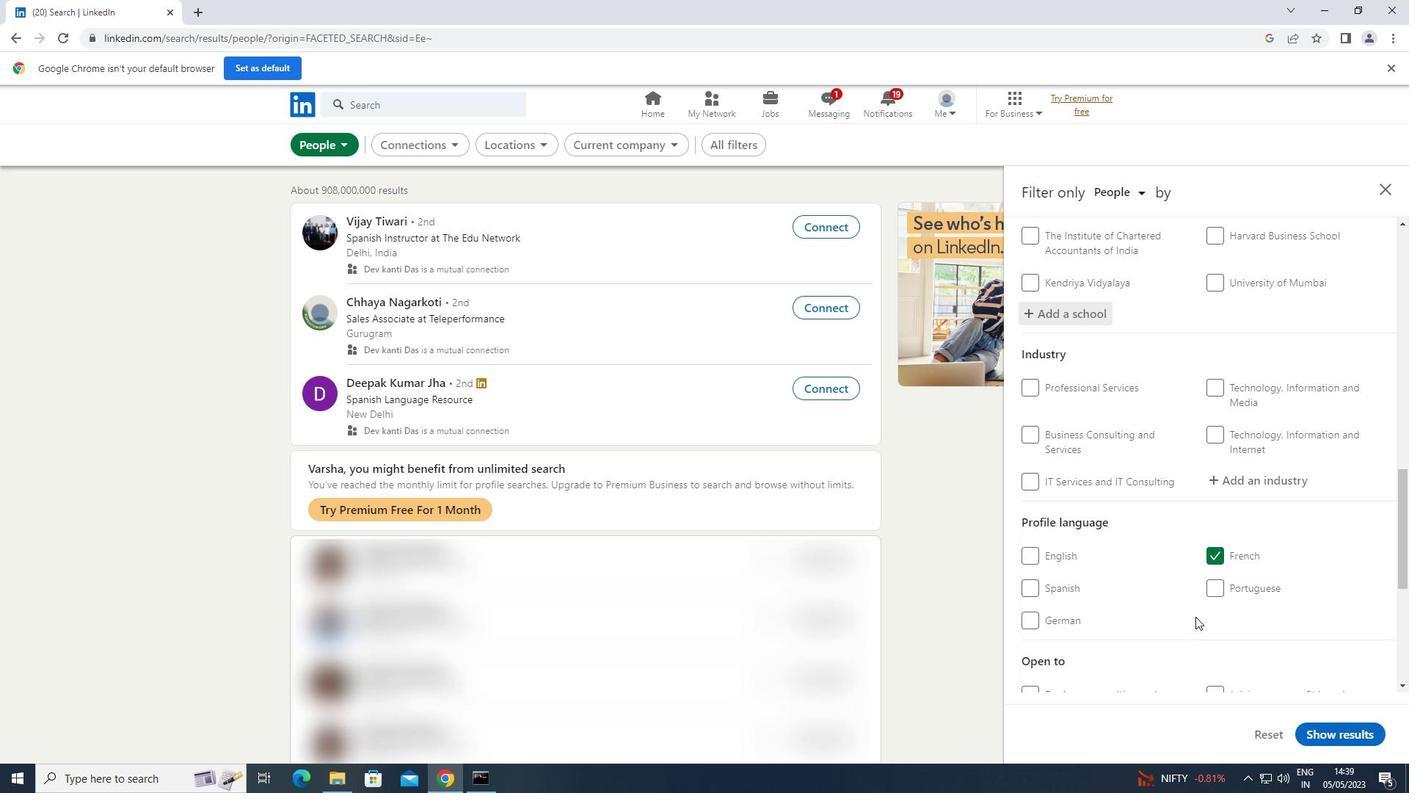 
Action: Mouse pressed left at (1262, 476)
Screenshot: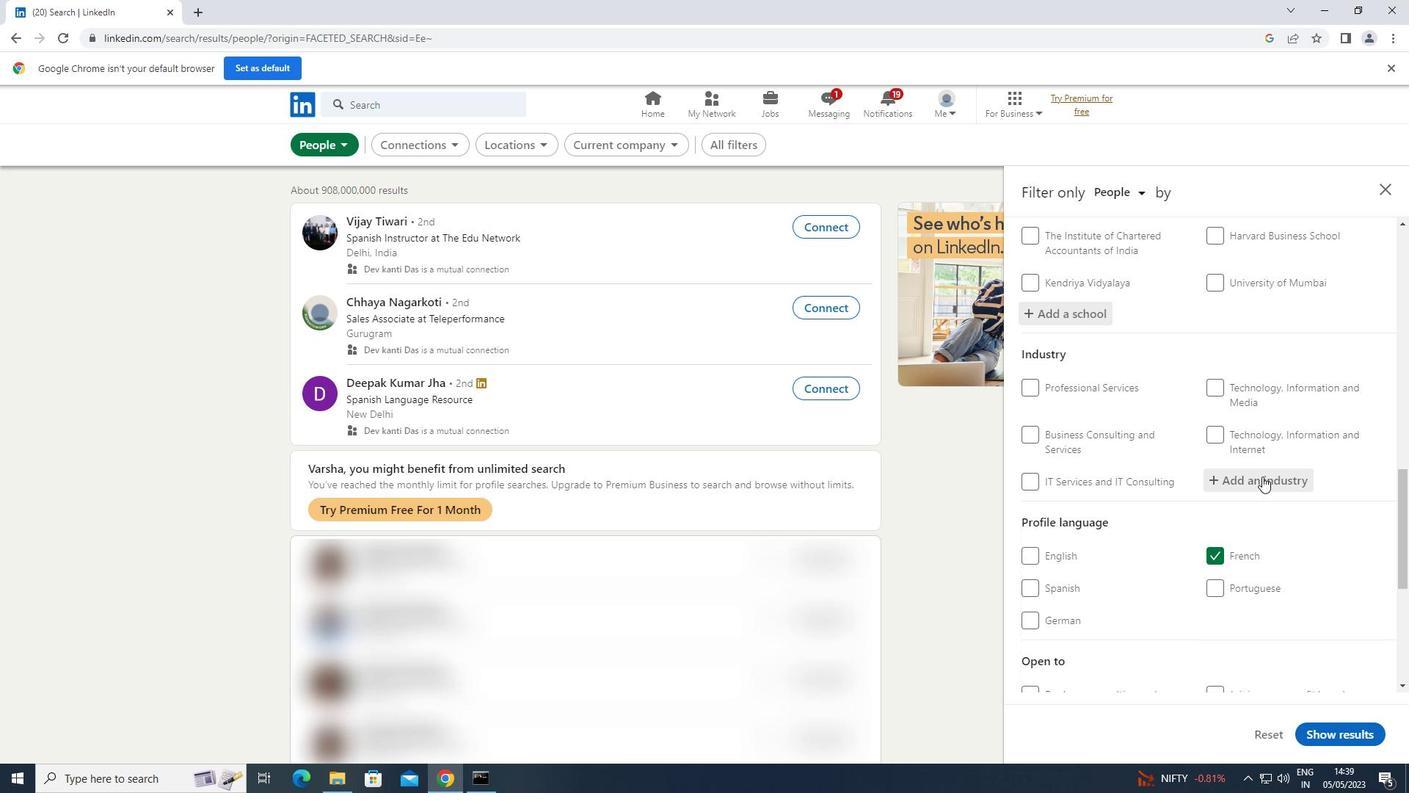 
Action: Key pressed <Key.shift>OIL<Key.space><Key.shift>AND
Screenshot: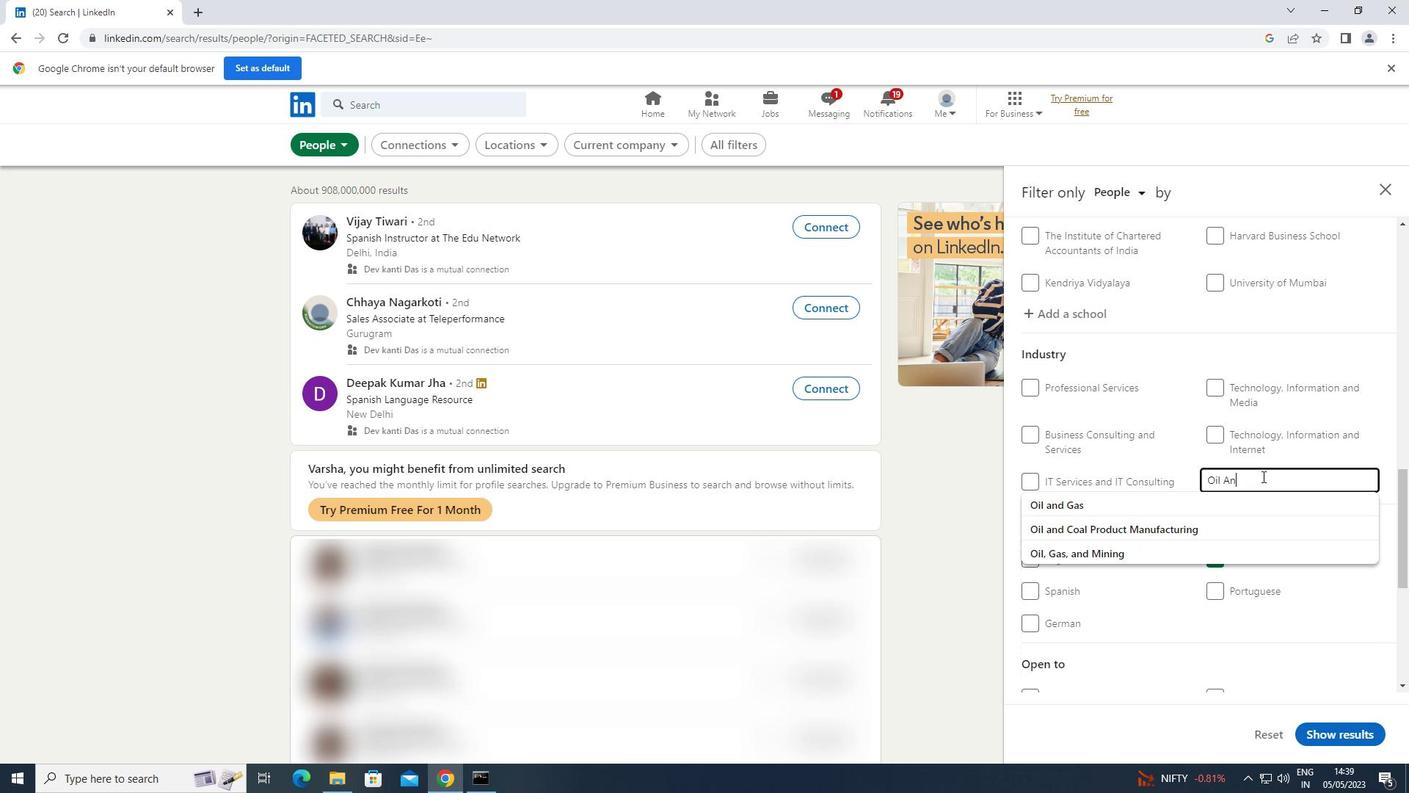 
Action: Mouse moved to (1103, 494)
Screenshot: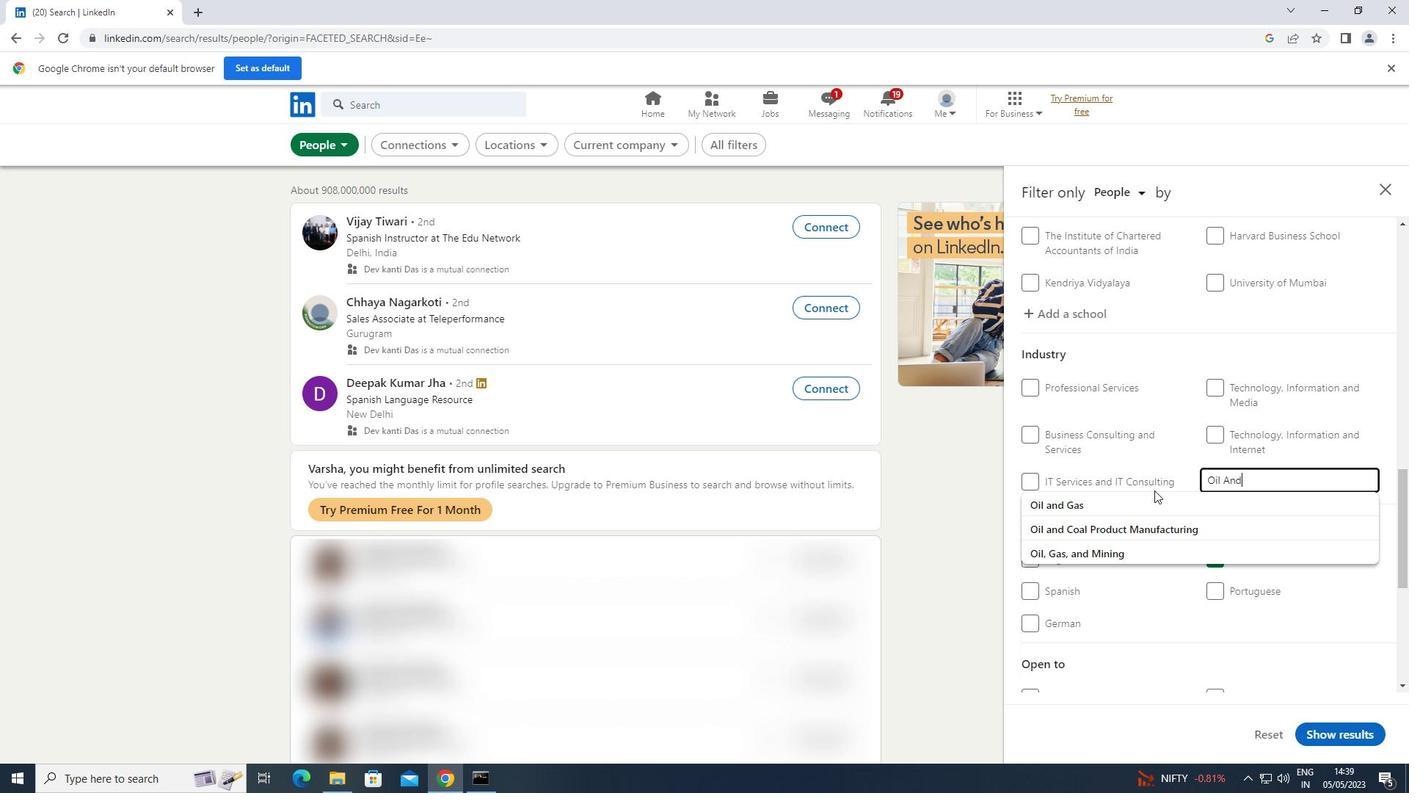 
Action: Mouse pressed left at (1103, 494)
Screenshot: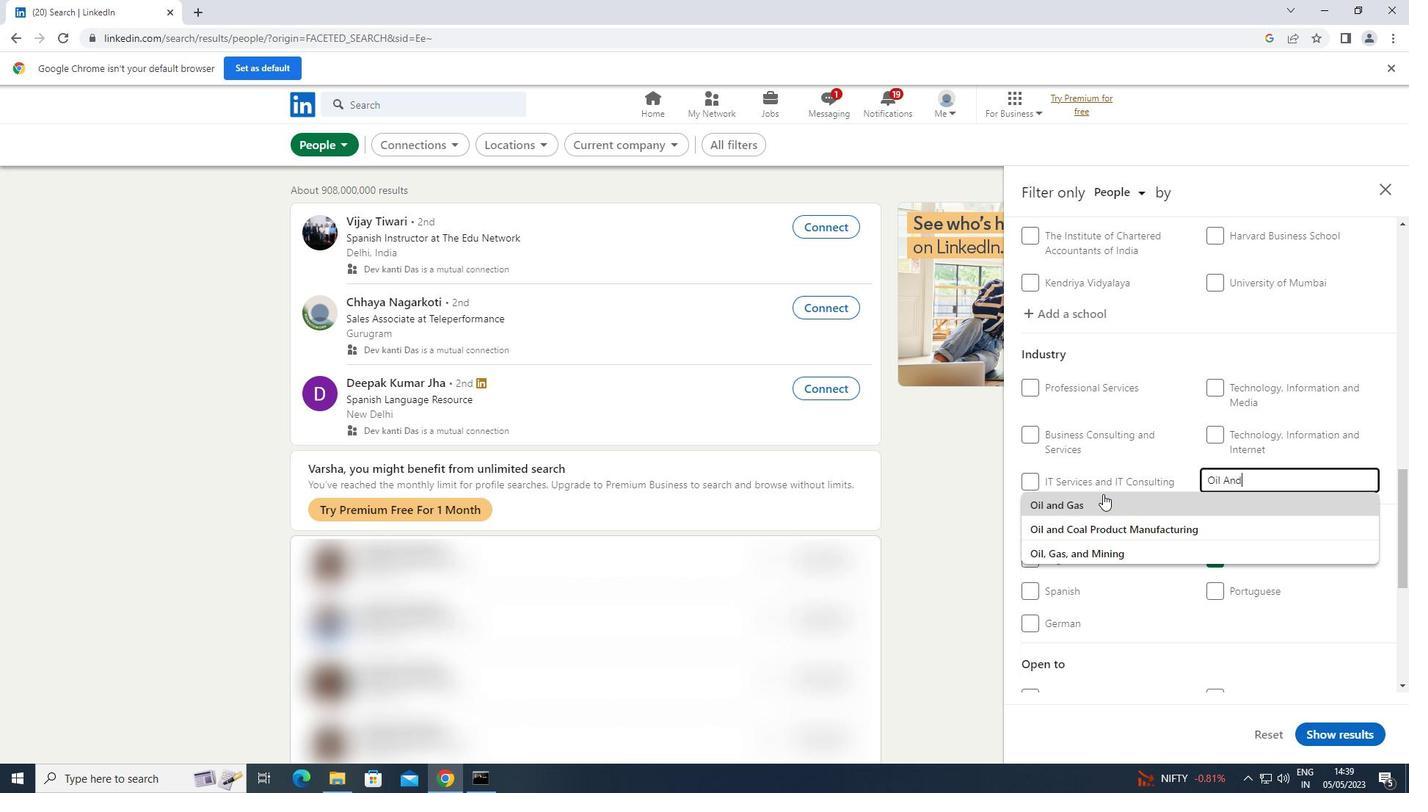 
Action: Mouse scrolled (1103, 493) with delta (0, 0)
Screenshot: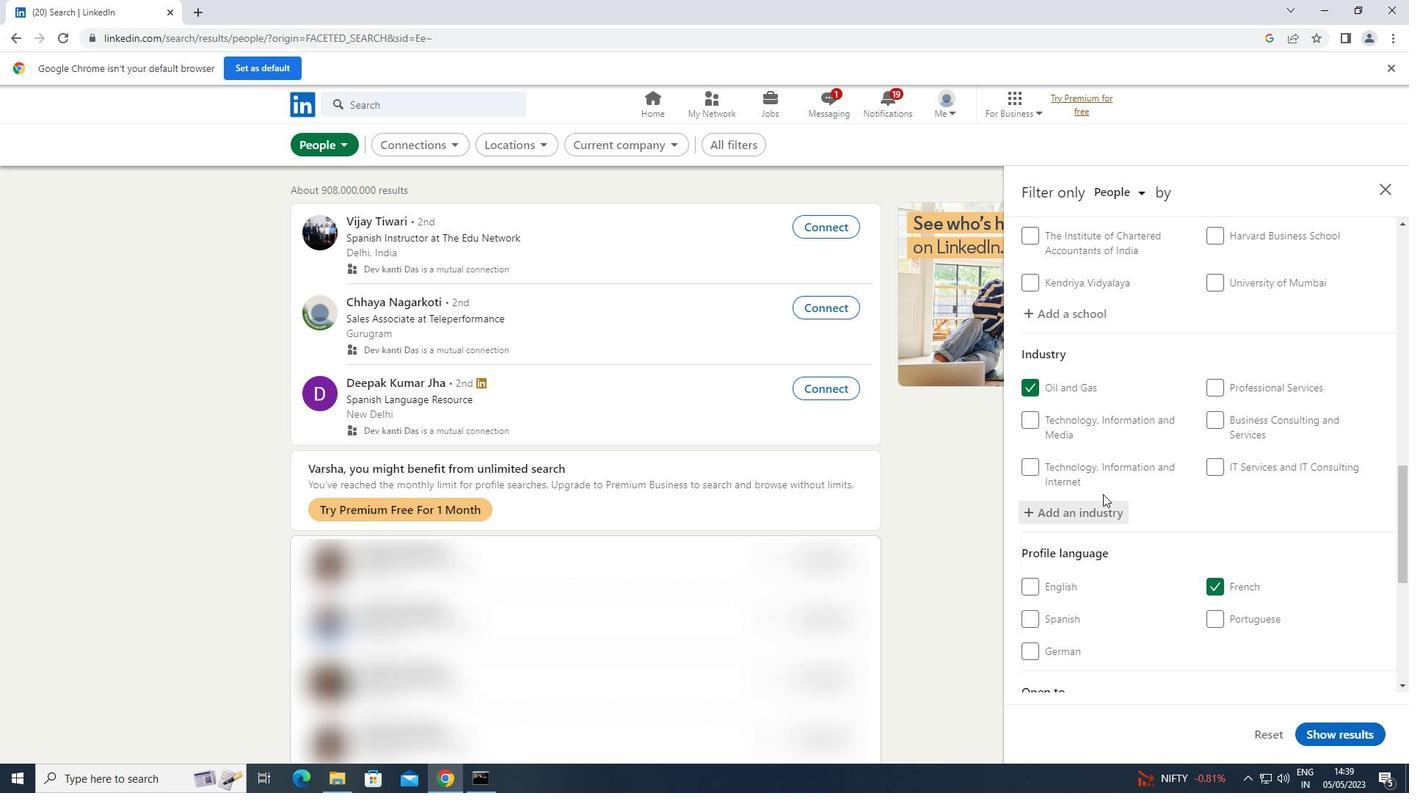 
Action: Mouse scrolled (1103, 493) with delta (0, 0)
Screenshot: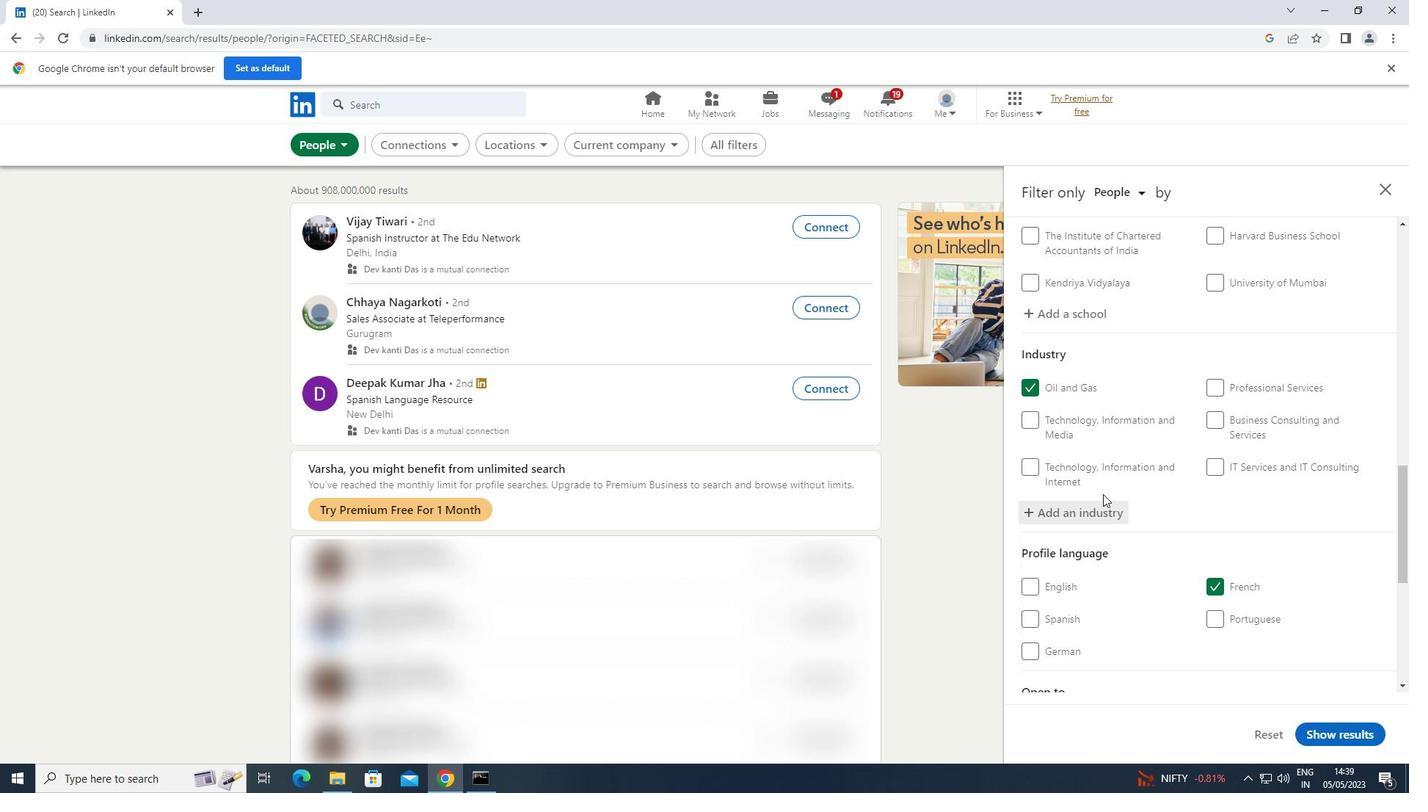 
Action: Mouse scrolled (1103, 493) with delta (0, 0)
Screenshot: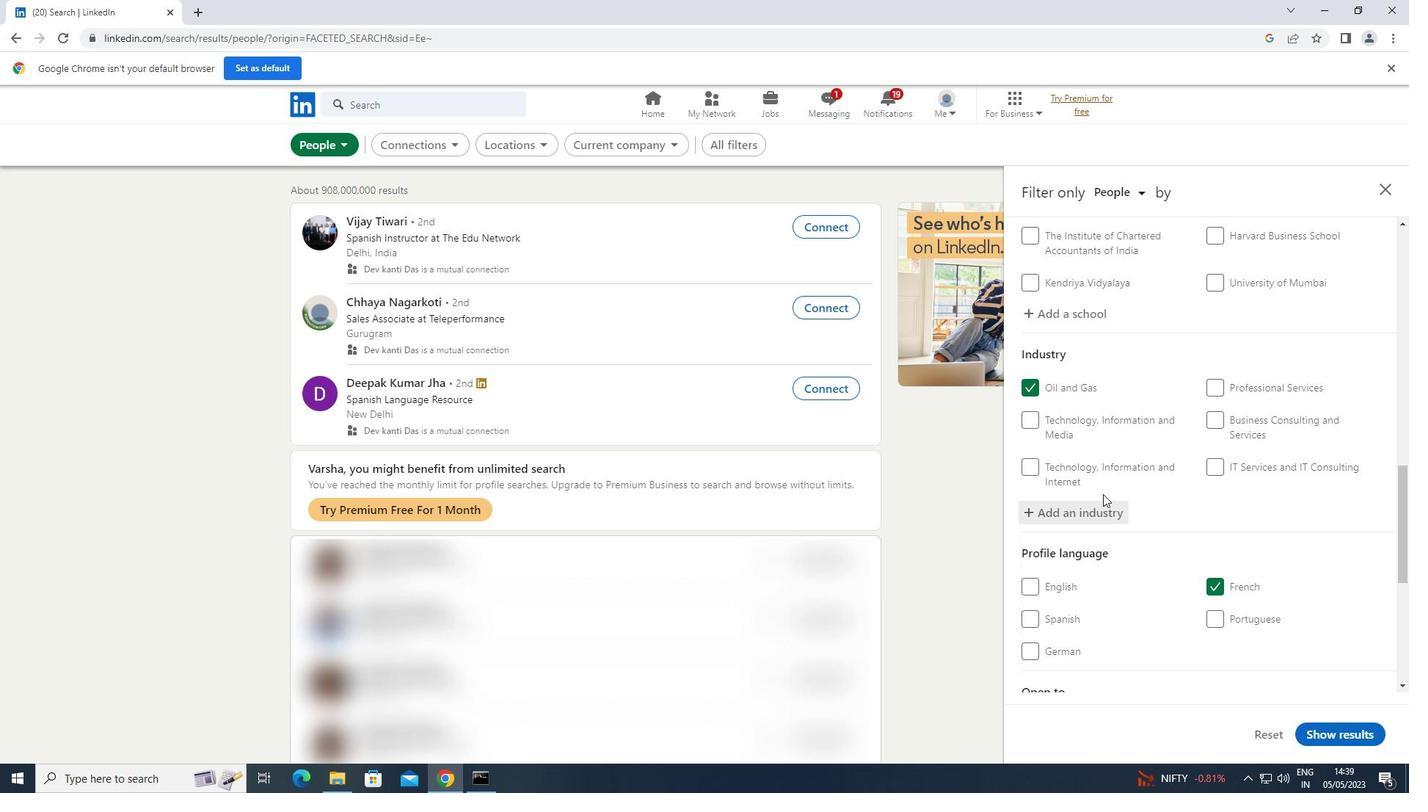 
Action: Mouse scrolled (1103, 493) with delta (0, 0)
Screenshot: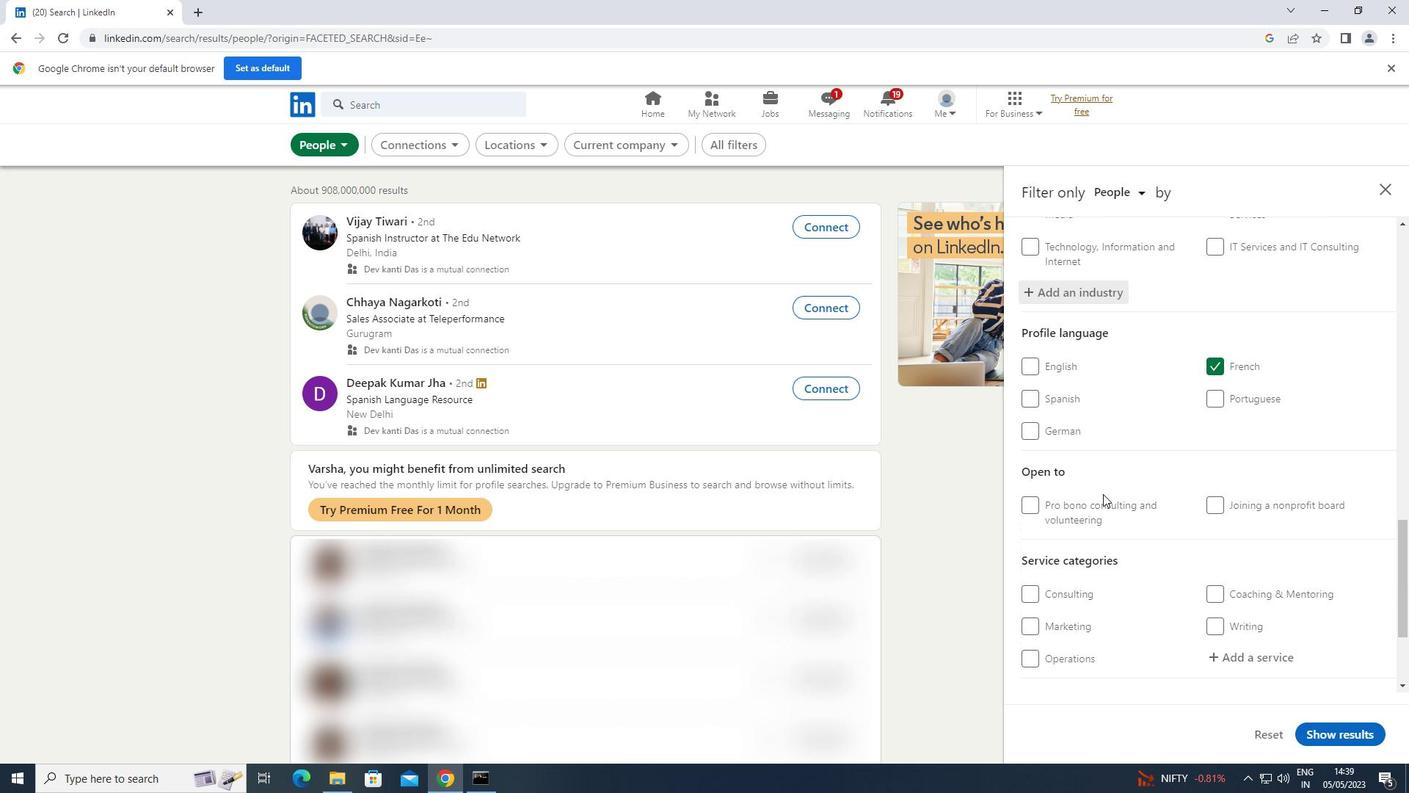 
Action: Mouse scrolled (1103, 493) with delta (0, 0)
Screenshot: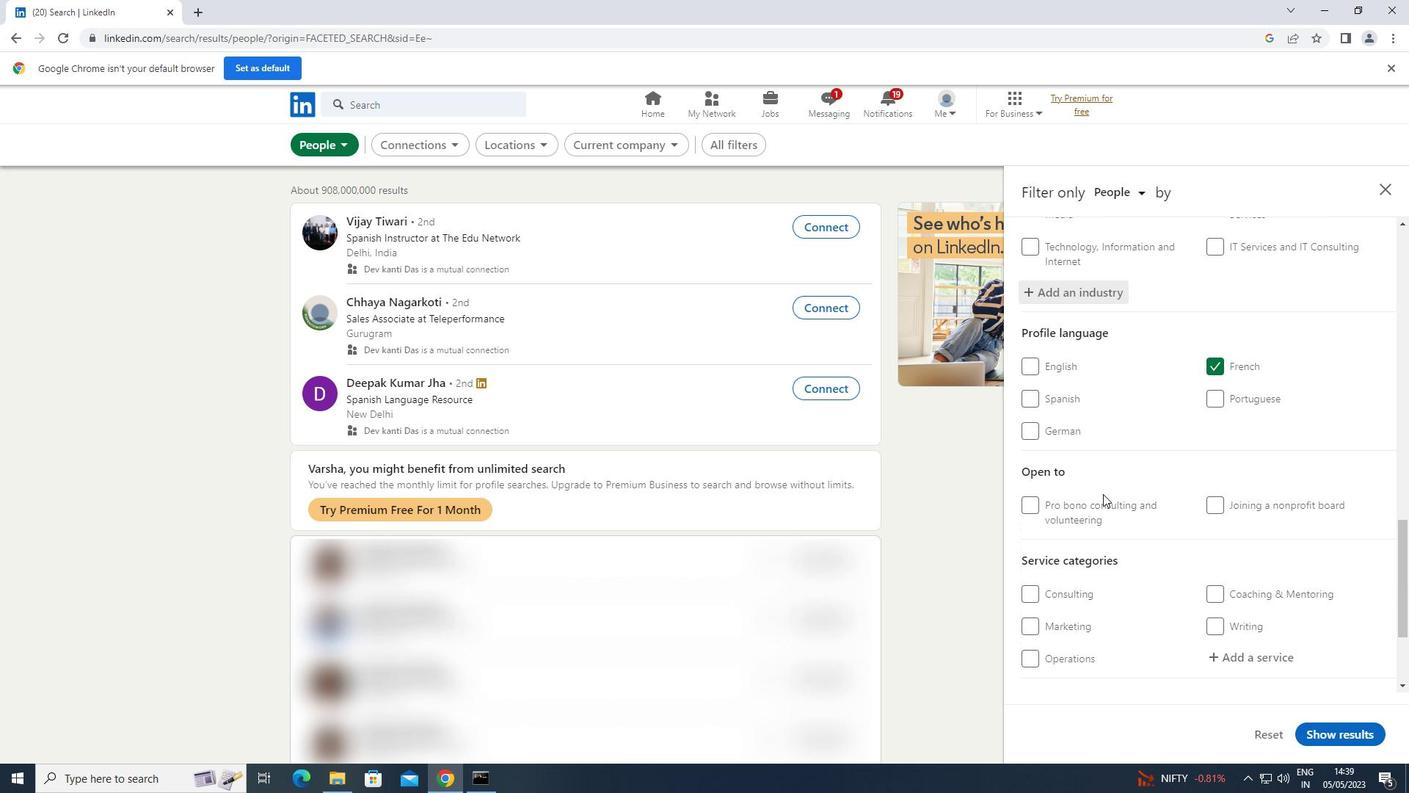 
Action: Mouse moved to (1251, 507)
Screenshot: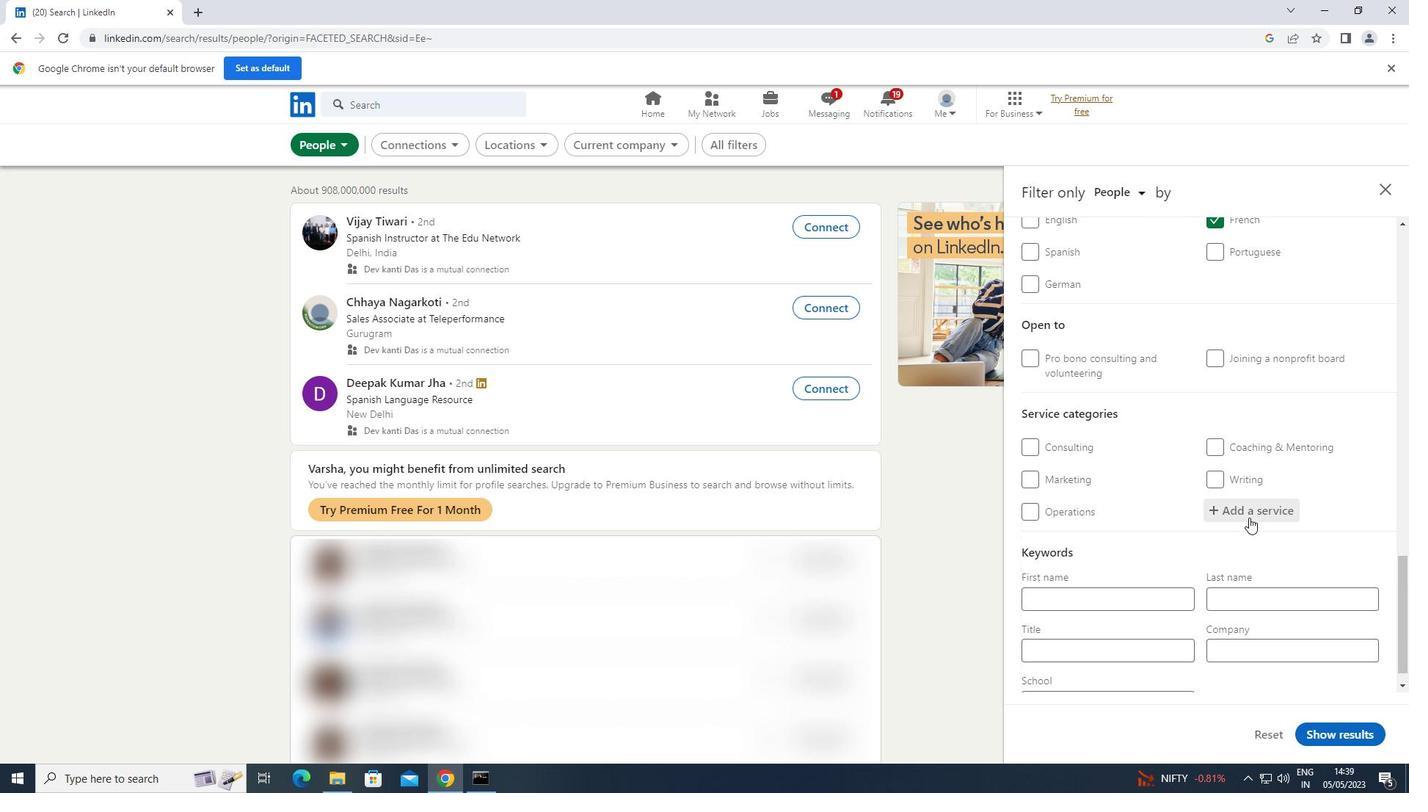 
Action: Mouse pressed left at (1251, 507)
Screenshot: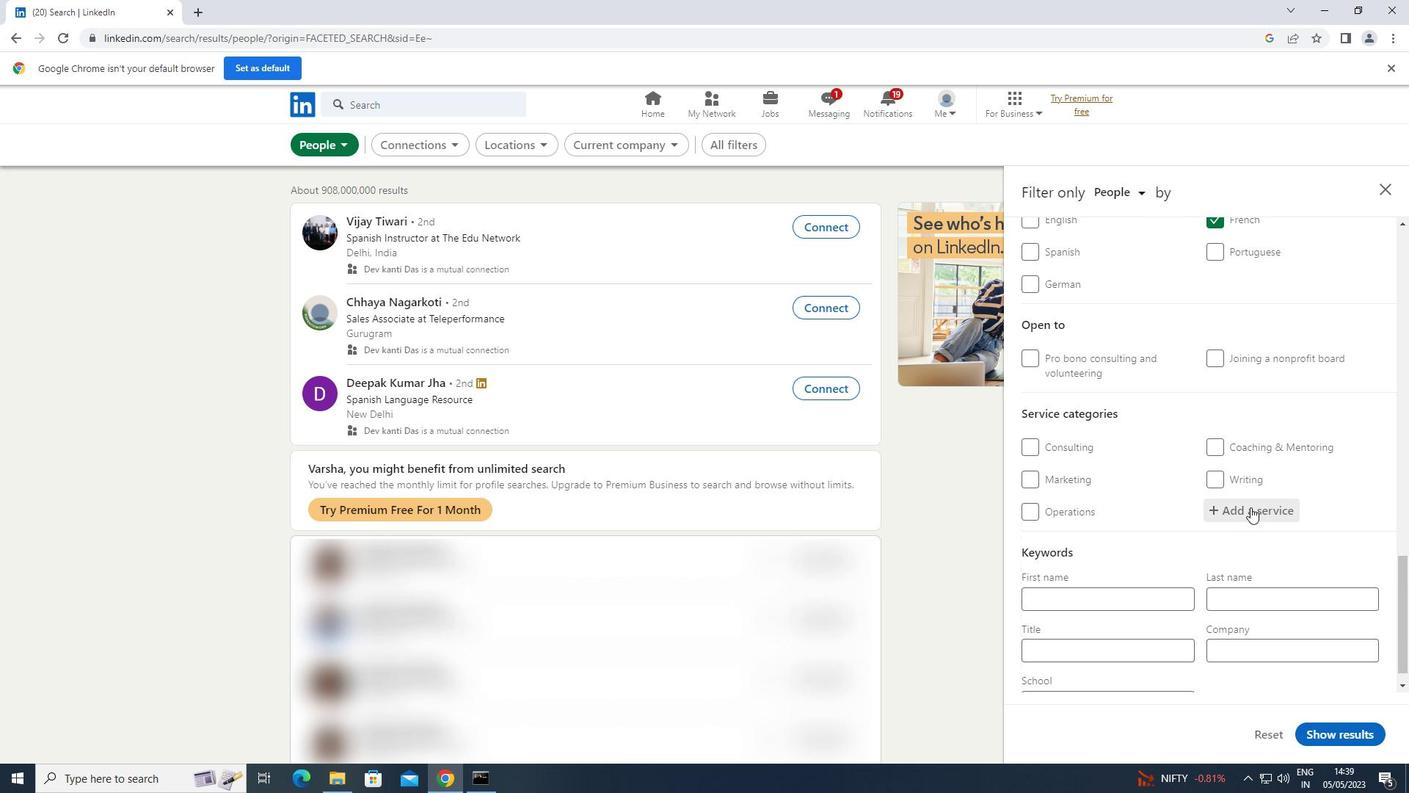 
Action: Key pressed <Key.shift>VIDEOGRAP
Screenshot: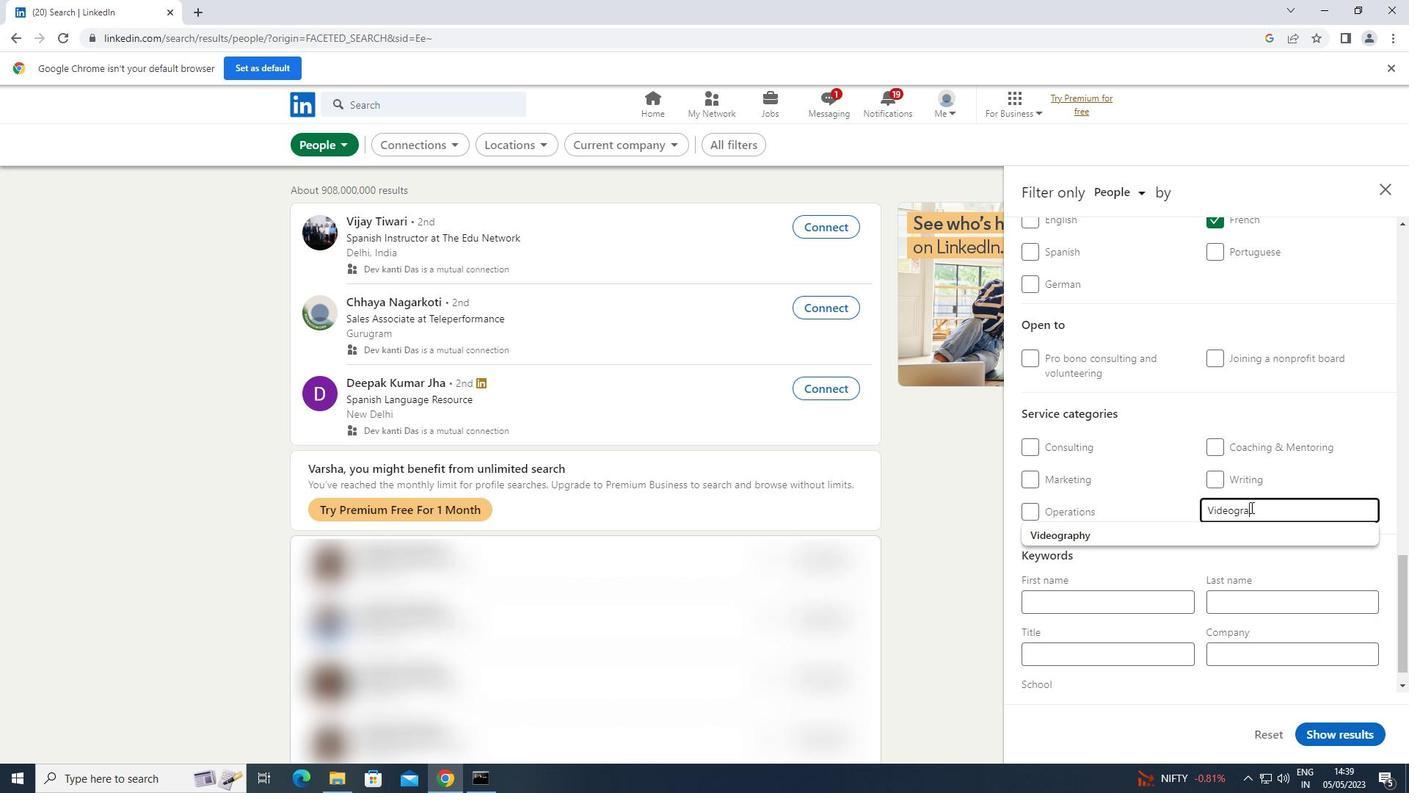 
Action: Mouse moved to (1160, 533)
Screenshot: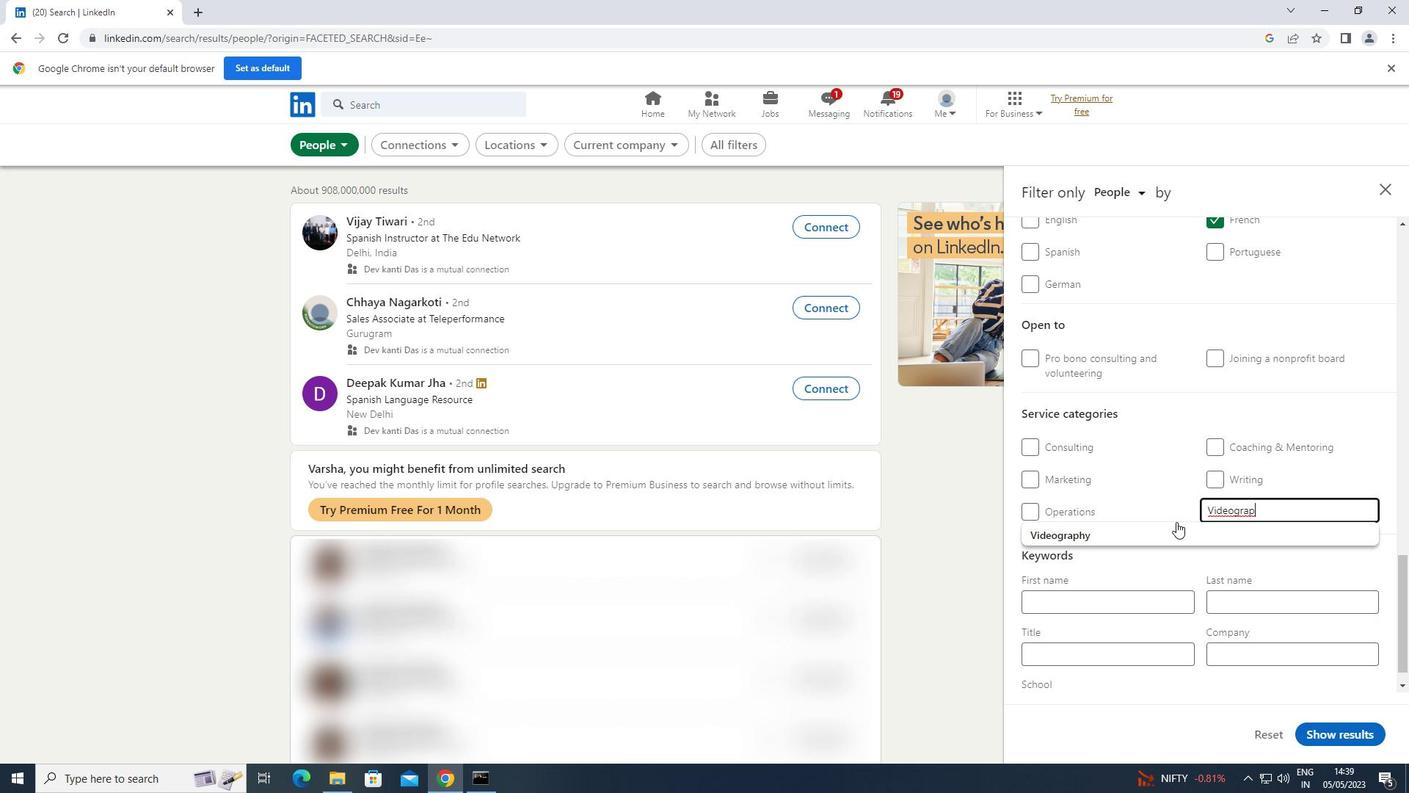 
Action: Mouse pressed left at (1160, 533)
Screenshot: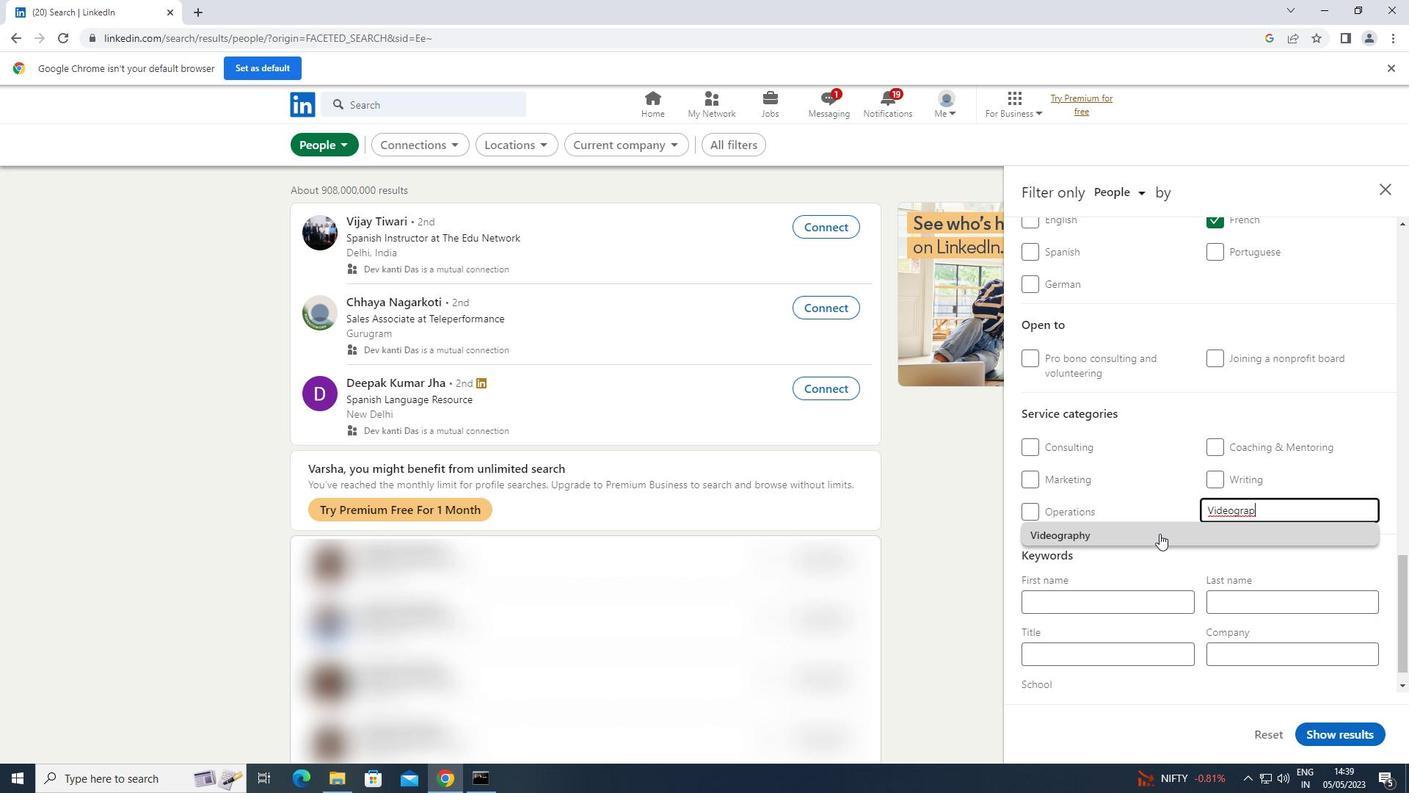 
Action: Mouse scrolled (1160, 533) with delta (0, 0)
Screenshot: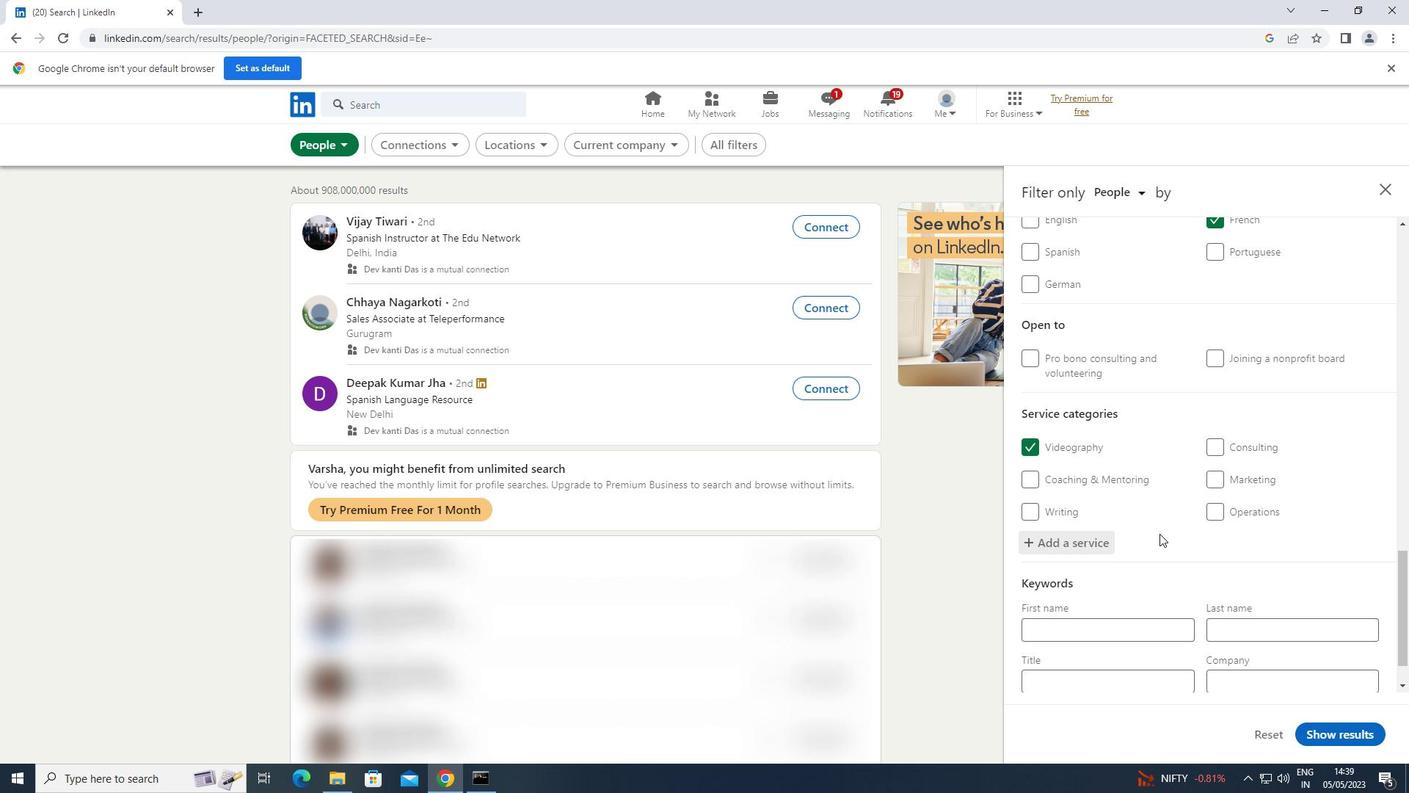 
Action: Mouse scrolled (1160, 533) with delta (0, 0)
Screenshot: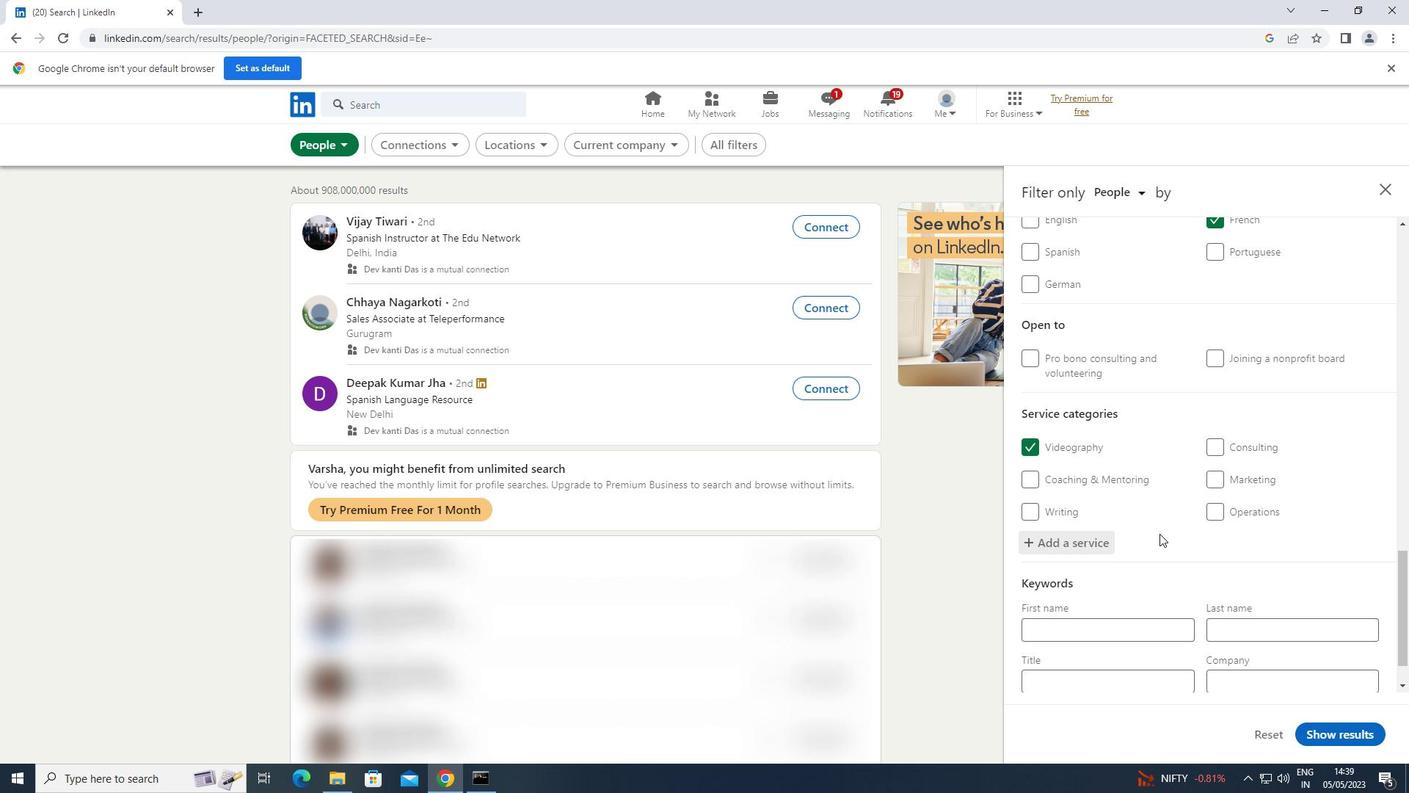 
Action: Mouse scrolled (1160, 533) with delta (0, 0)
Screenshot: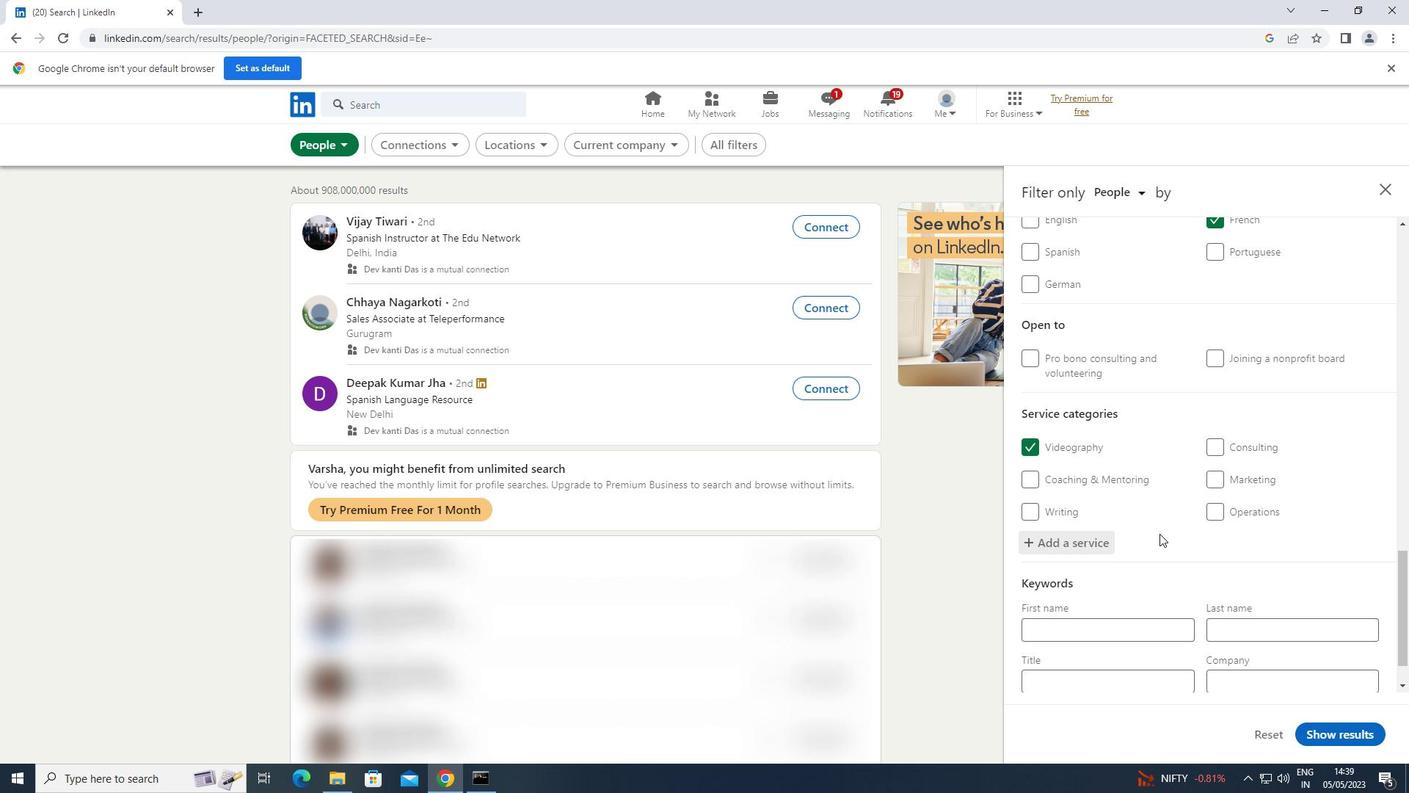 
Action: Mouse scrolled (1160, 533) with delta (0, 0)
Screenshot: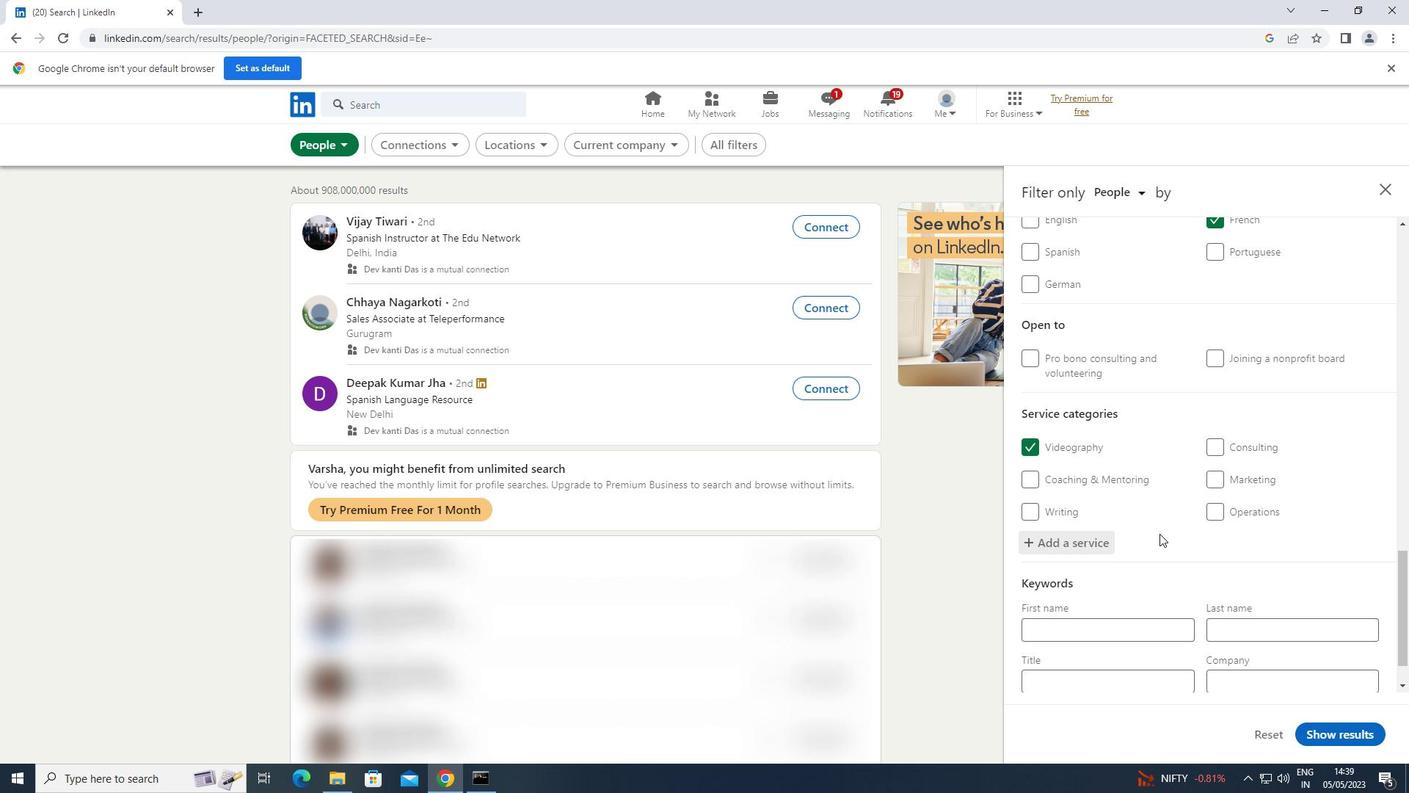 
Action: Mouse scrolled (1160, 533) with delta (0, 0)
Screenshot: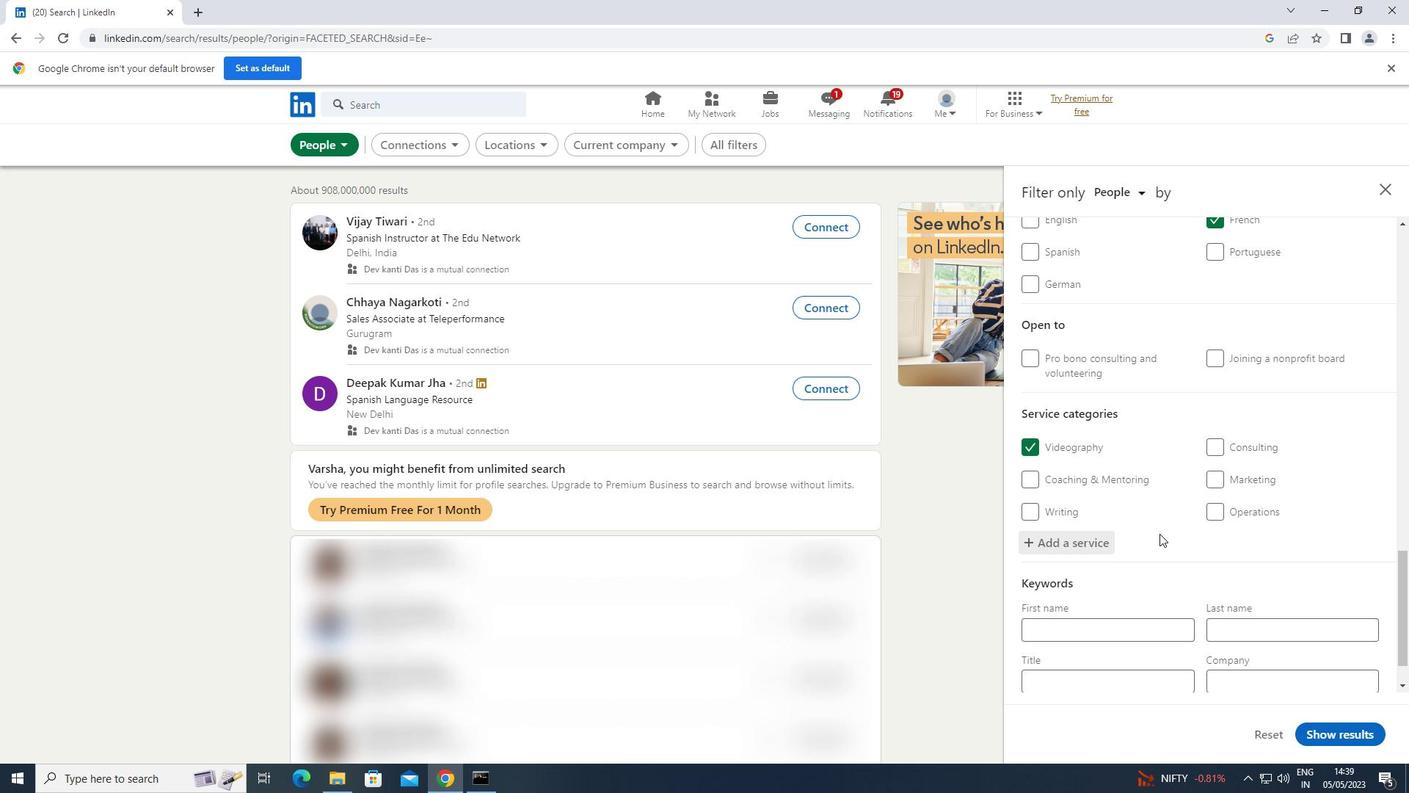 
Action: Mouse moved to (1097, 633)
Screenshot: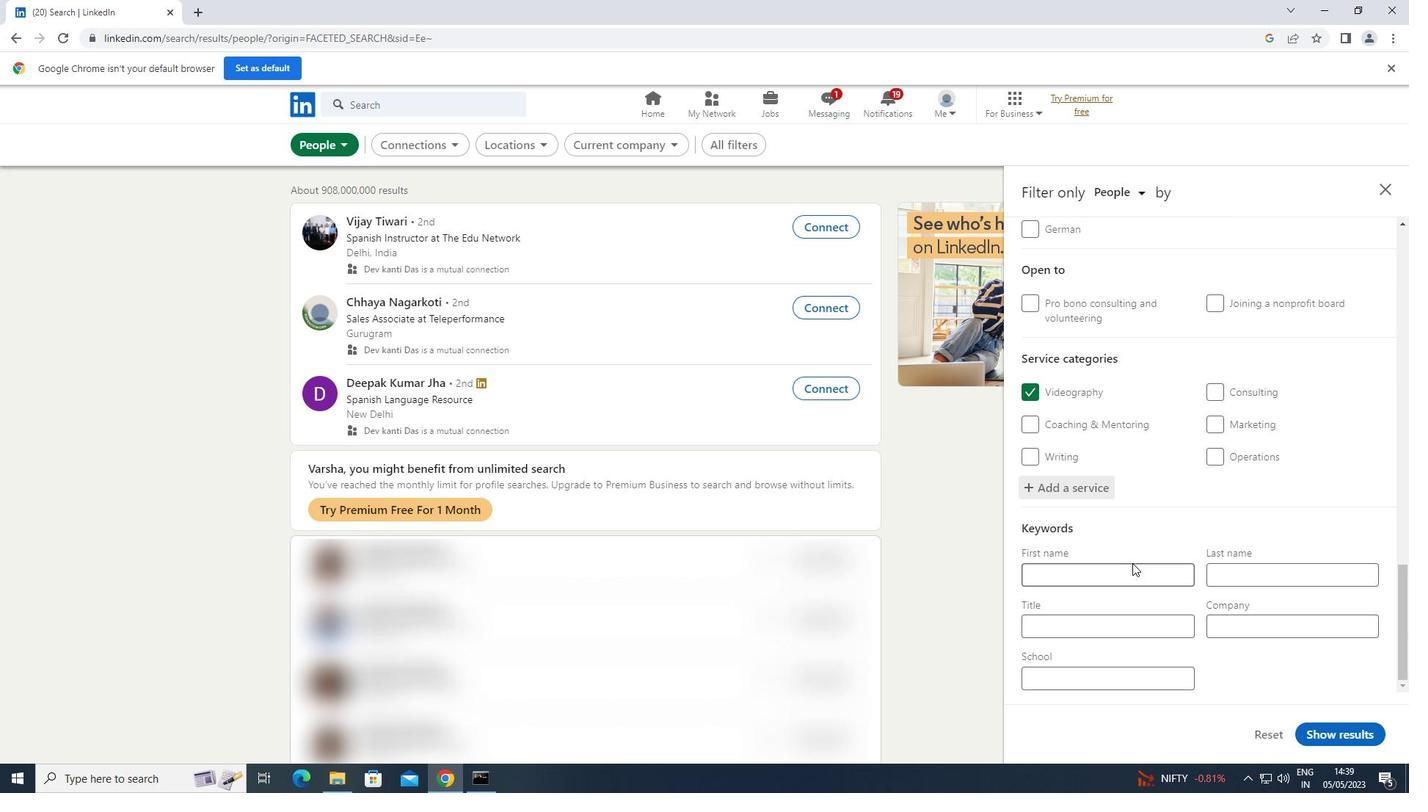 
Action: Mouse pressed left at (1097, 633)
Screenshot: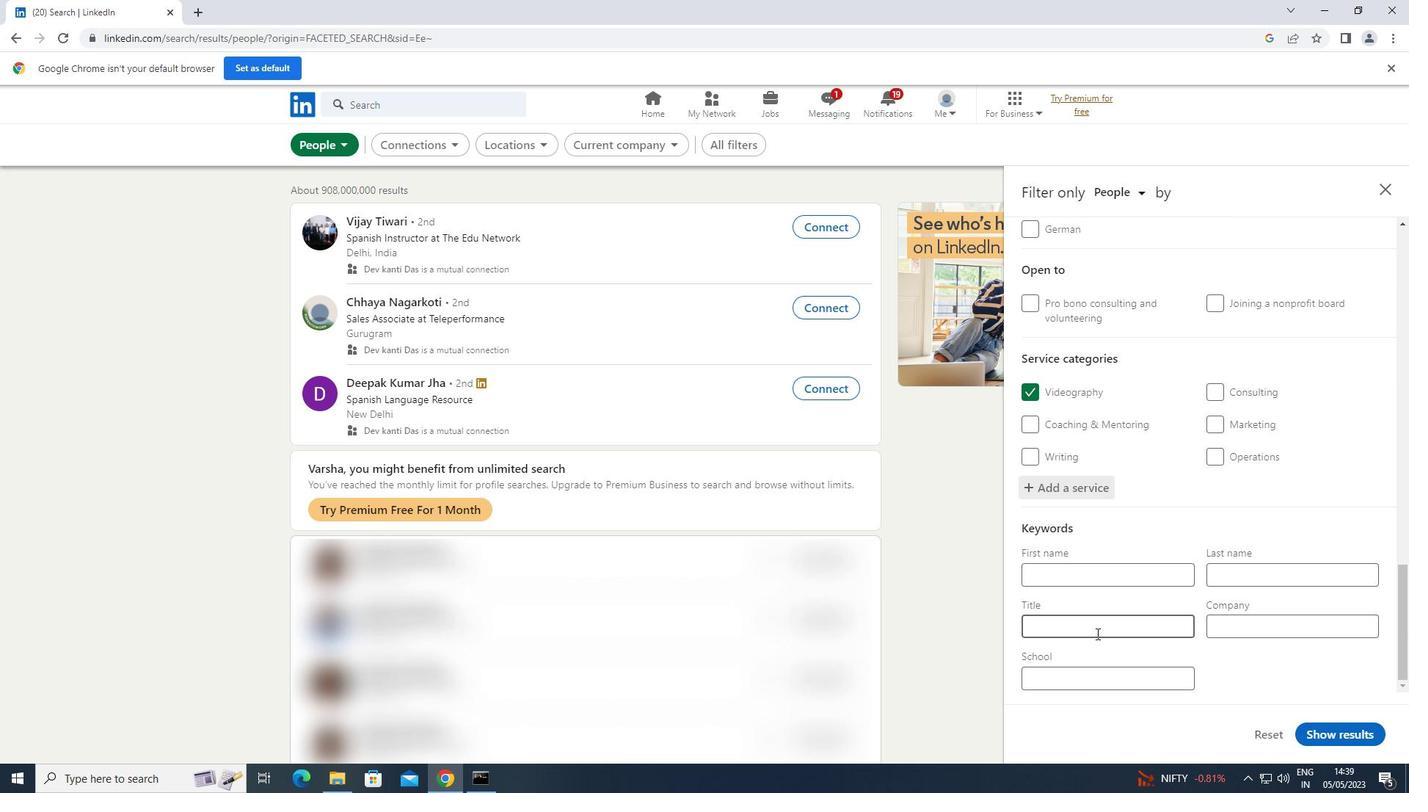 
Action: Key pressed <Key.shift>JOURNALIST
Screenshot: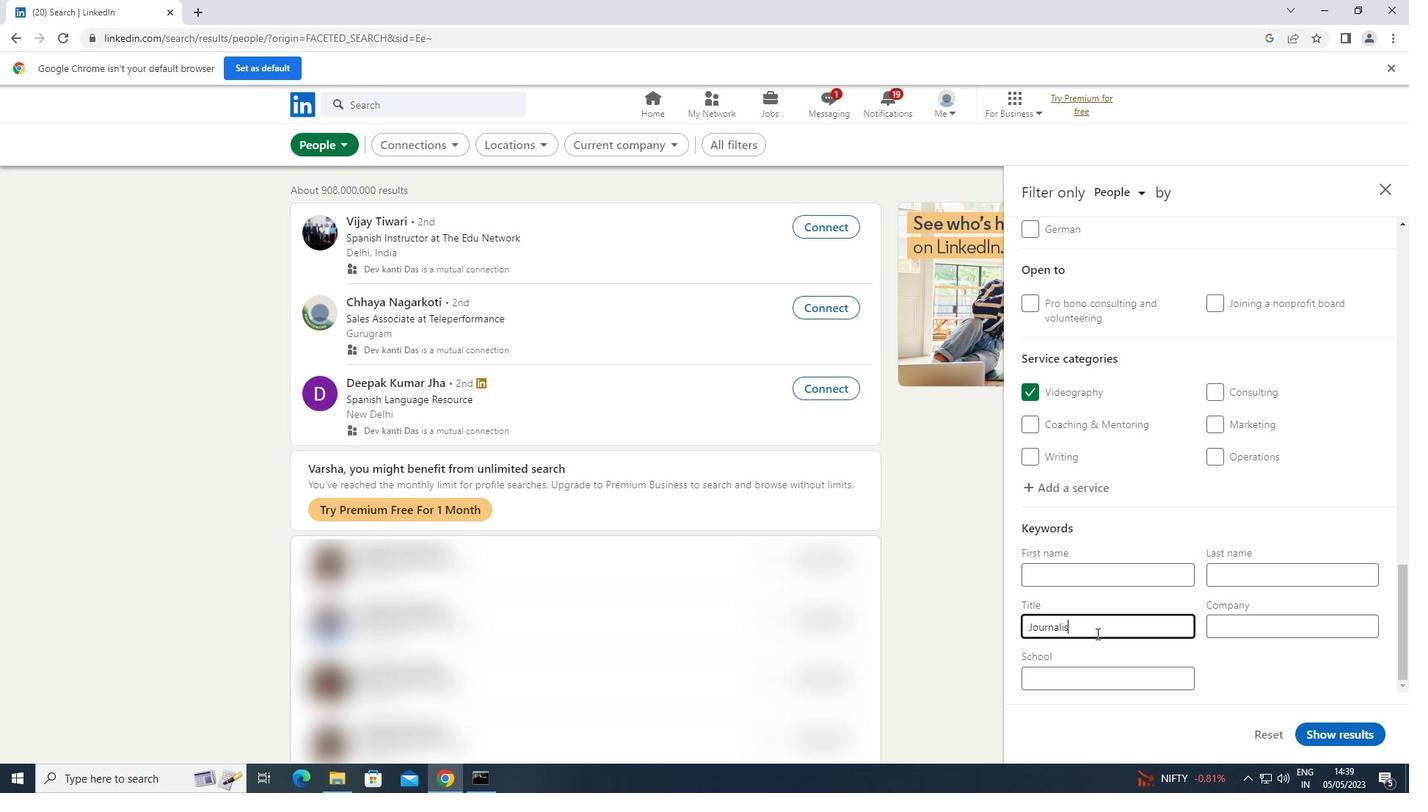 
Action: Mouse moved to (1320, 737)
Screenshot: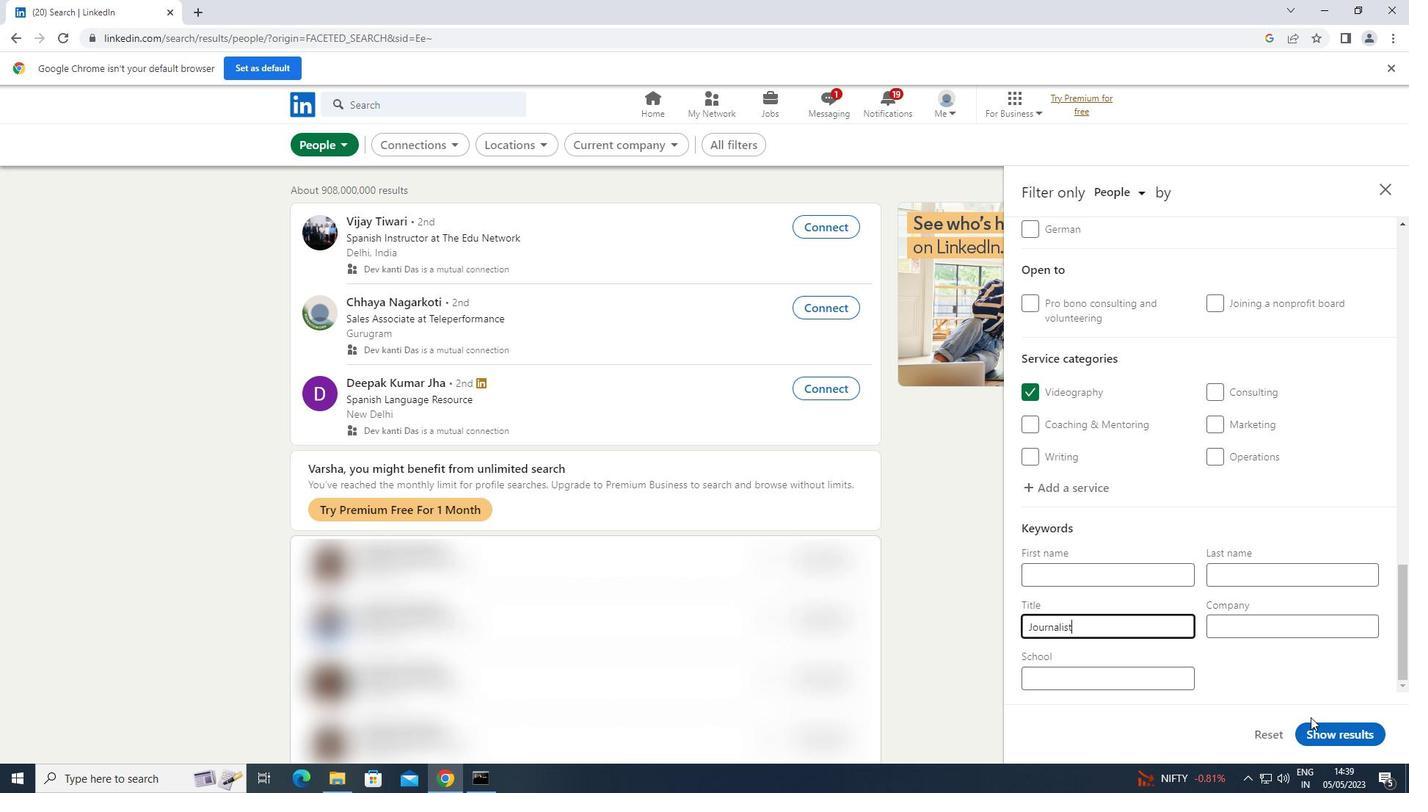 
Action: Mouse pressed left at (1320, 737)
Screenshot: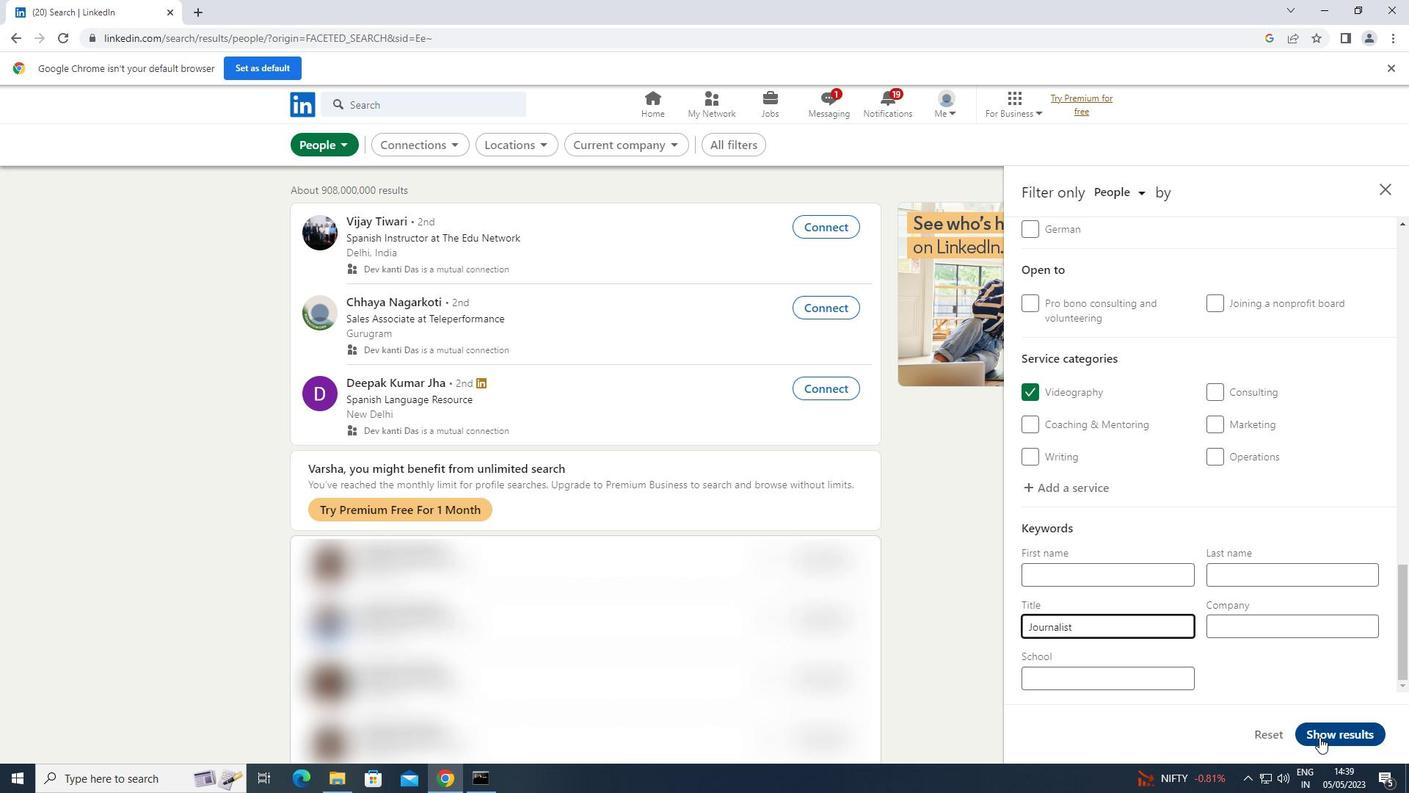 
